 Task: Look for space in Concordia, Argentina from 6th September, 2023 to 10th September, 2023 for 1 adult in price range Rs.9000 to Rs.17000. Place can be private room with 1  bedroom having 1 bed and 1 bathroom. Property type can be hotel. Amenities needed are: heating, . Booking option can be shelf check-in. Required host language is English.
Action: Mouse moved to (472, 95)
Screenshot: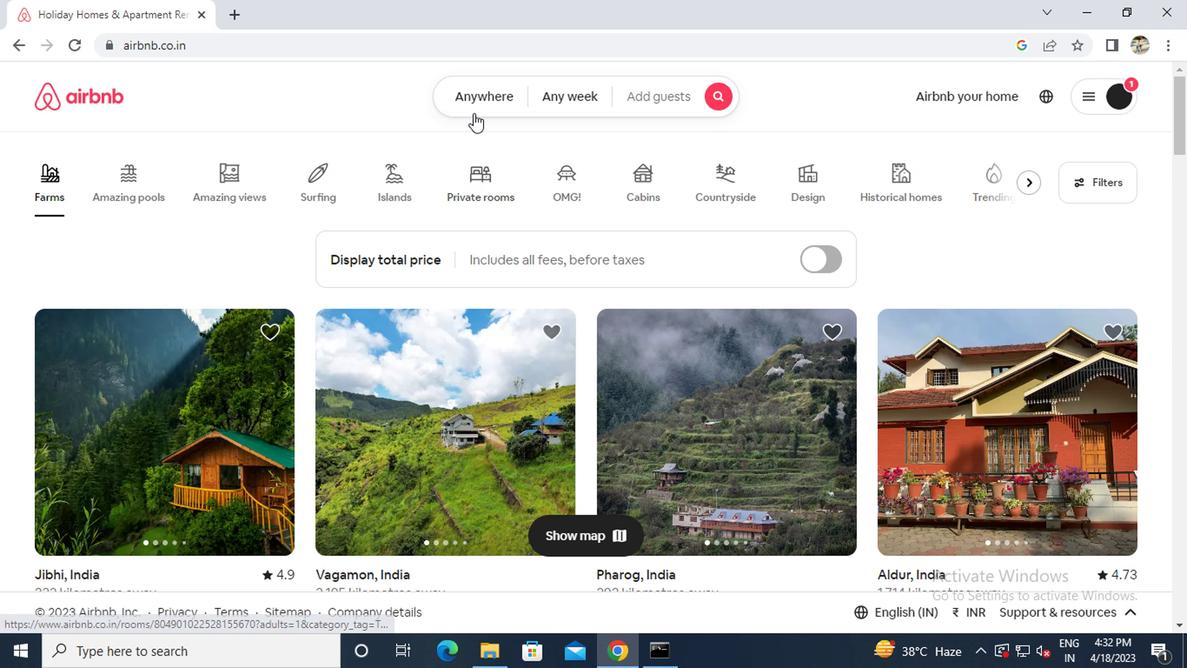 
Action: Mouse pressed left at (472, 95)
Screenshot: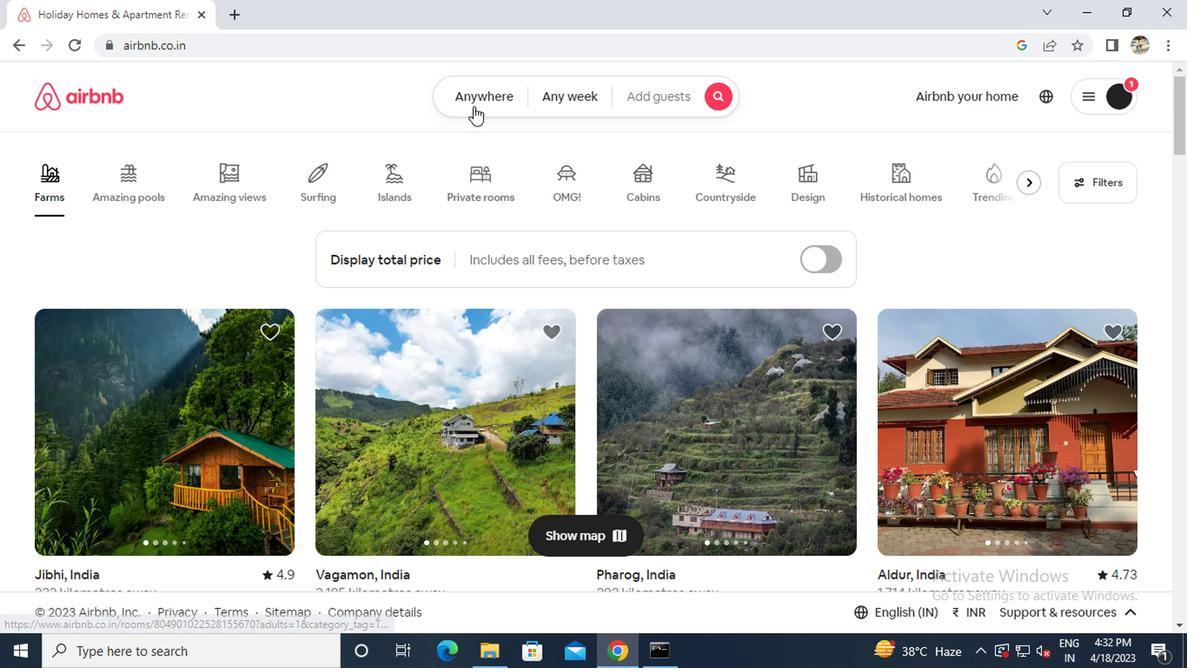 
Action: Mouse moved to (392, 170)
Screenshot: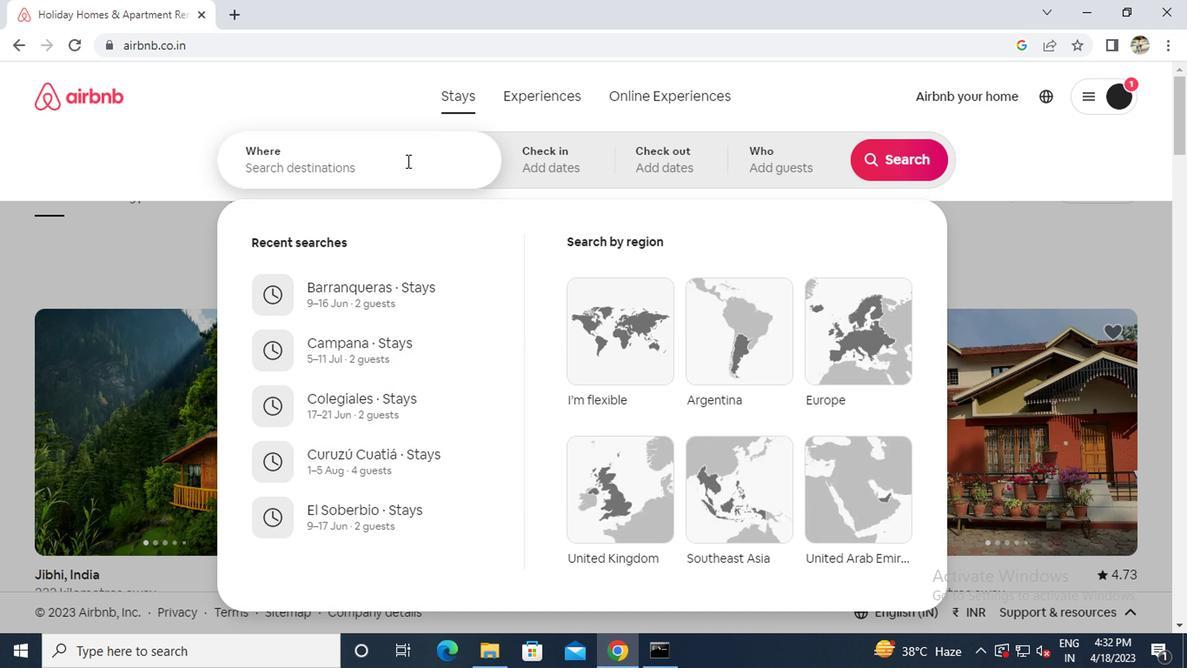 
Action: Mouse pressed left at (392, 170)
Screenshot: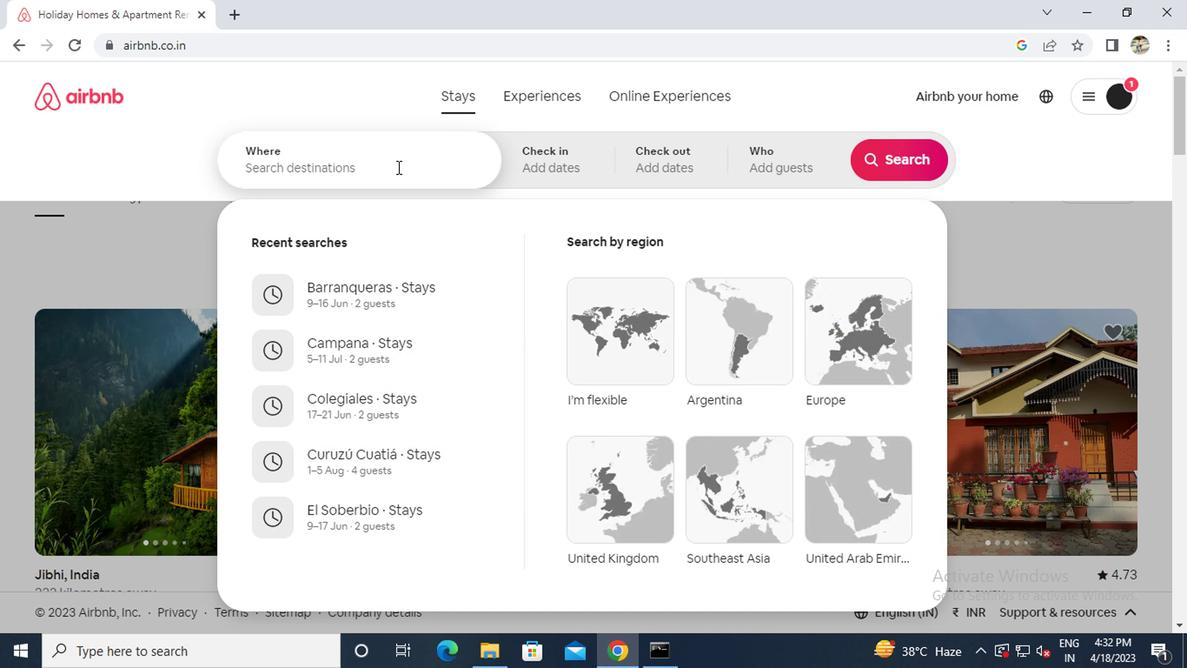 
Action: Key pressed c<Key.caps_lock>onocodia<Key.space>cuatia
Screenshot: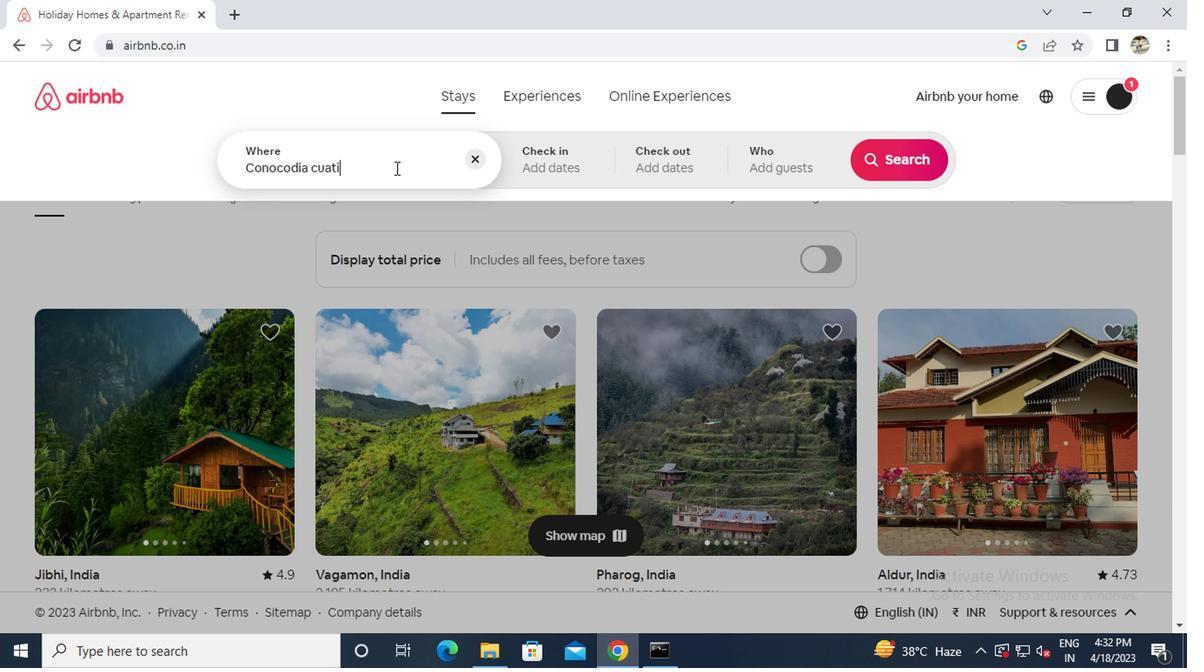 
Action: Mouse moved to (401, 170)
Screenshot: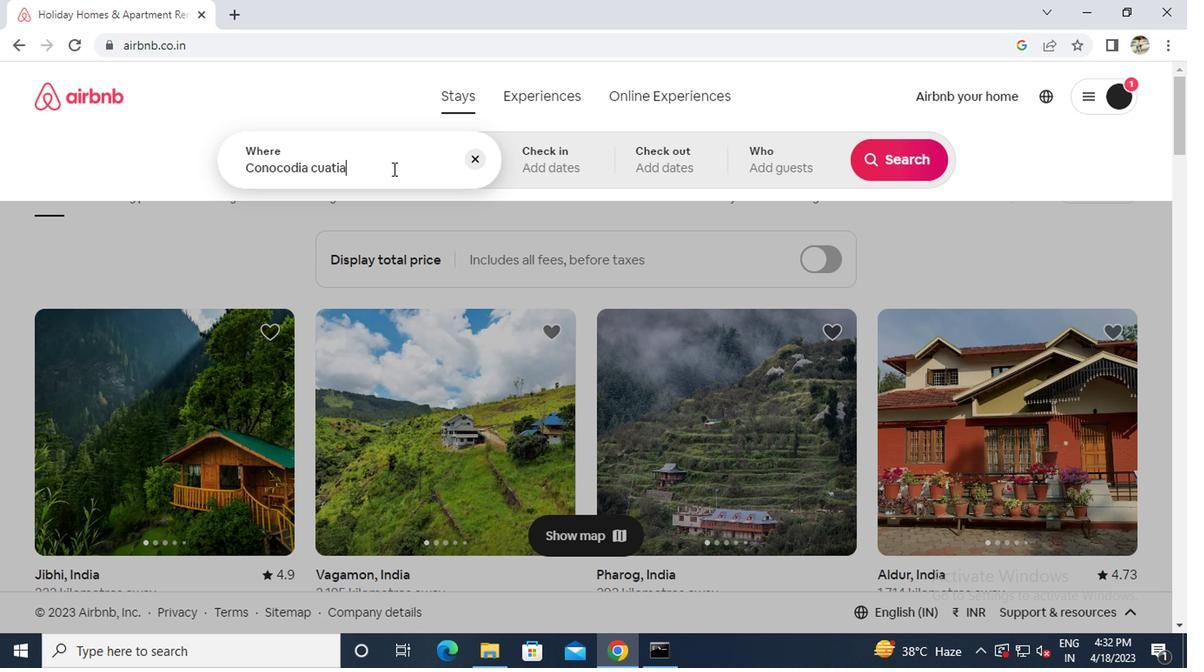 
Action: Key pressed <Key.backspace>
Screenshot: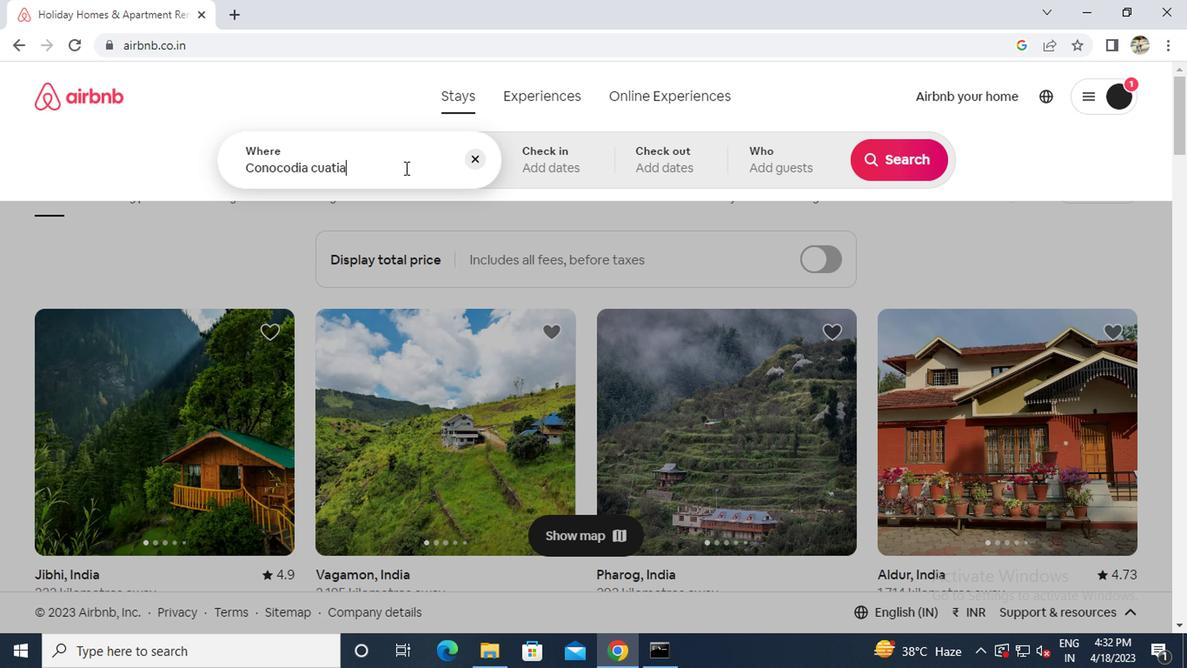 
Action: Mouse moved to (385, 242)
Screenshot: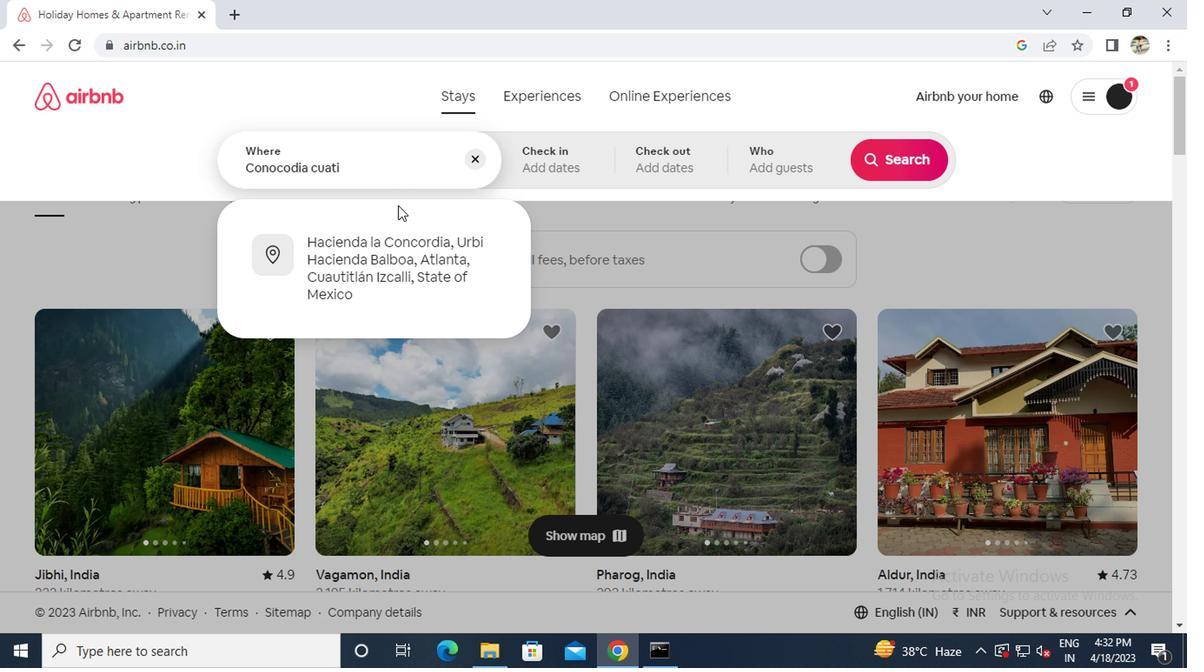 
Action: Mouse pressed left at (385, 242)
Screenshot: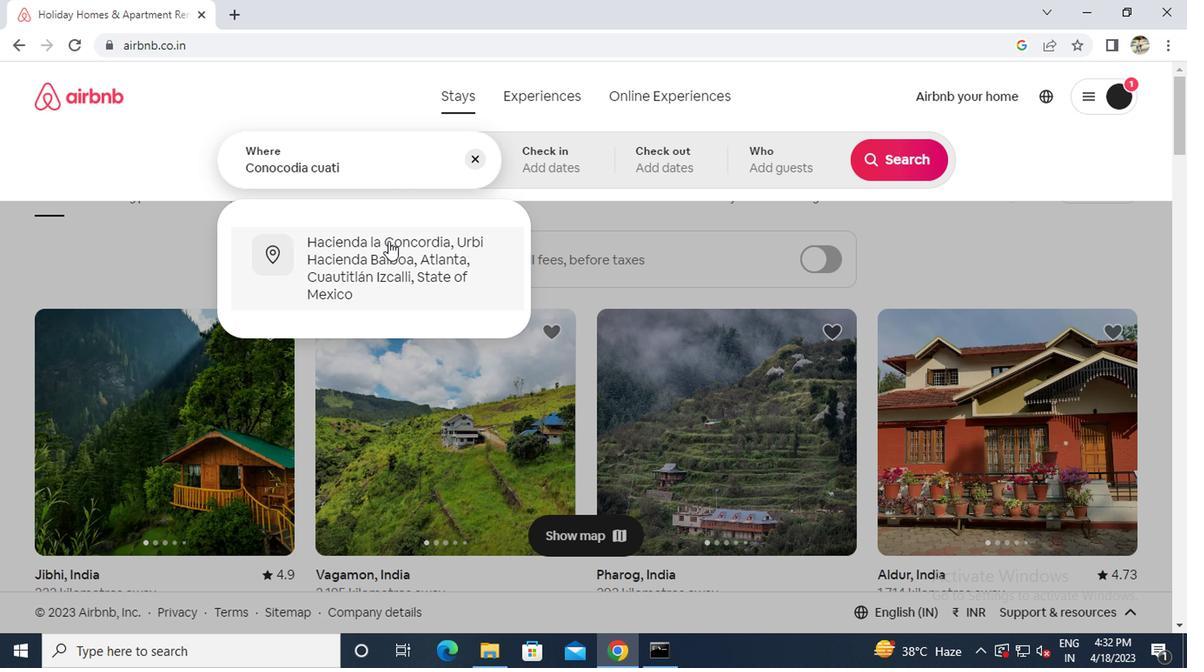 
Action: Mouse moved to (884, 303)
Screenshot: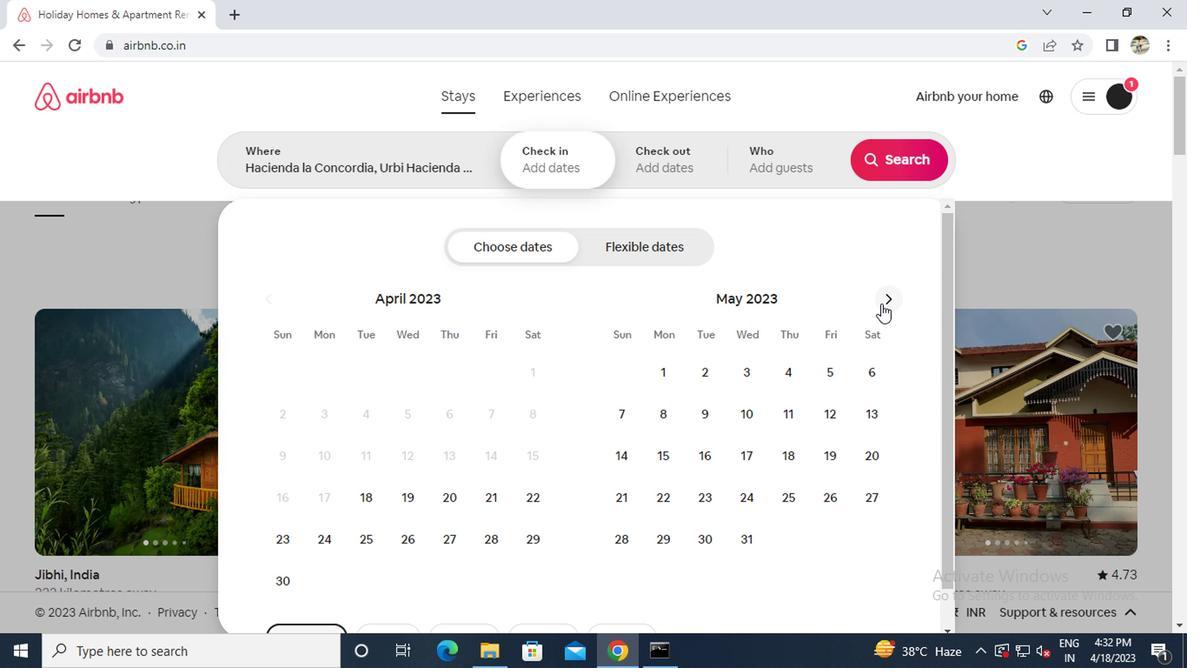 
Action: Mouse pressed left at (884, 303)
Screenshot: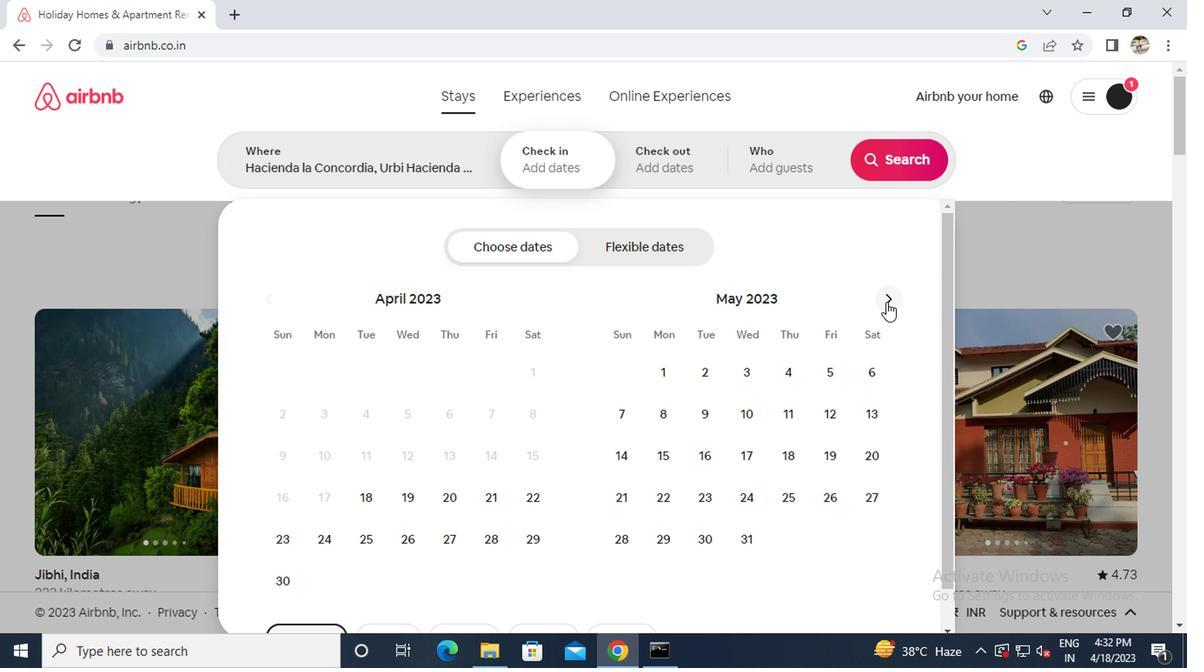 
Action: Mouse pressed left at (884, 303)
Screenshot: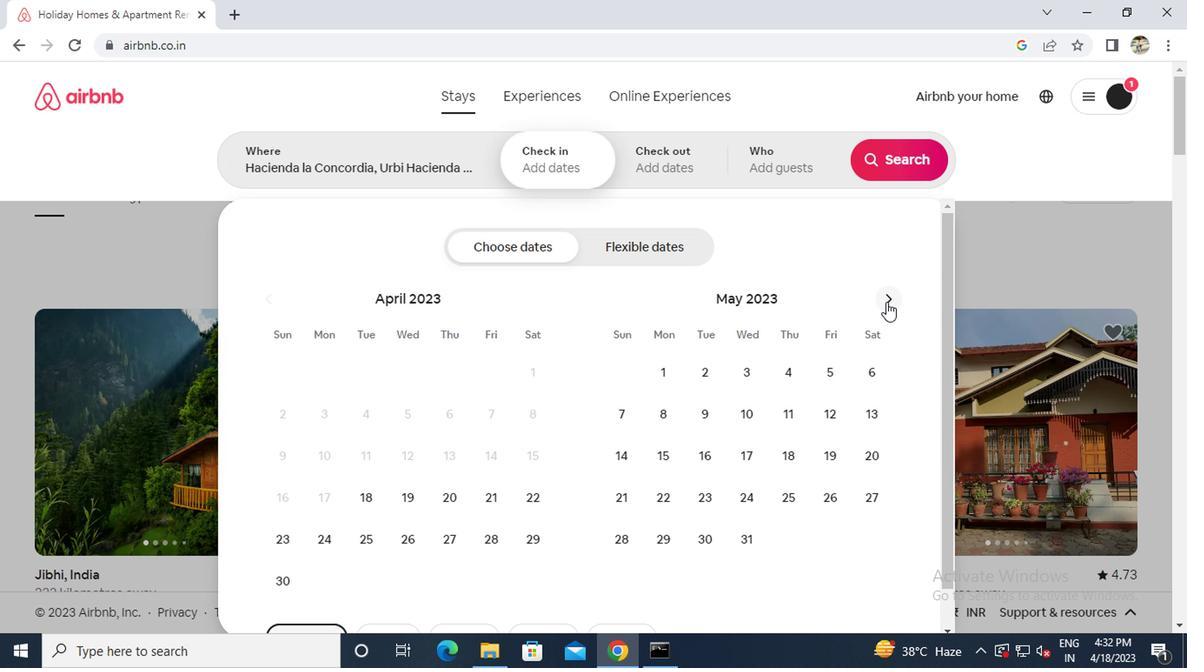 
Action: Mouse pressed left at (884, 303)
Screenshot: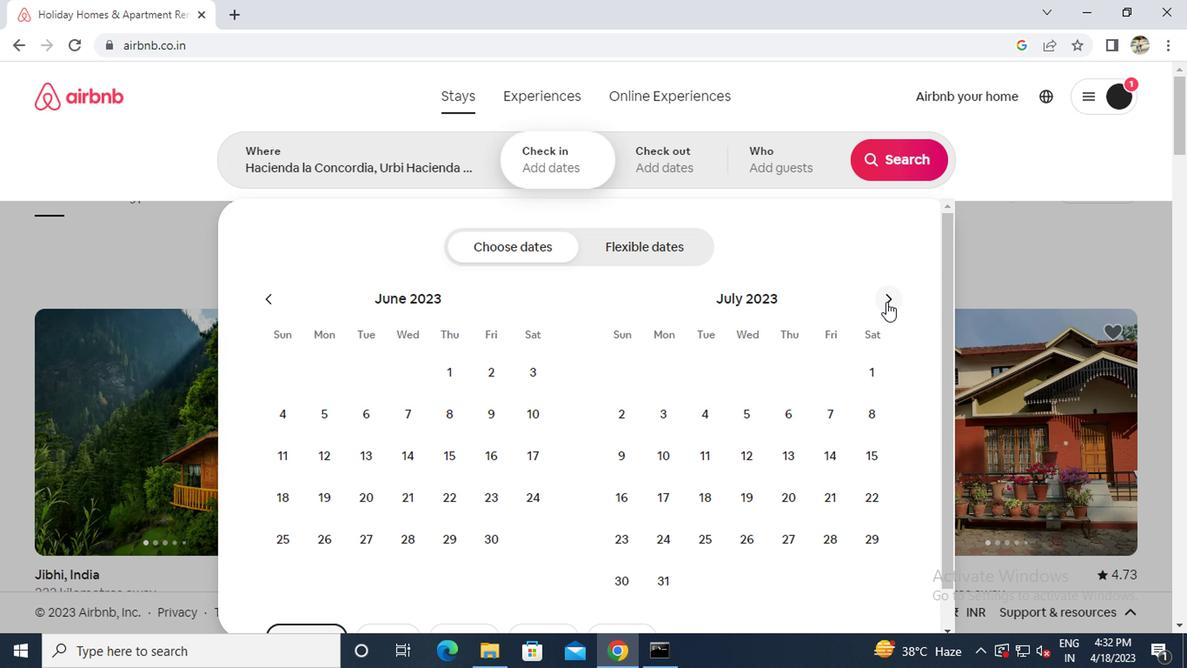 
Action: Mouse moved to (706, 376)
Screenshot: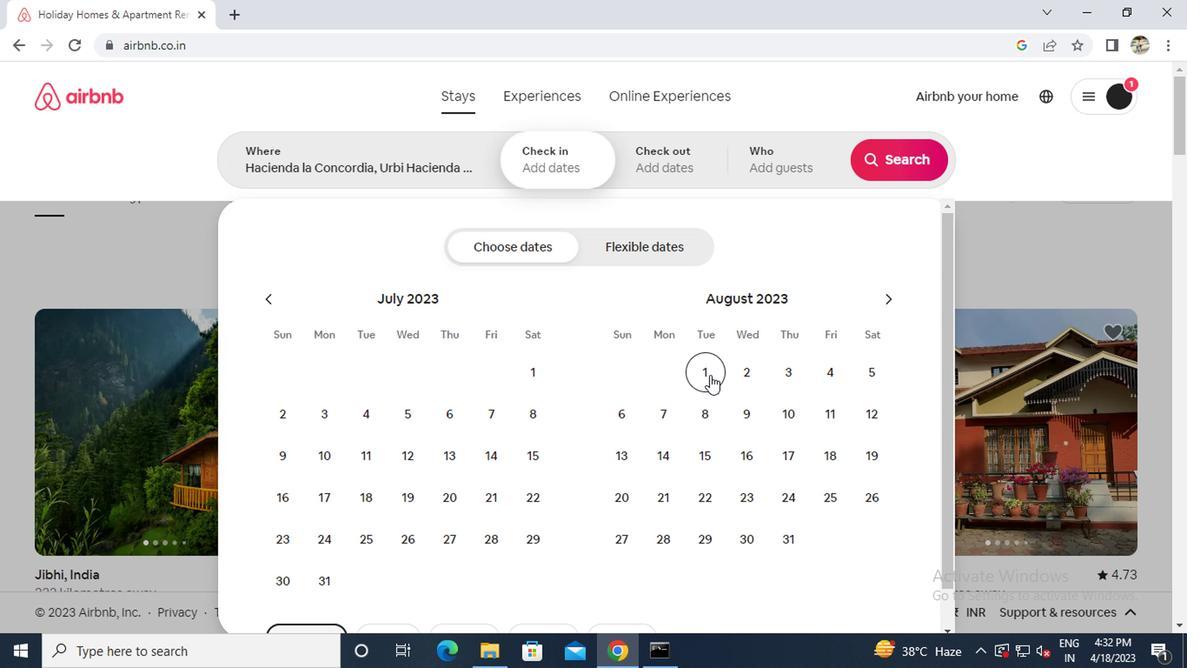 
Action: Mouse pressed left at (706, 376)
Screenshot: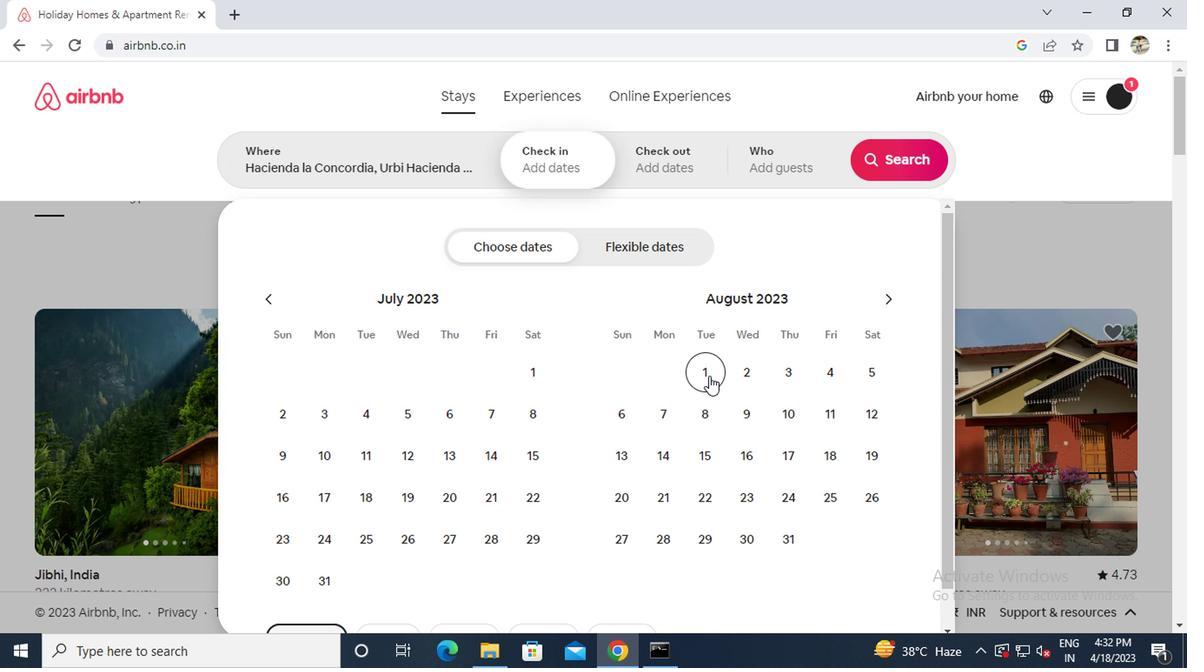 
Action: Mouse moved to (870, 379)
Screenshot: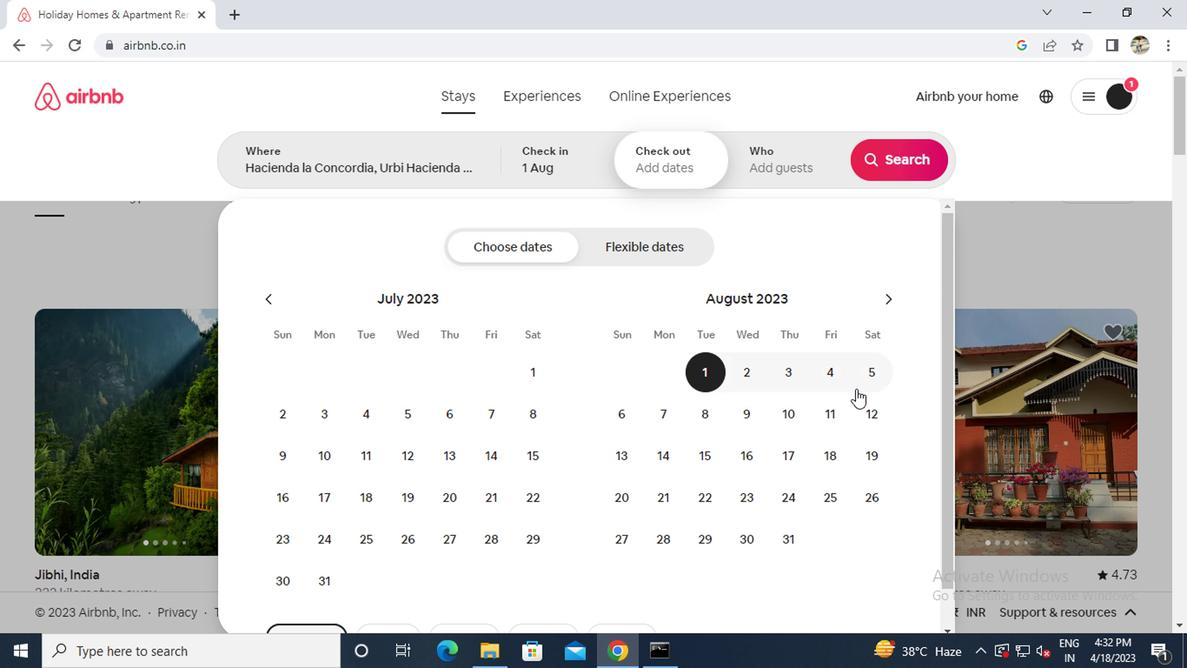 
Action: Mouse pressed left at (870, 379)
Screenshot: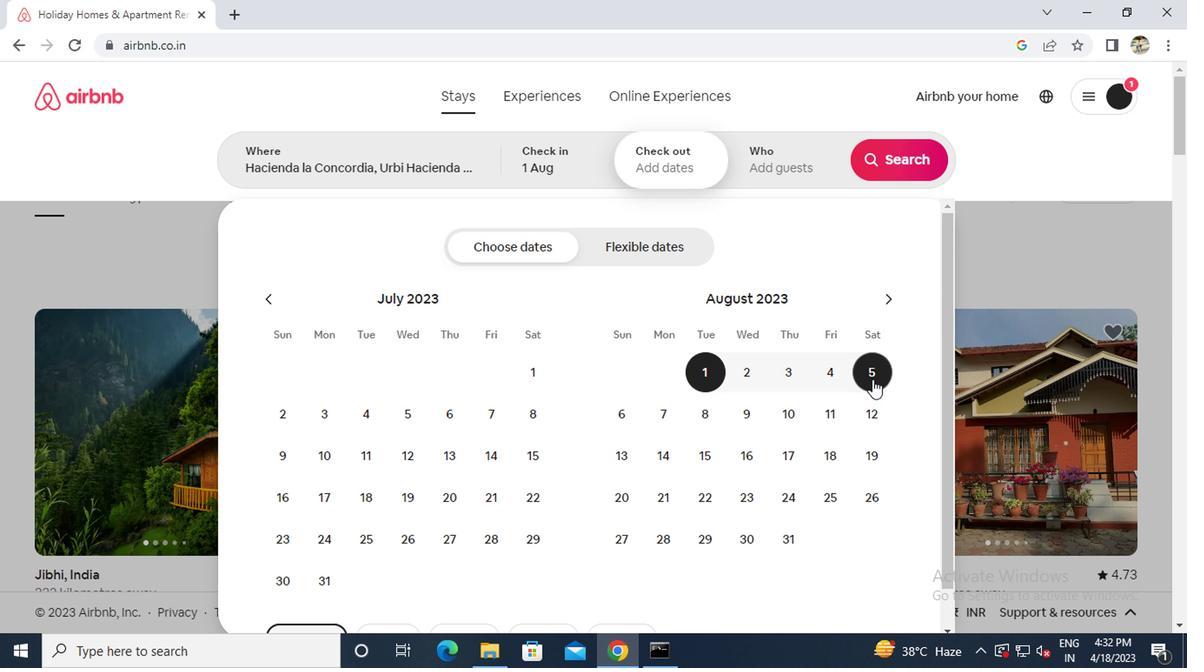
Action: Mouse moved to (793, 170)
Screenshot: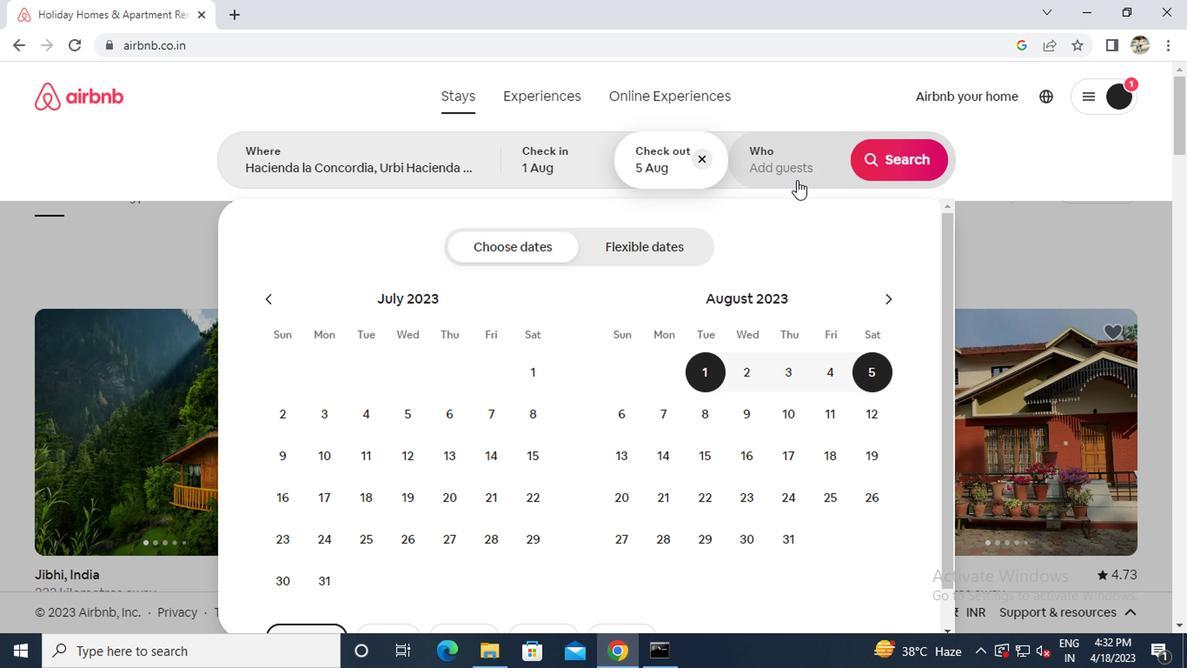 
Action: Mouse pressed left at (793, 170)
Screenshot: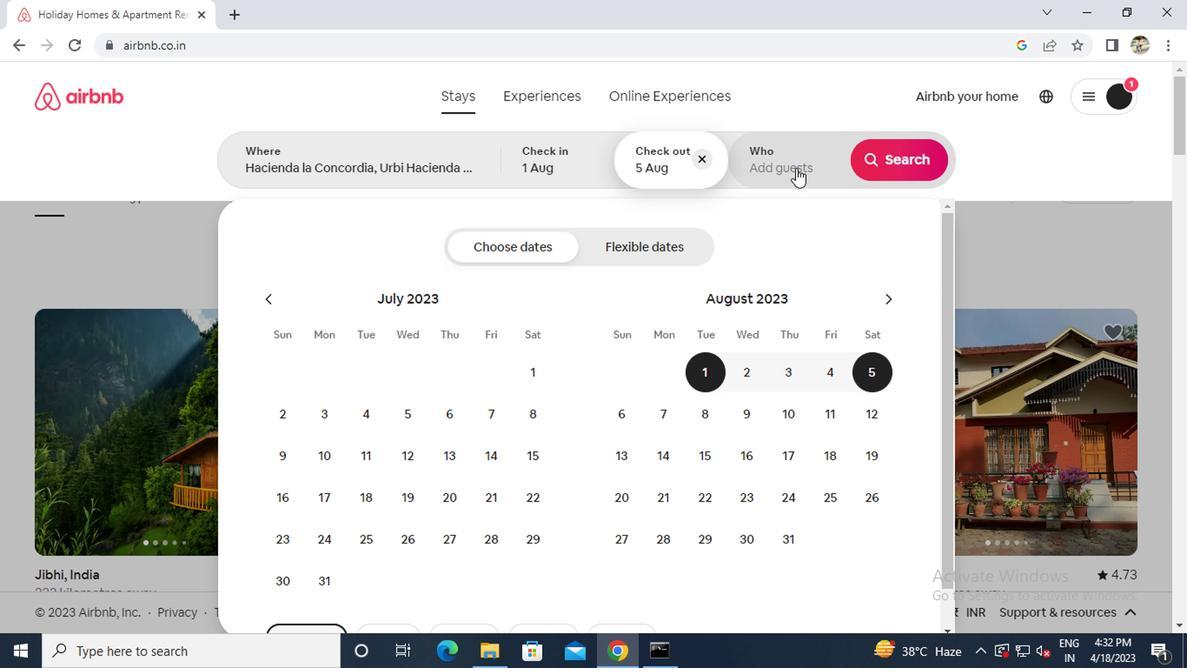 
Action: Mouse moved to (905, 254)
Screenshot: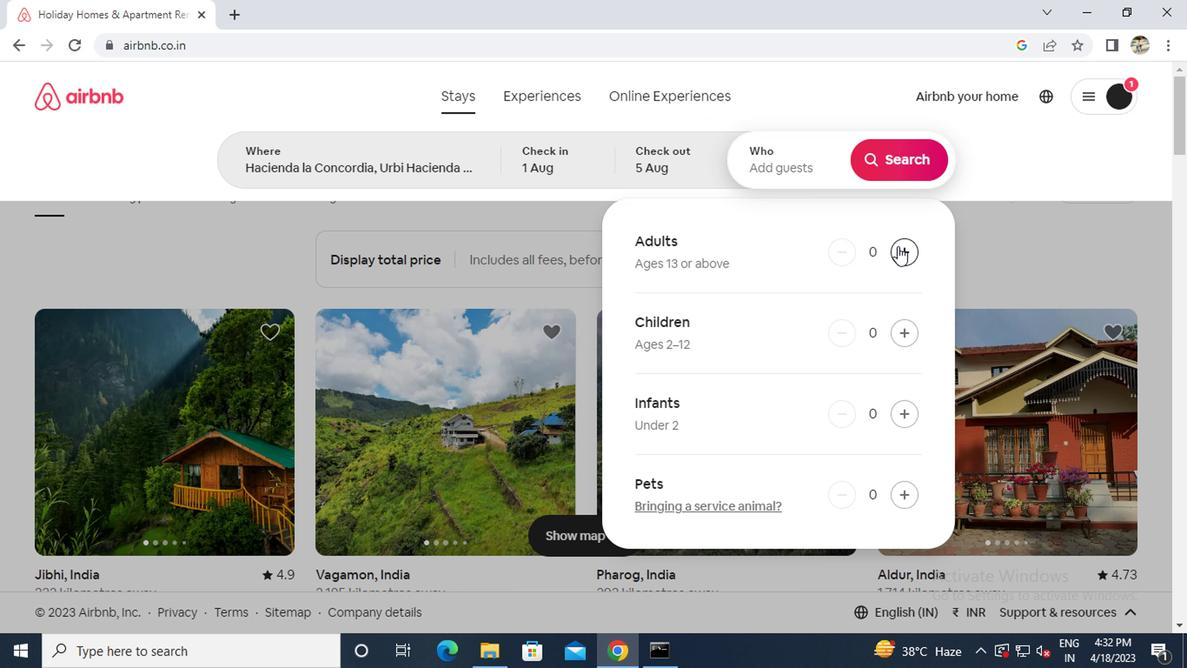 
Action: Mouse pressed left at (905, 254)
Screenshot: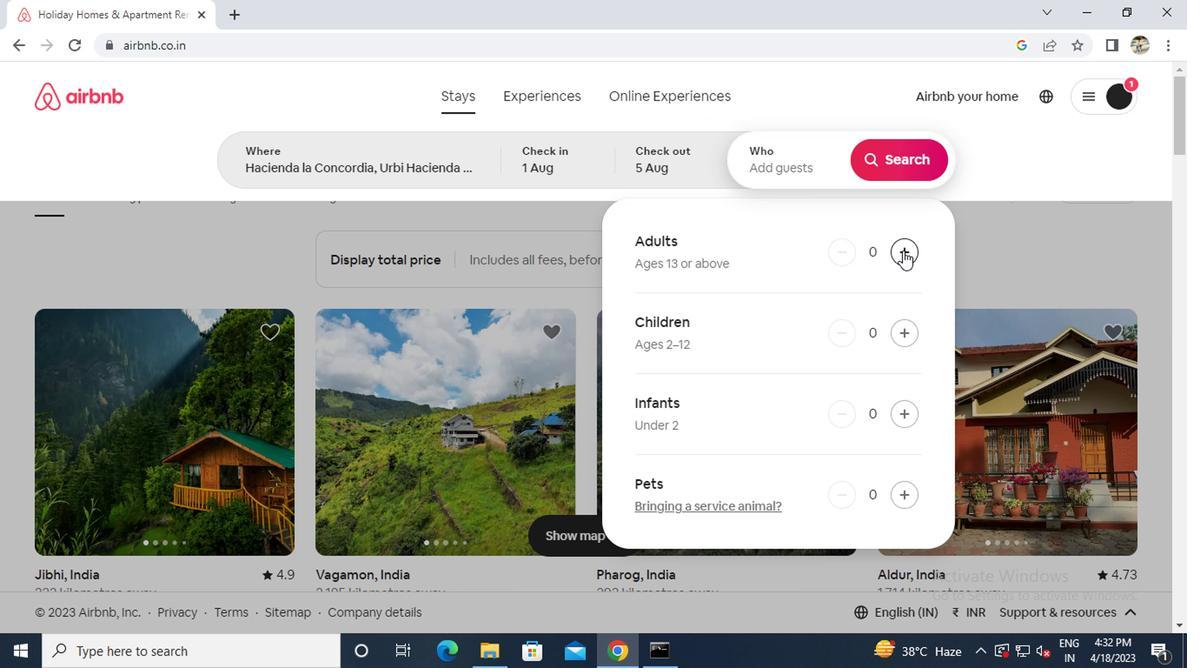 
Action: Mouse pressed left at (905, 254)
Screenshot: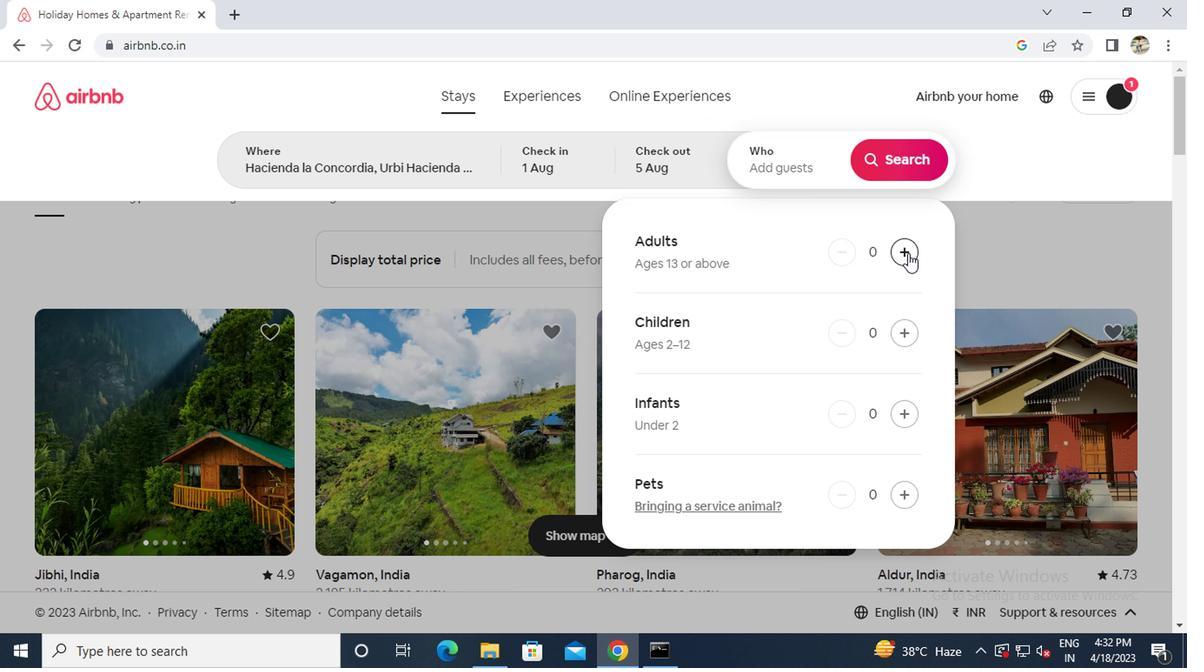 
Action: Mouse pressed left at (905, 254)
Screenshot: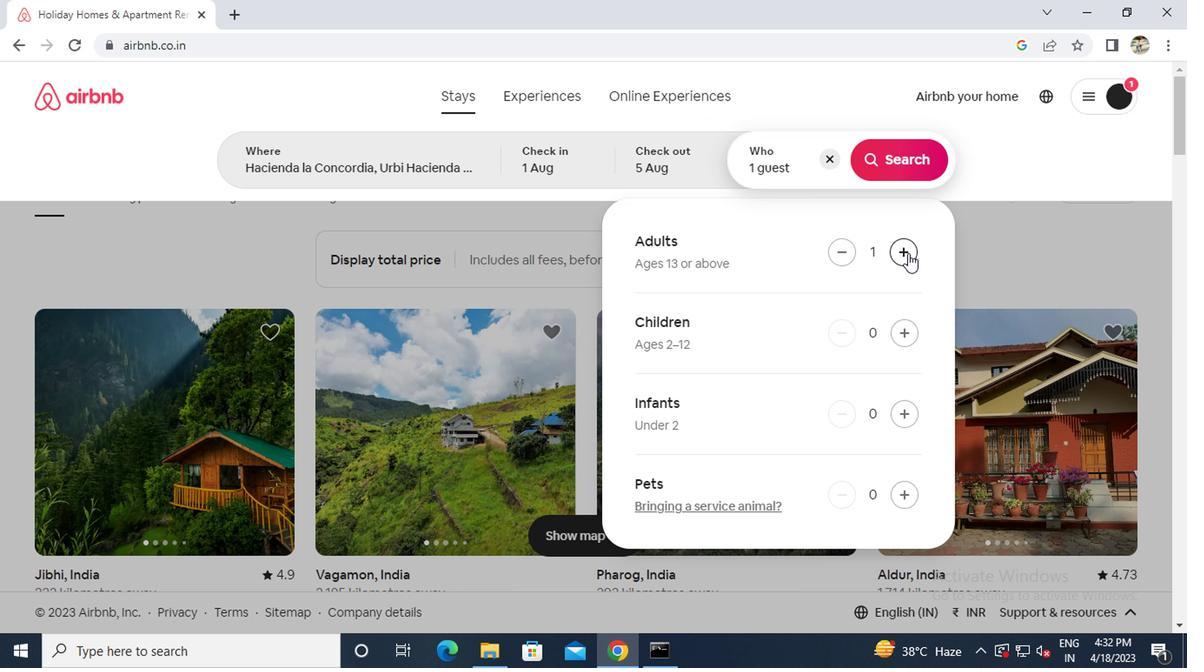 
Action: Mouse moved to (905, 171)
Screenshot: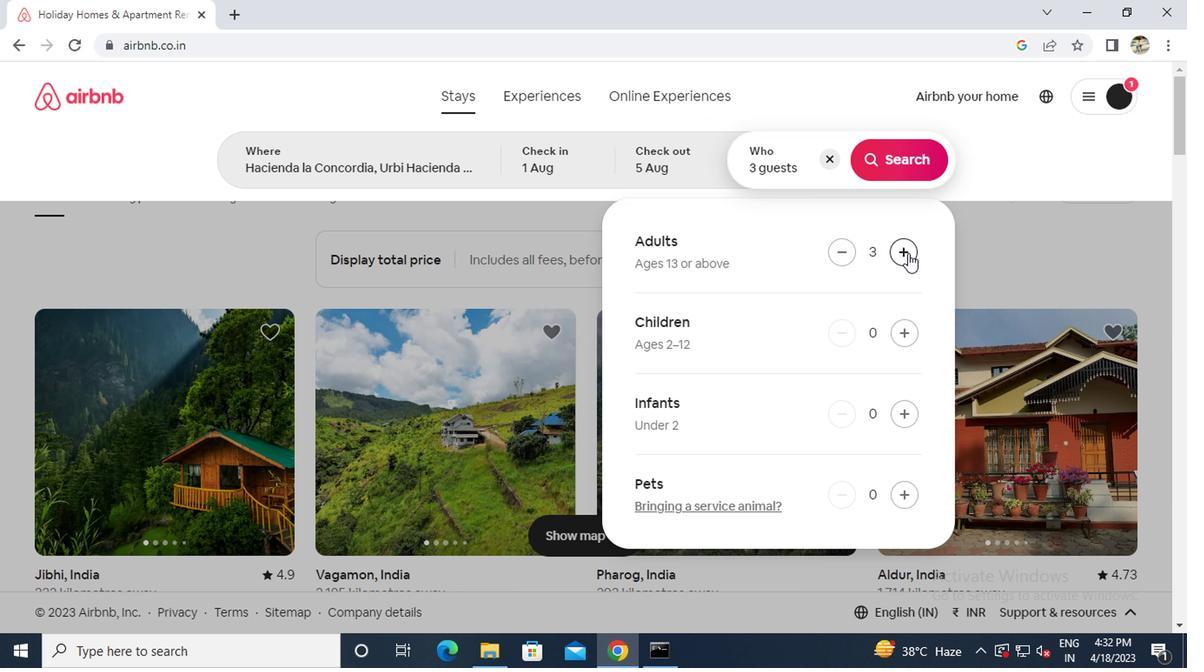 
Action: Mouse pressed left at (905, 171)
Screenshot: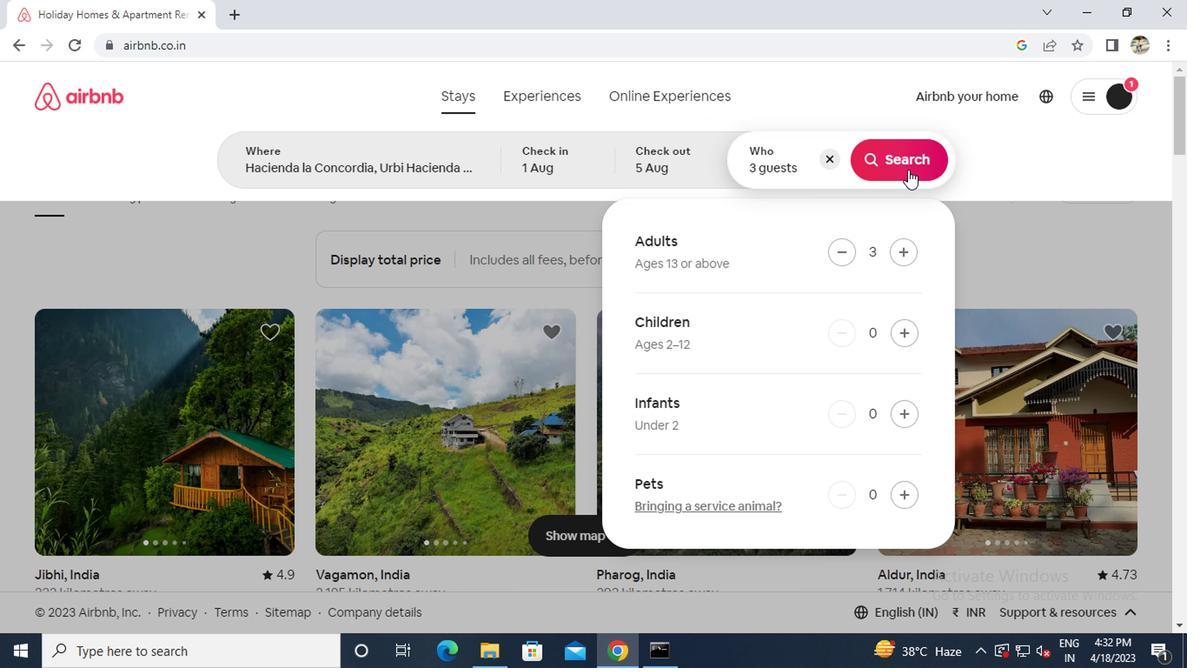 
Action: Mouse moved to (1086, 171)
Screenshot: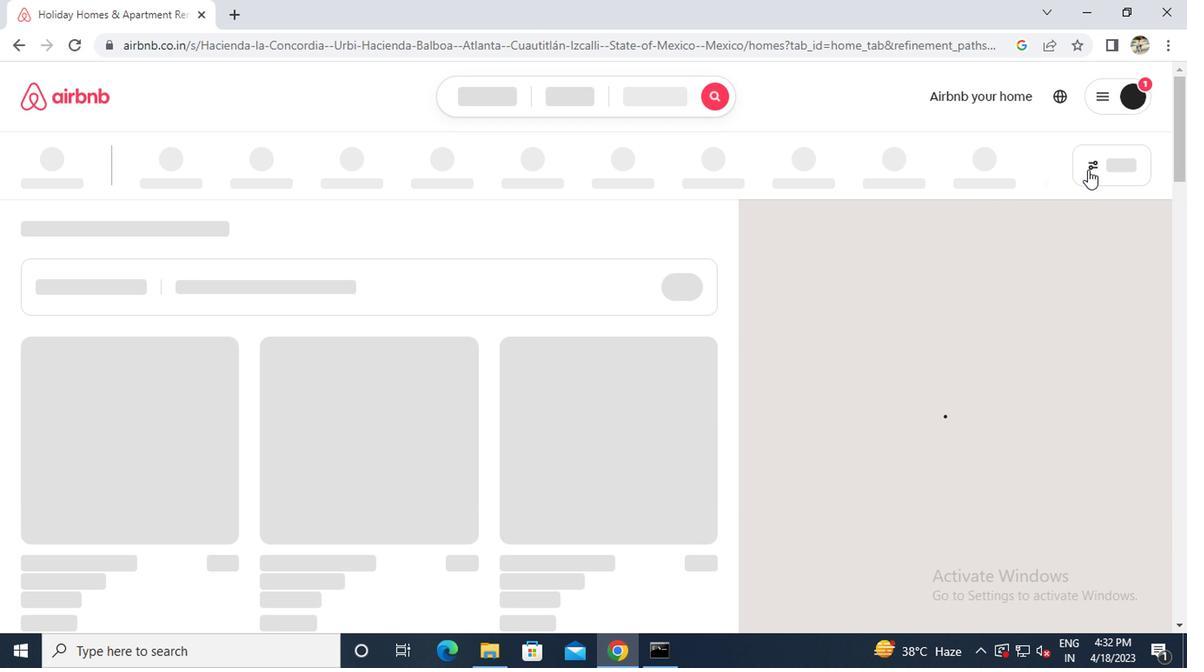 
Action: Mouse pressed left at (1086, 171)
Screenshot: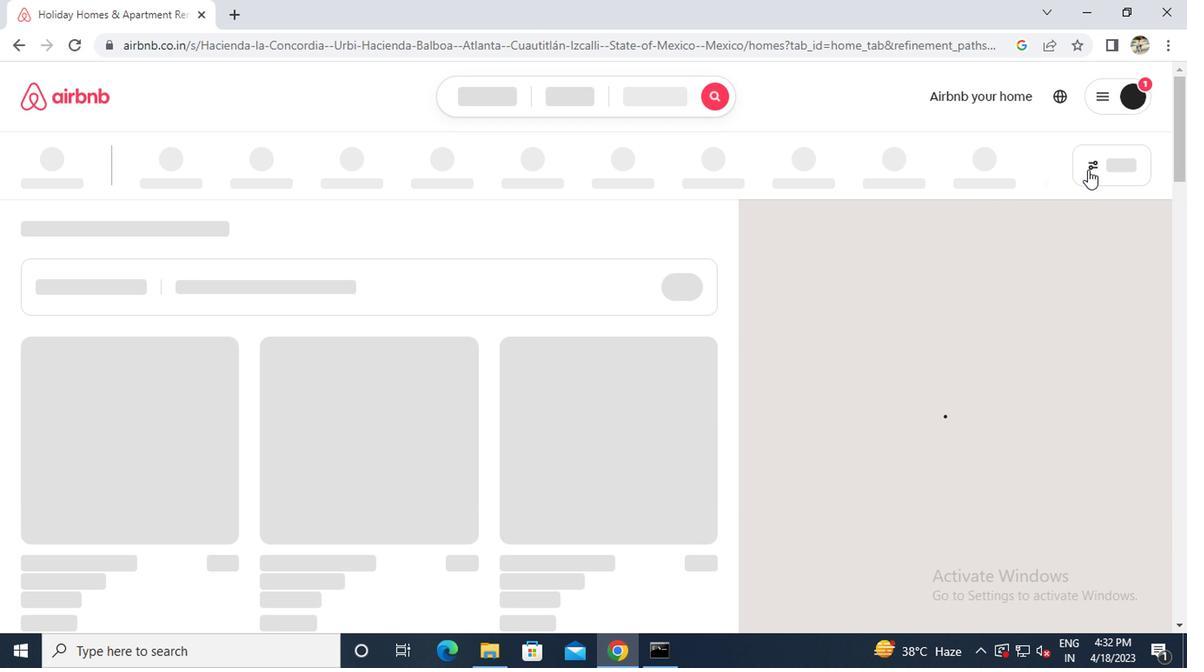 
Action: Mouse moved to (463, 382)
Screenshot: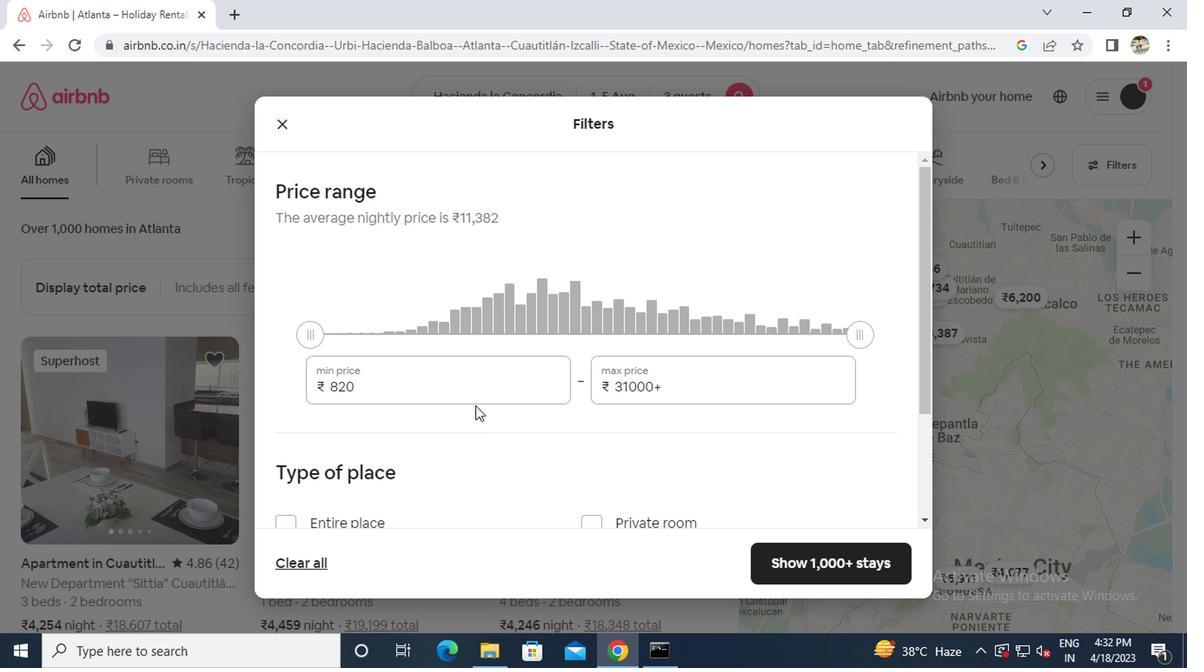 
Action: Mouse pressed left at (463, 382)
Screenshot: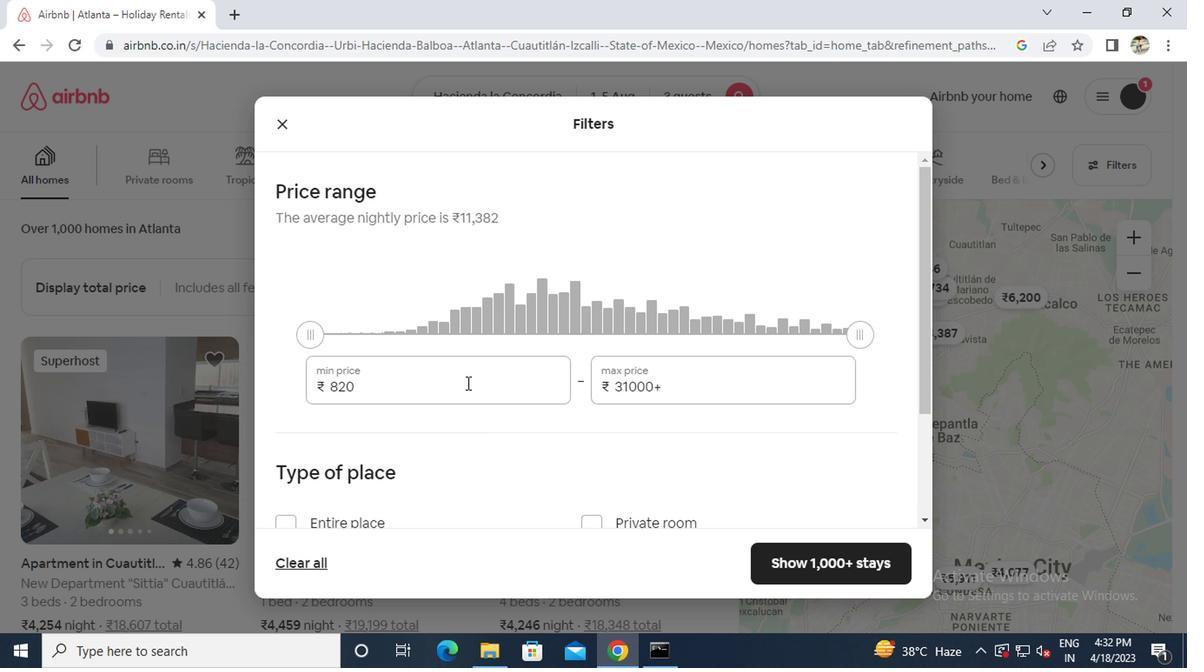 
Action: Key pressed ctrl+Actrl+13000
Screenshot: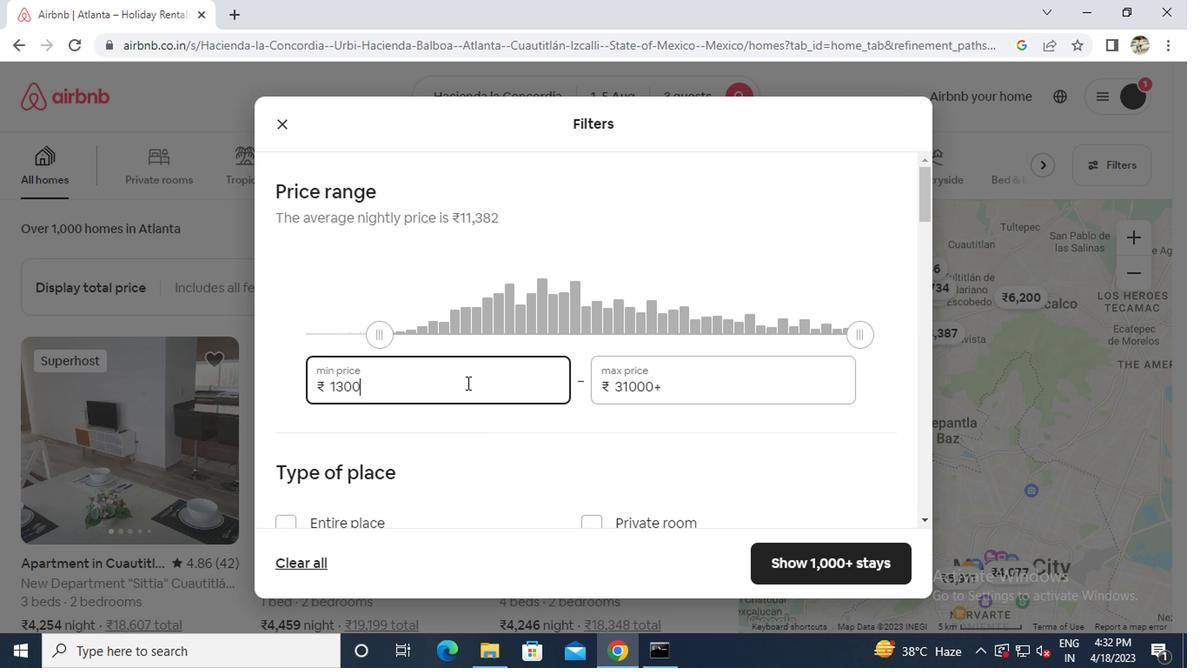 
Action: Mouse moved to (650, 393)
Screenshot: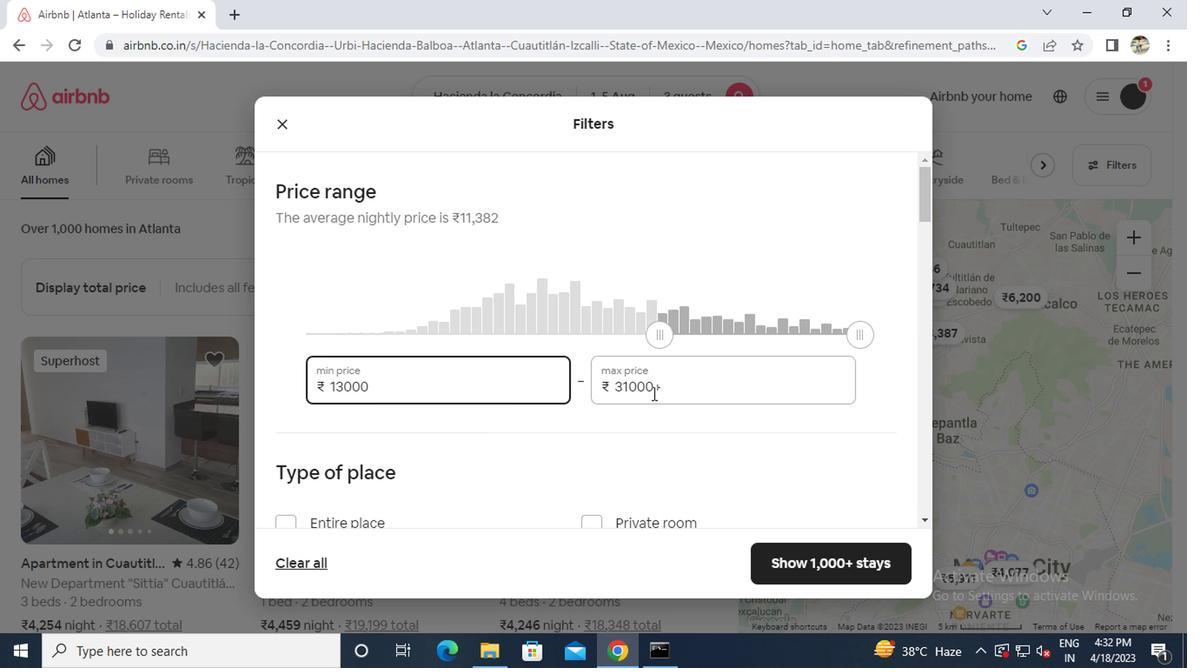 
Action: Mouse pressed left at (650, 393)
Screenshot: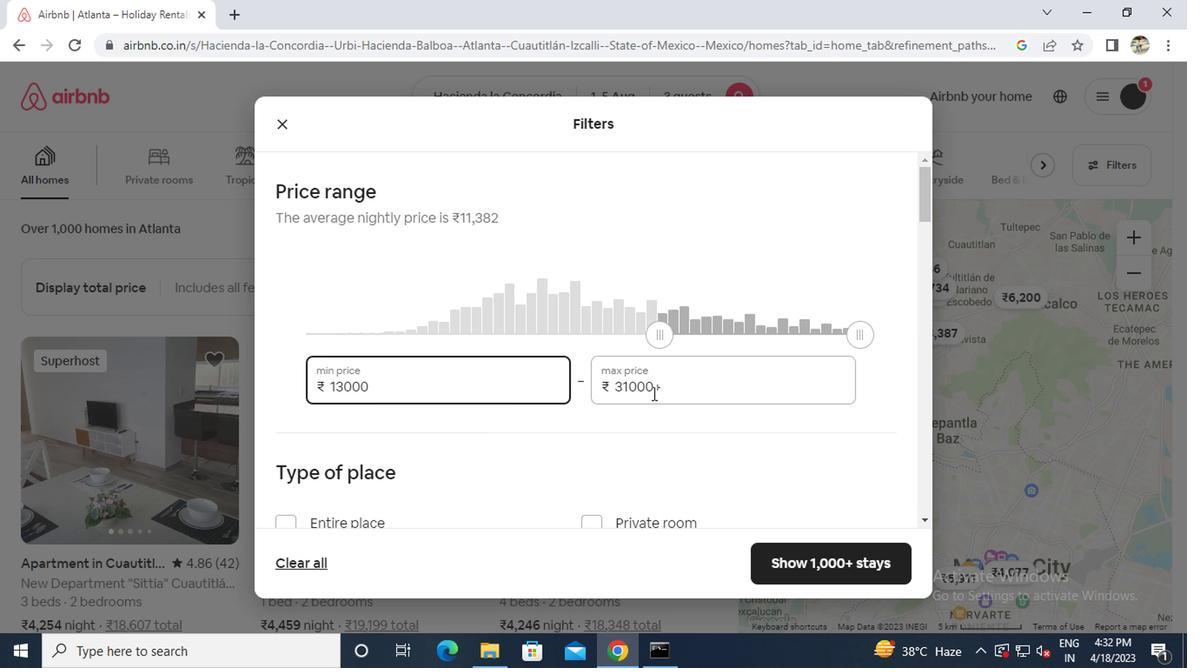 
Action: Key pressed ctrl+A20000
Screenshot: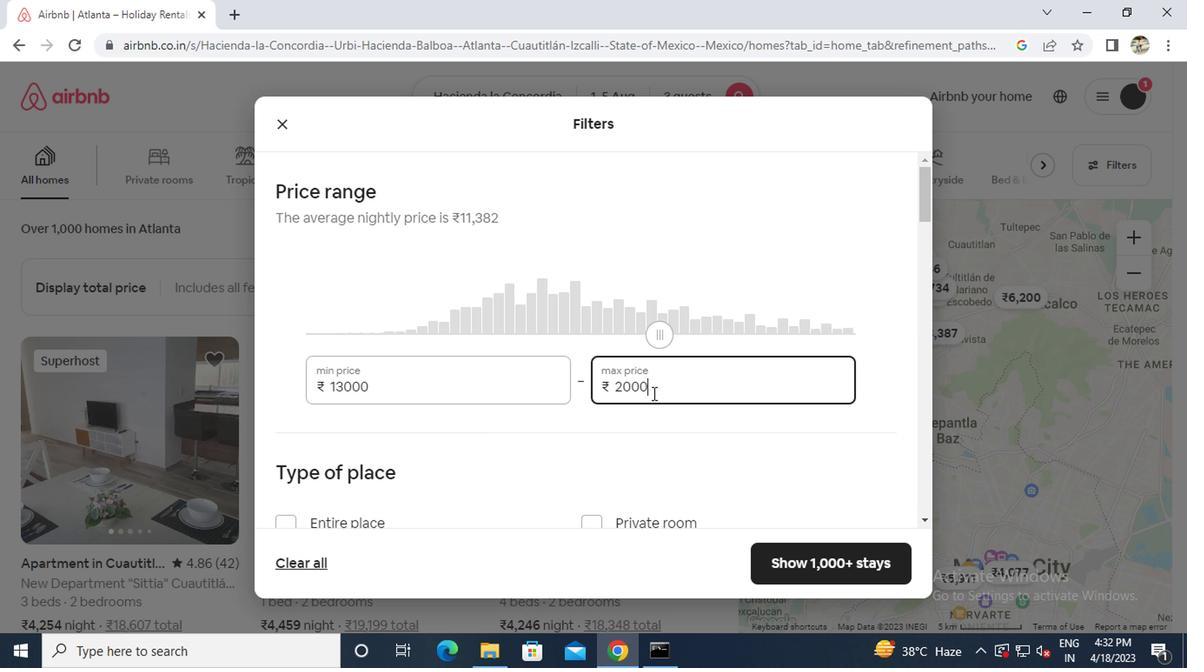 
Action: Mouse moved to (629, 404)
Screenshot: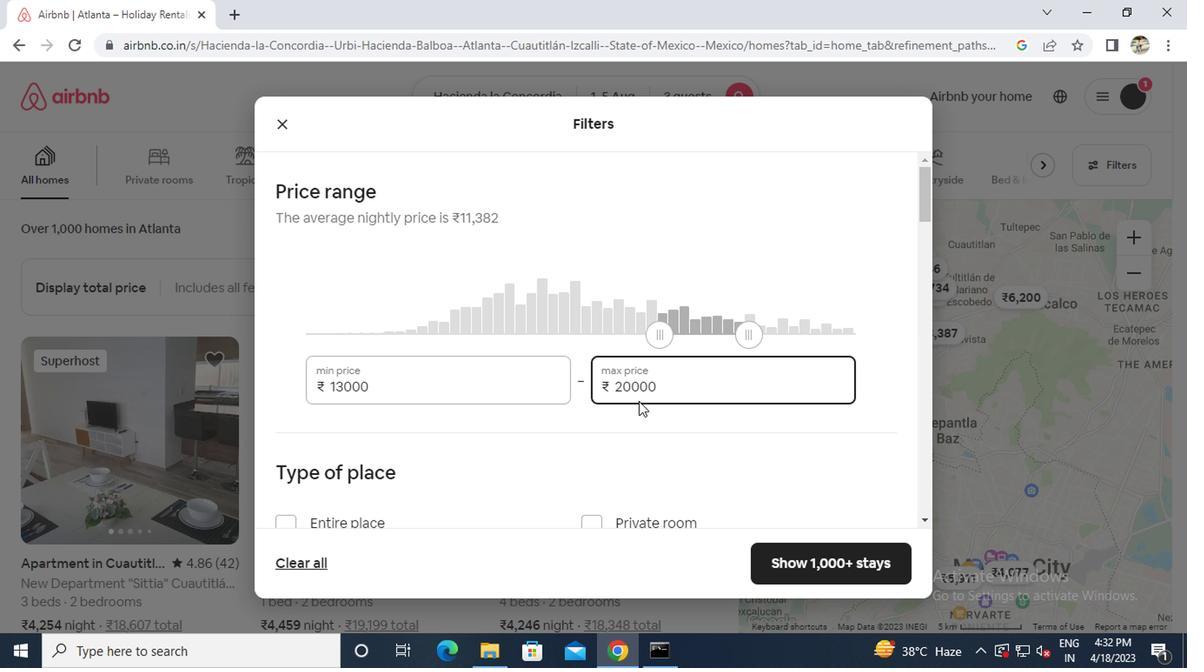 
Action: Mouse scrolled (629, 403) with delta (0, 0)
Screenshot: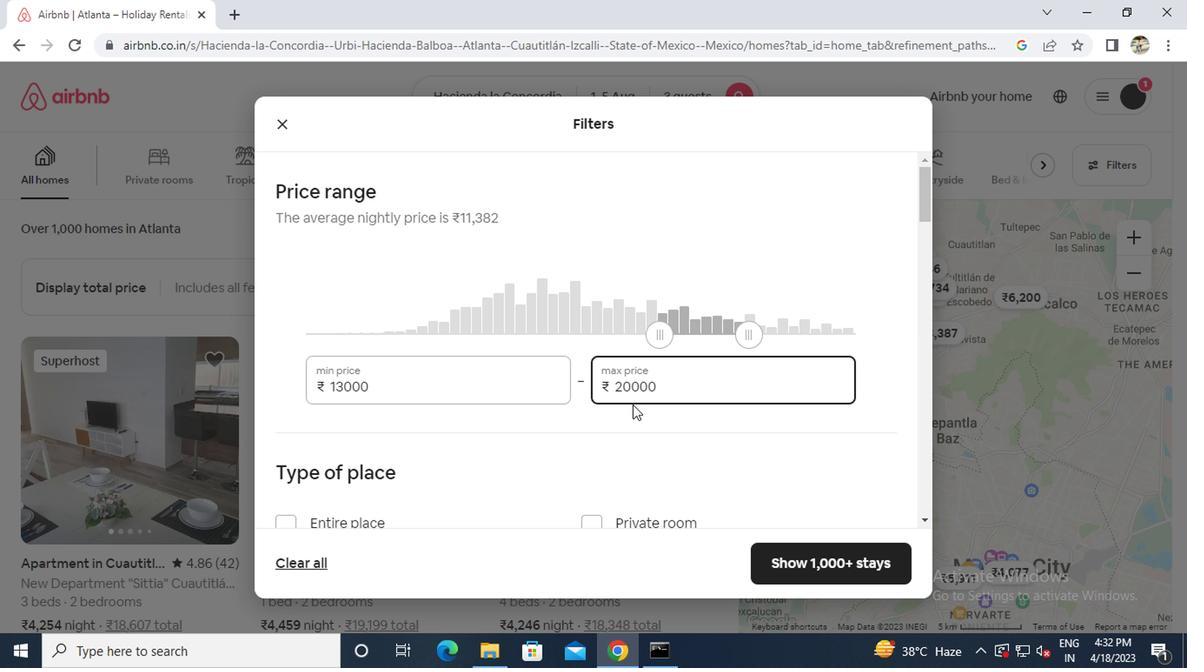 
Action: Mouse scrolled (629, 403) with delta (0, 0)
Screenshot: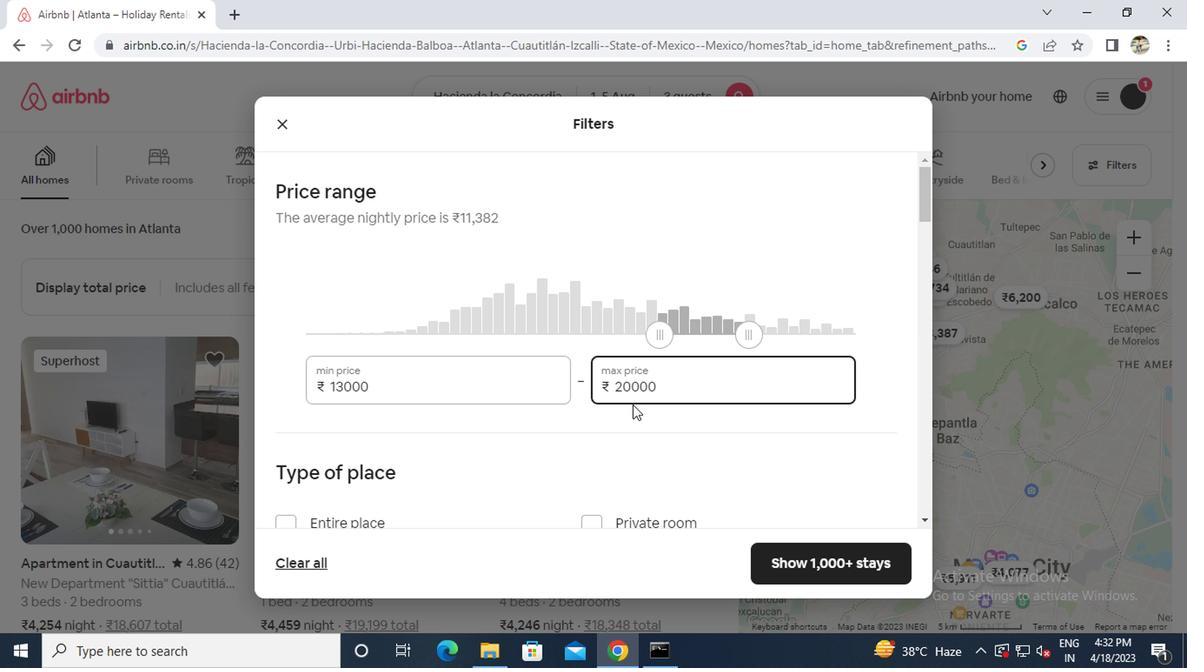 
Action: Mouse moved to (384, 345)
Screenshot: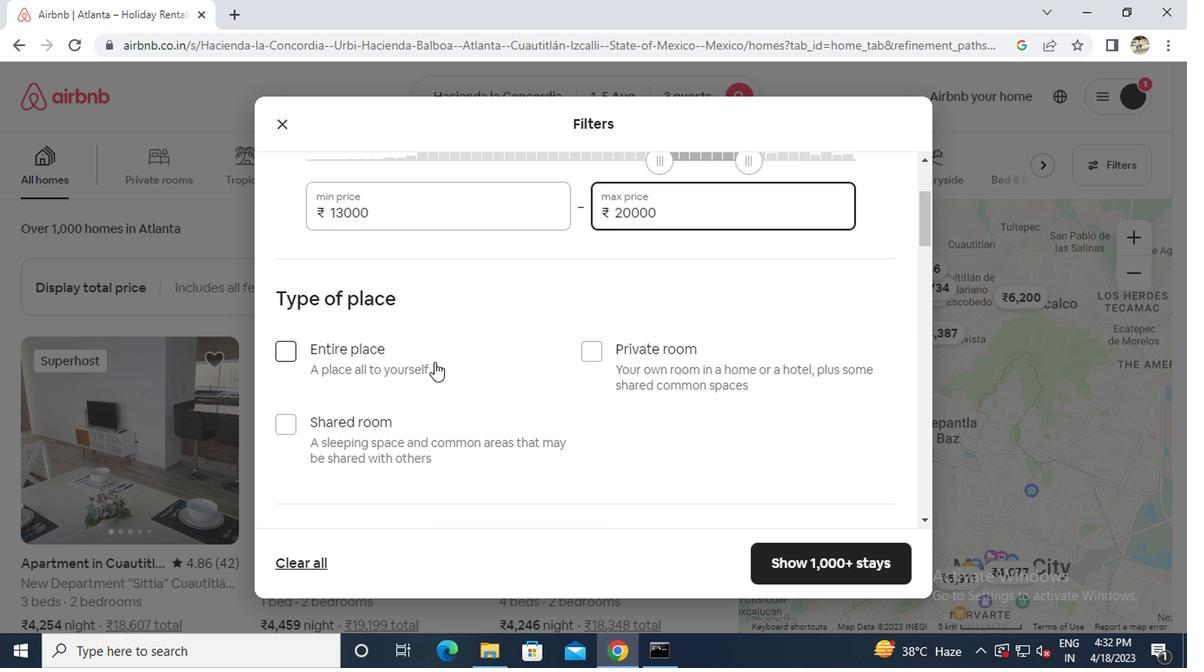 
Action: Mouse pressed left at (384, 345)
Screenshot: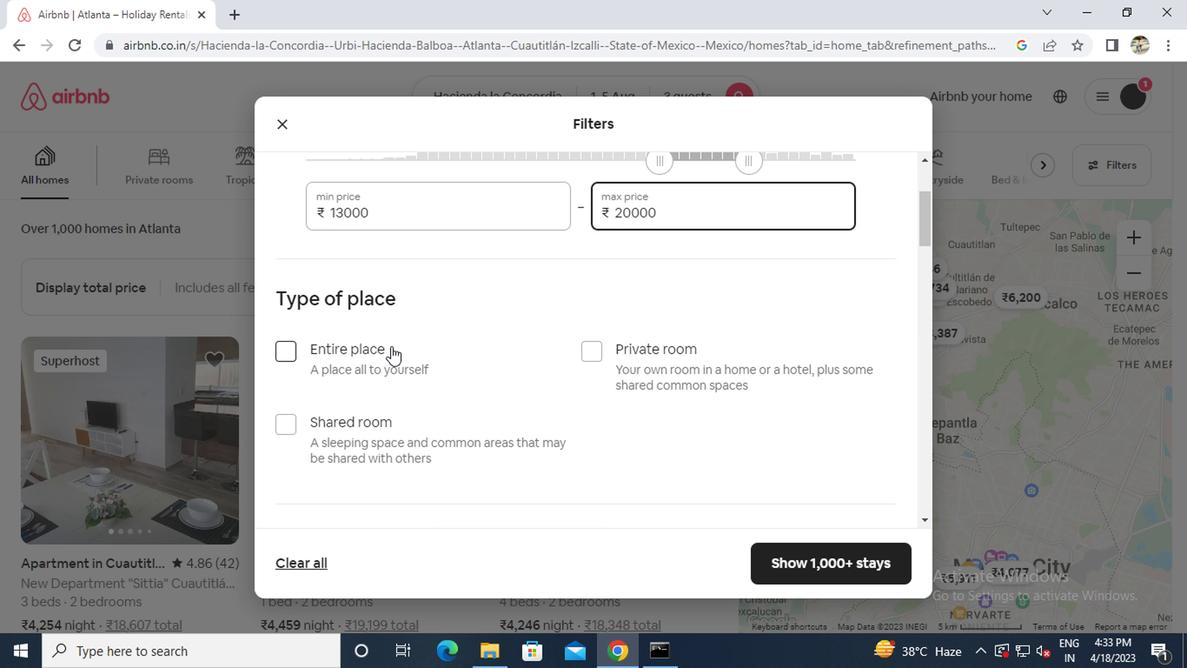 
Action: Mouse scrolled (384, 344) with delta (0, 0)
Screenshot: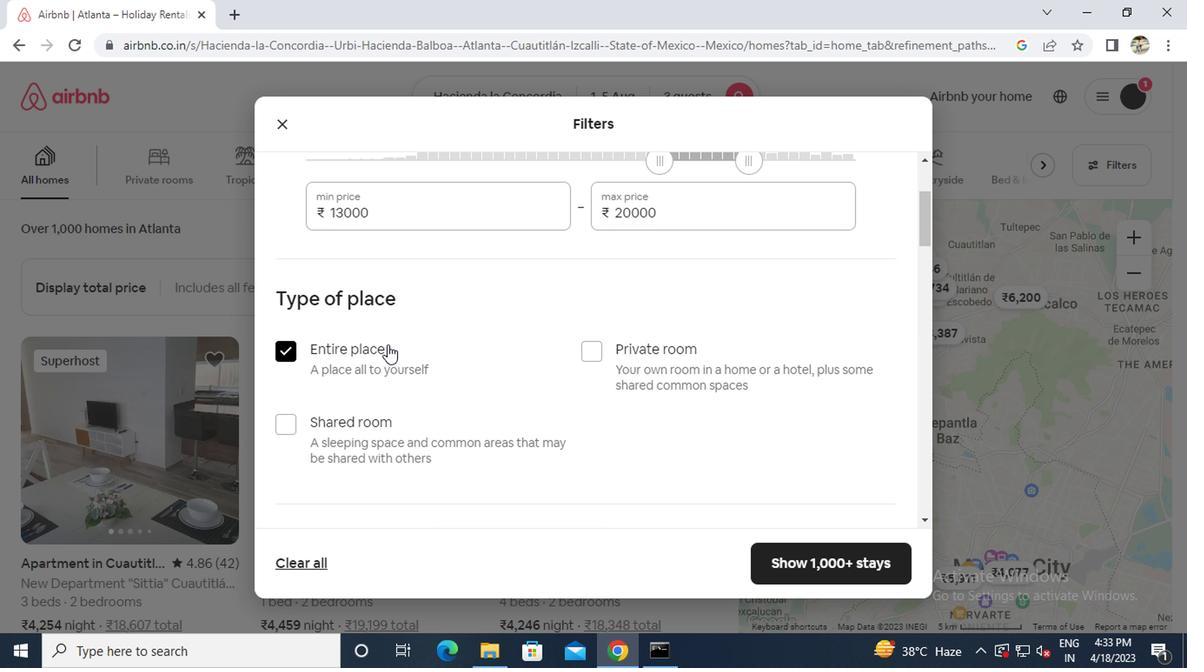 
Action: Mouse scrolled (384, 344) with delta (0, 0)
Screenshot: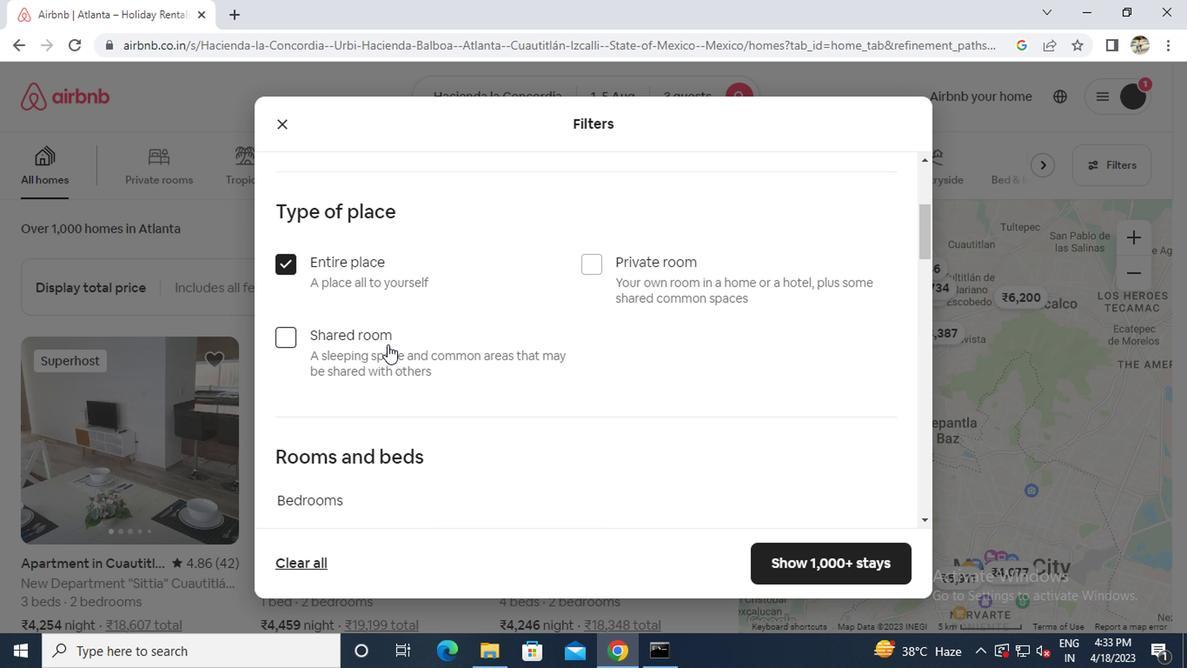 
Action: Mouse scrolled (384, 344) with delta (0, 0)
Screenshot: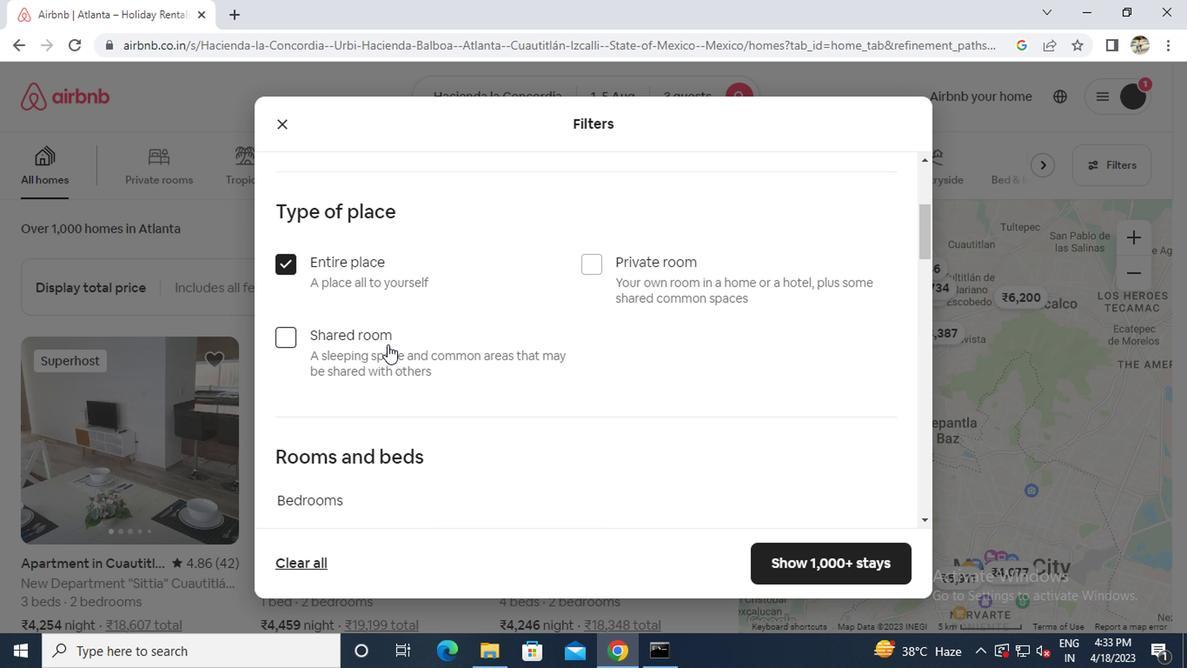 
Action: Mouse moved to (428, 378)
Screenshot: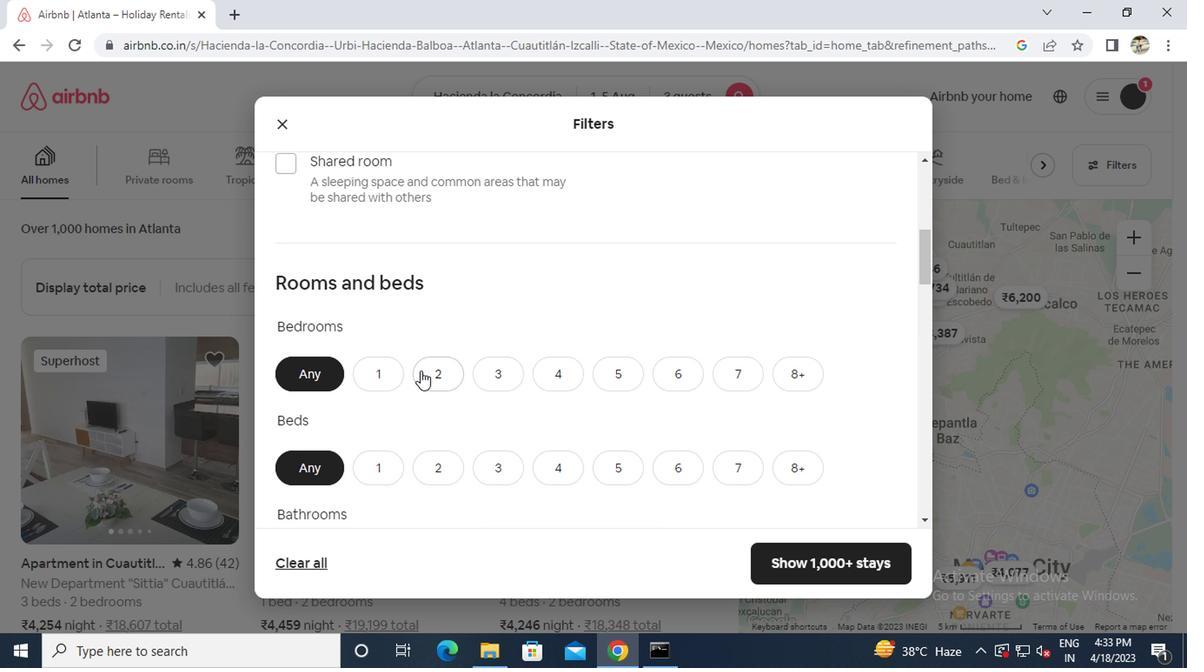 
Action: Mouse pressed left at (428, 378)
Screenshot: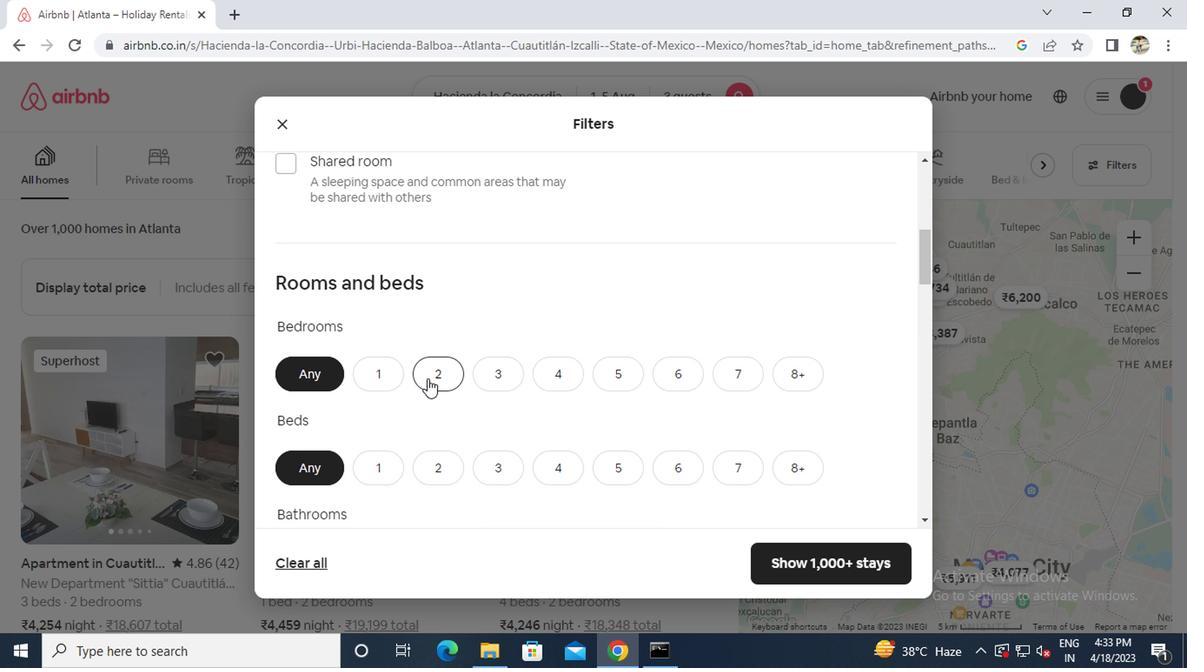 
Action: Mouse scrolled (428, 377) with delta (0, 0)
Screenshot: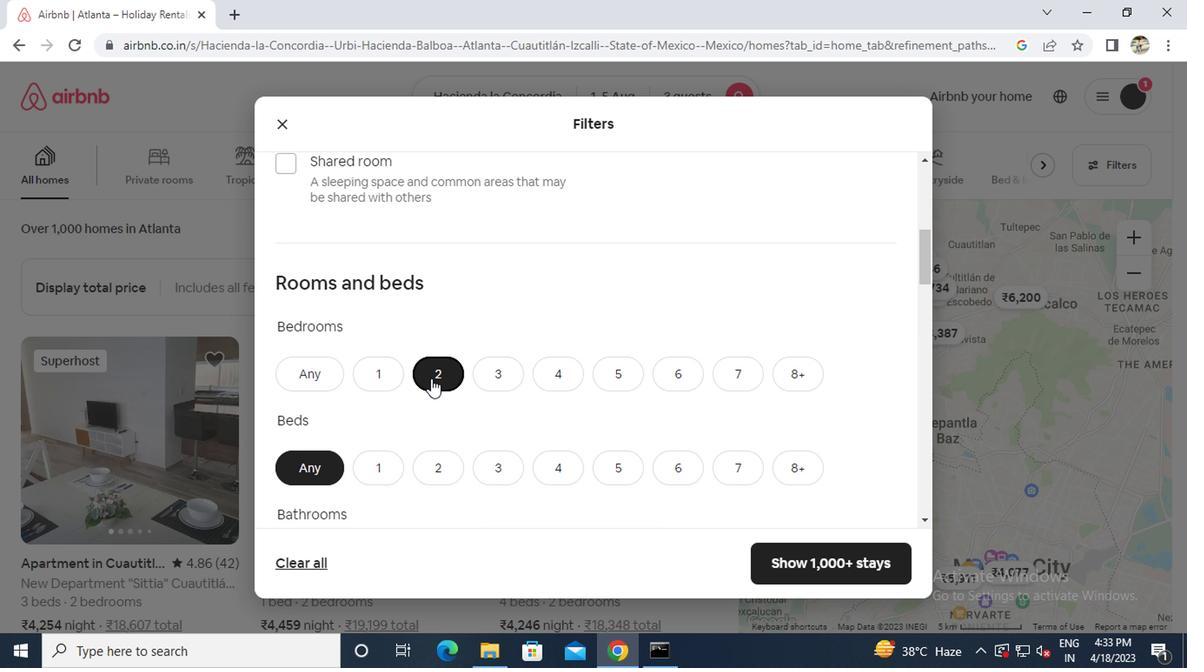 
Action: Mouse moved to (476, 382)
Screenshot: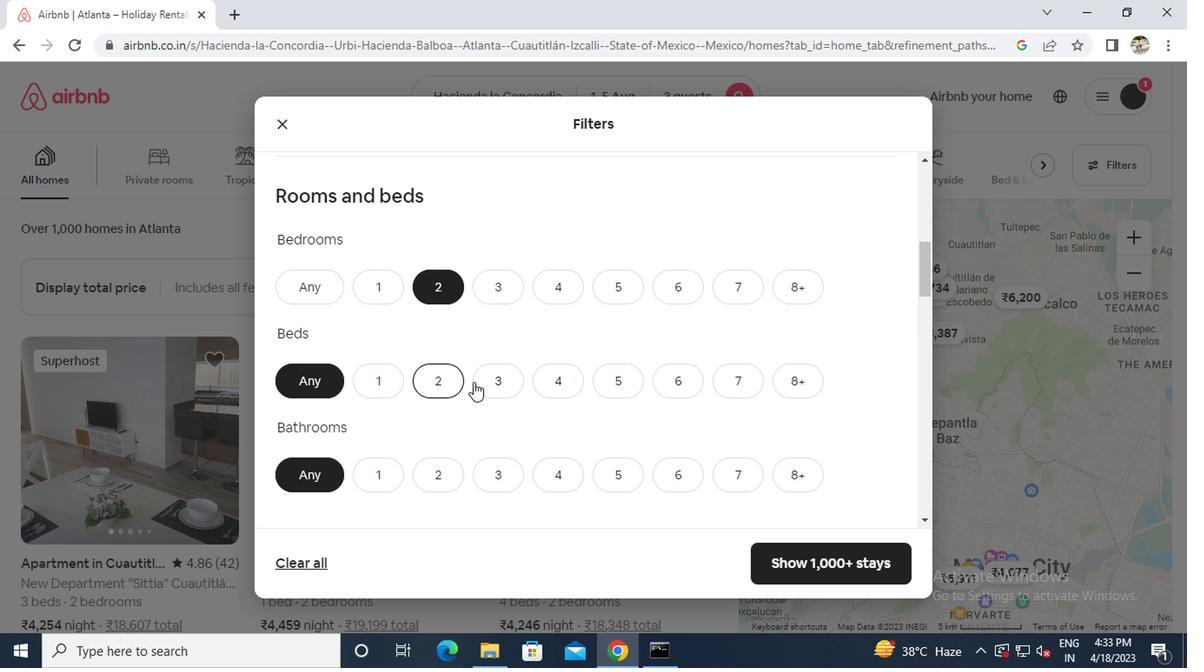 
Action: Mouse pressed left at (476, 382)
Screenshot: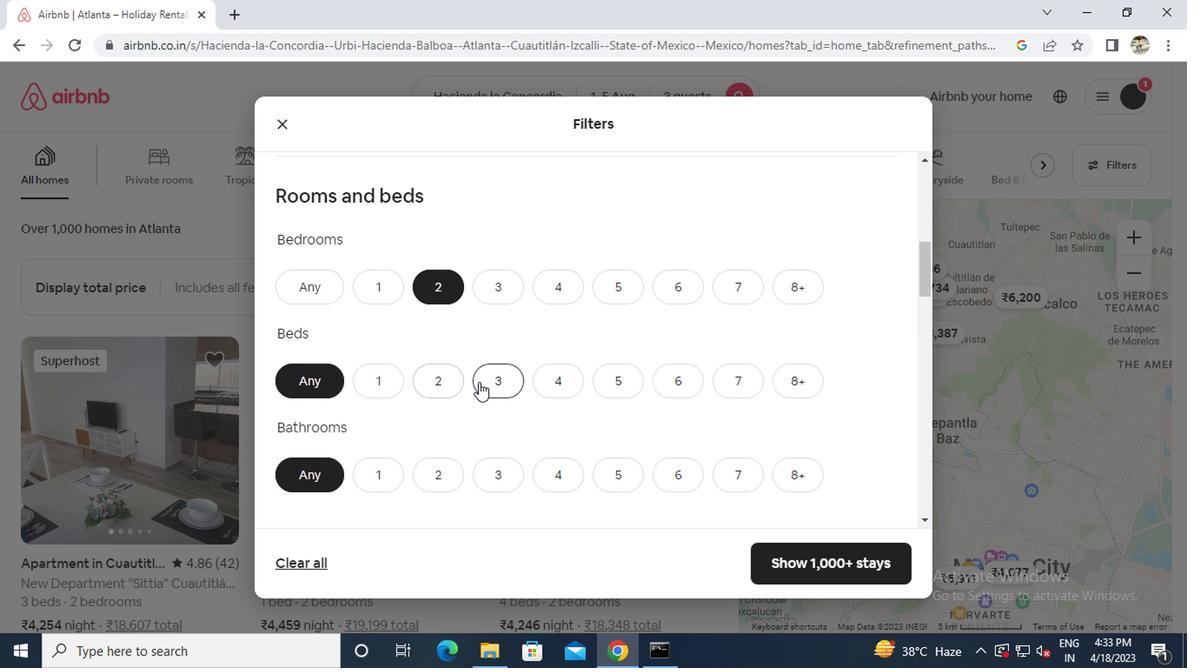 
Action: Mouse scrolled (476, 381) with delta (0, 0)
Screenshot: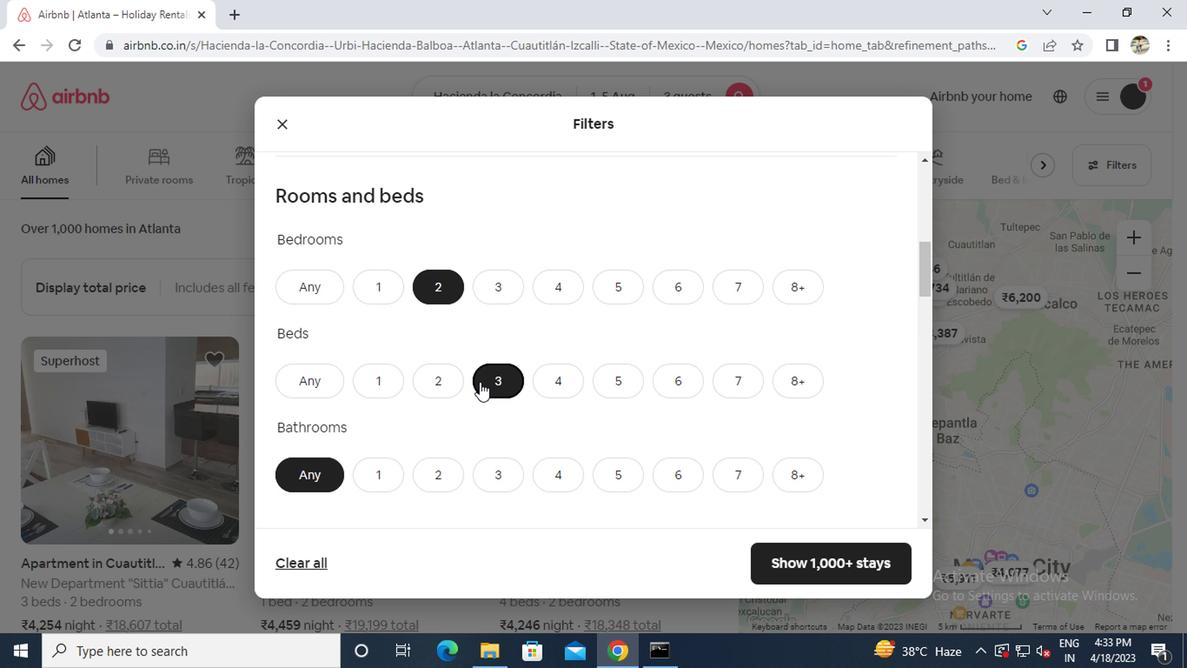 
Action: Mouse moved to (486, 382)
Screenshot: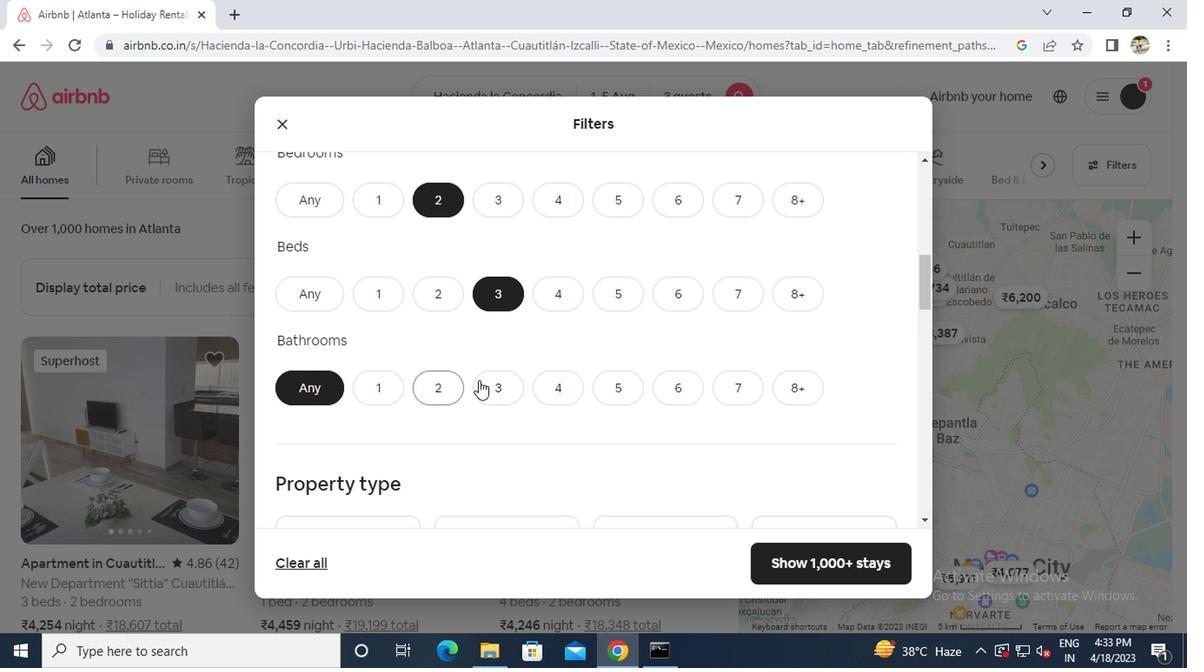 
Action: Mouse pressed left at (486, 382)
Screenshot: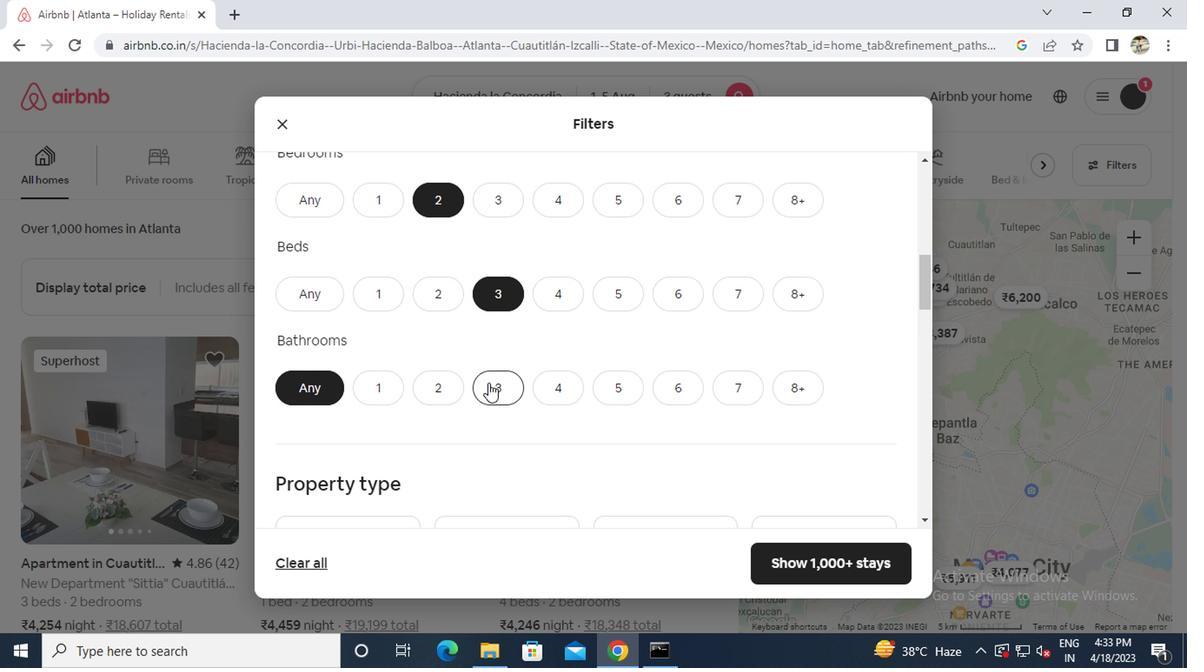 
Action: Mouse moved to (371, 386)
Screenshot: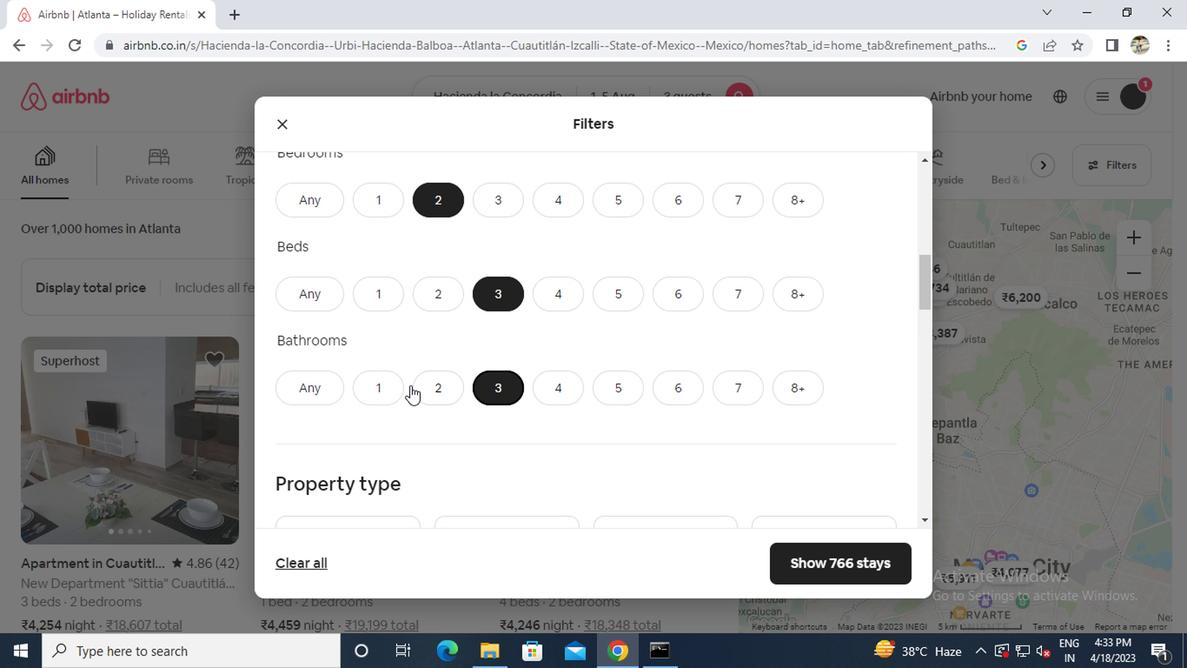 
Action: Mouse pressed left at (371, 386)
Screenshot: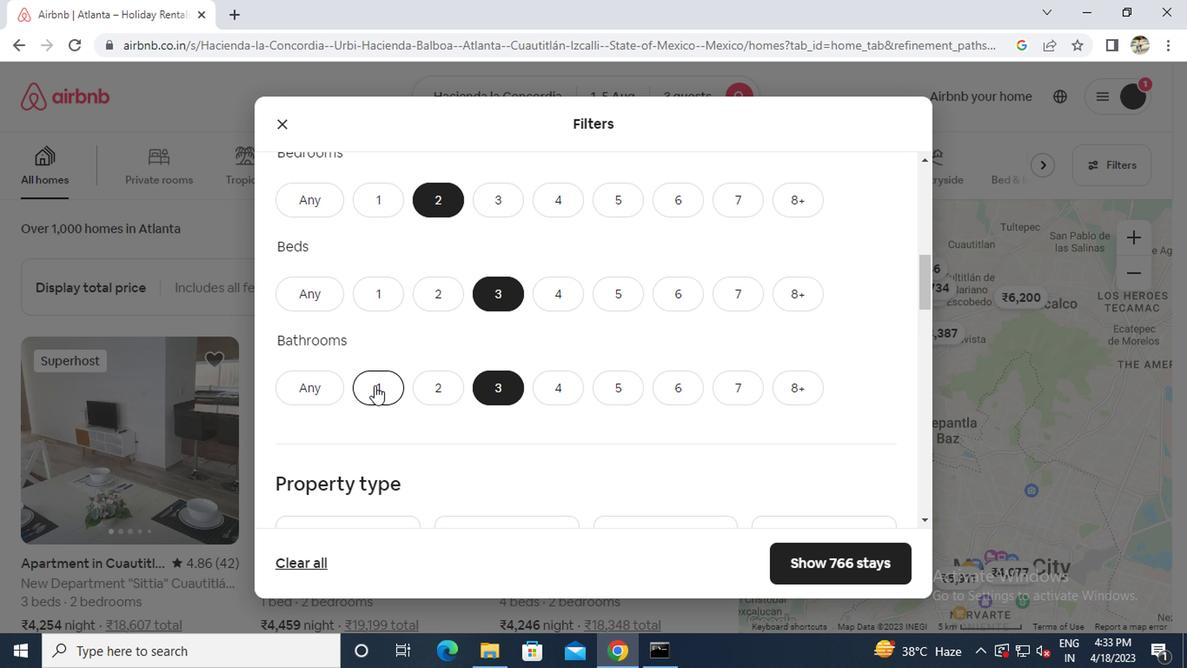 
Action: Mouse scrolled (371, 384) with delta (0, -1)
Screenshot: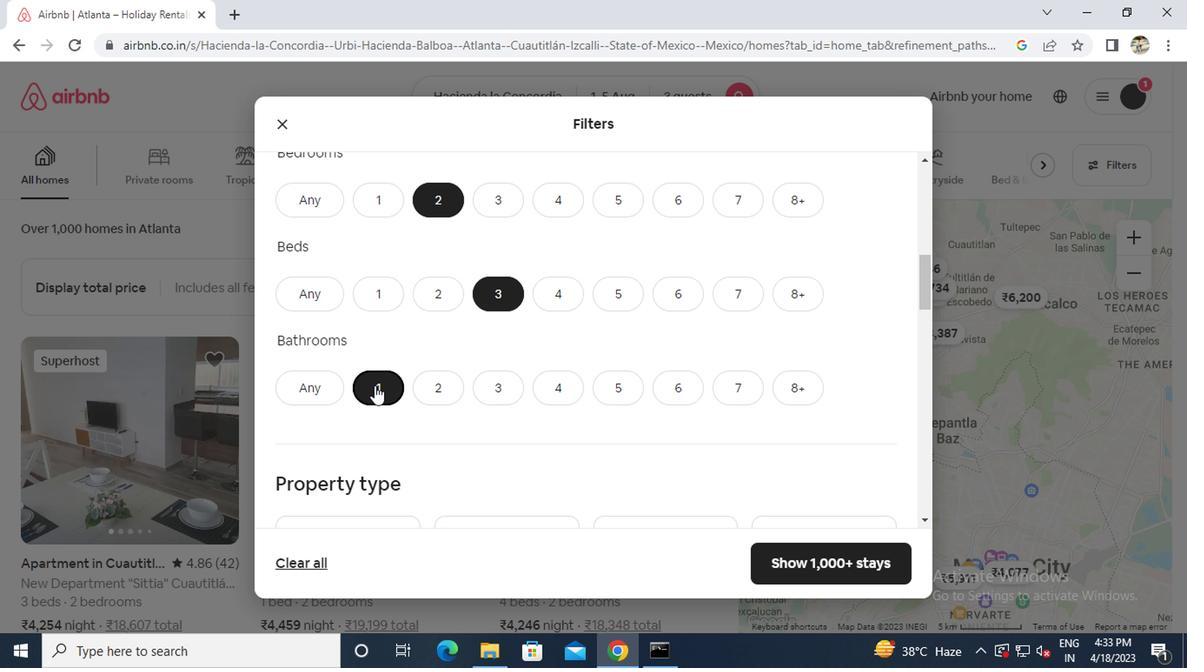 
Action: Mouse scrolled (371, 384) with delta (0, -1)
Screenshot: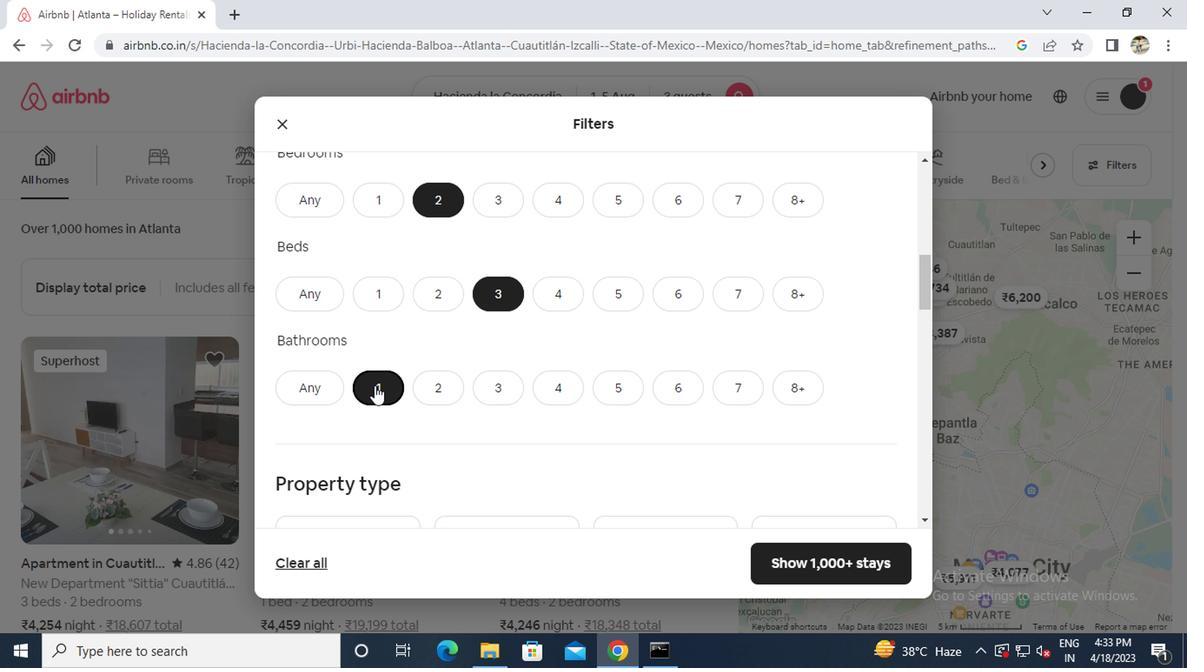 
Action: Mouse moved to (482, 382)
Screenshot: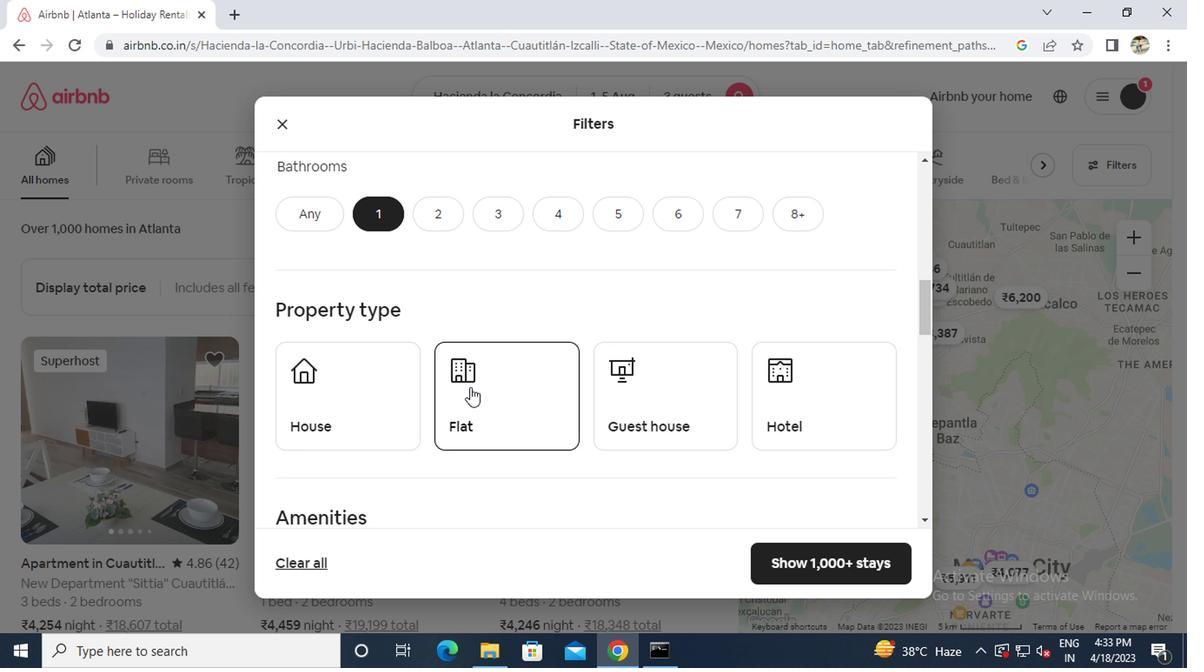 
Action: Mouse pressed left at (482, 382)
Screenshot: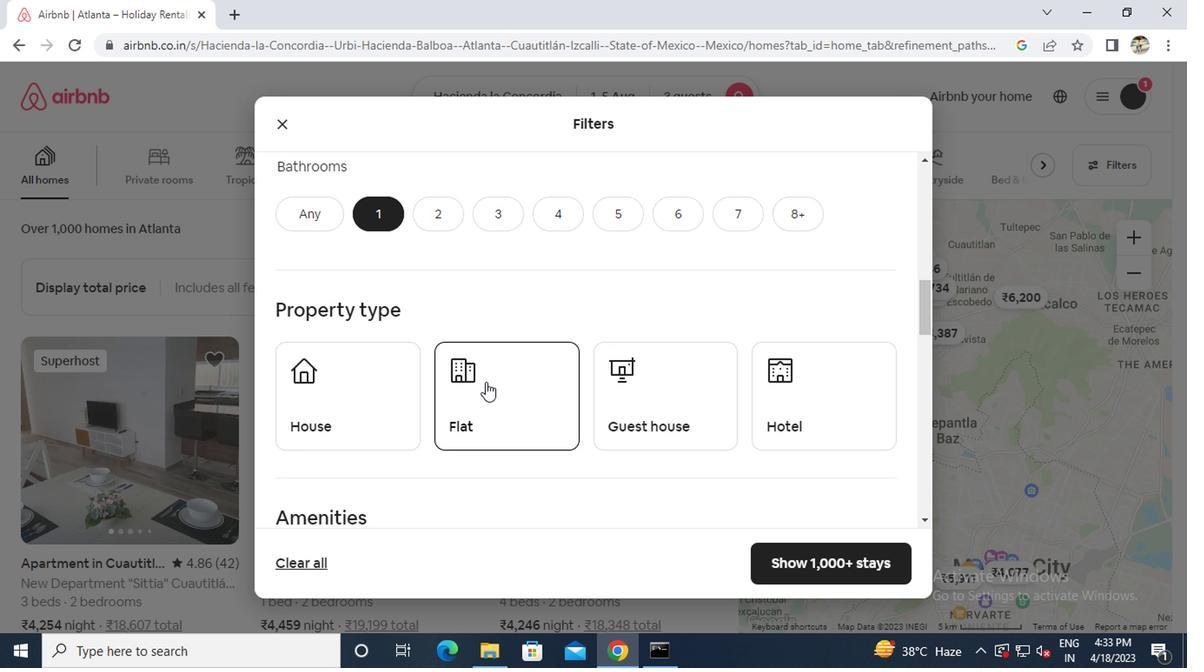 
Action: Mouse scrolled (482, 381) with delta (0, 0)
Screenshot: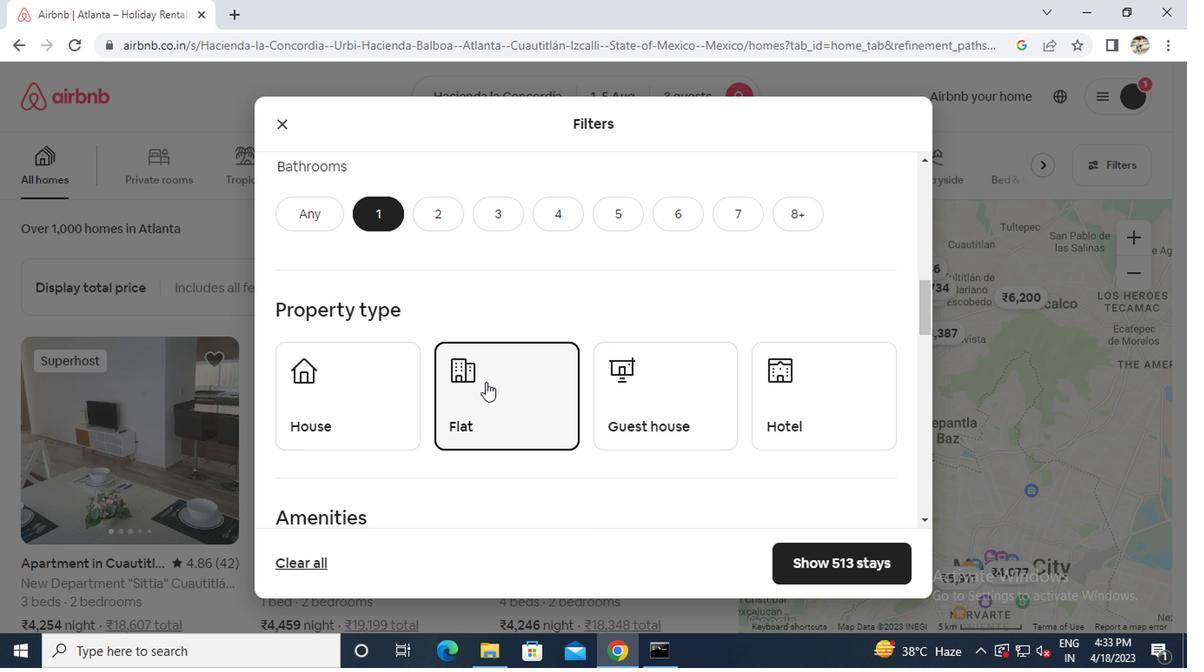 
Action: Mouse scrolled (482, 381) with delta (0, 0)
Screenshot: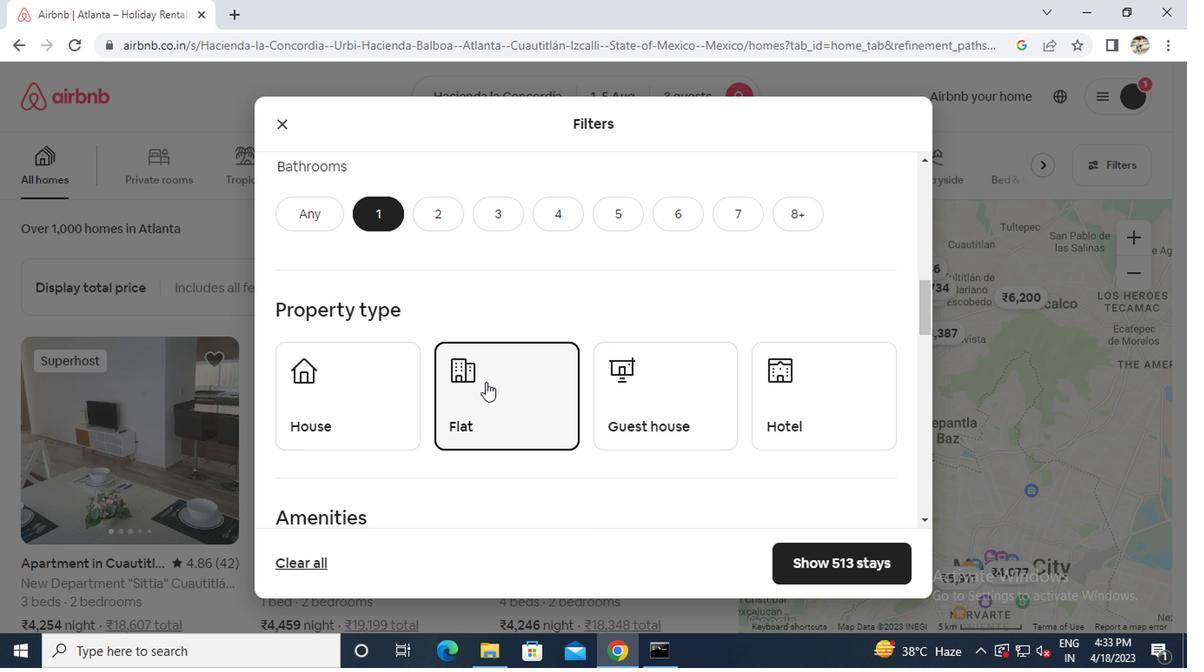 
Action: Mouse moved to (304, 428)
Screenshot: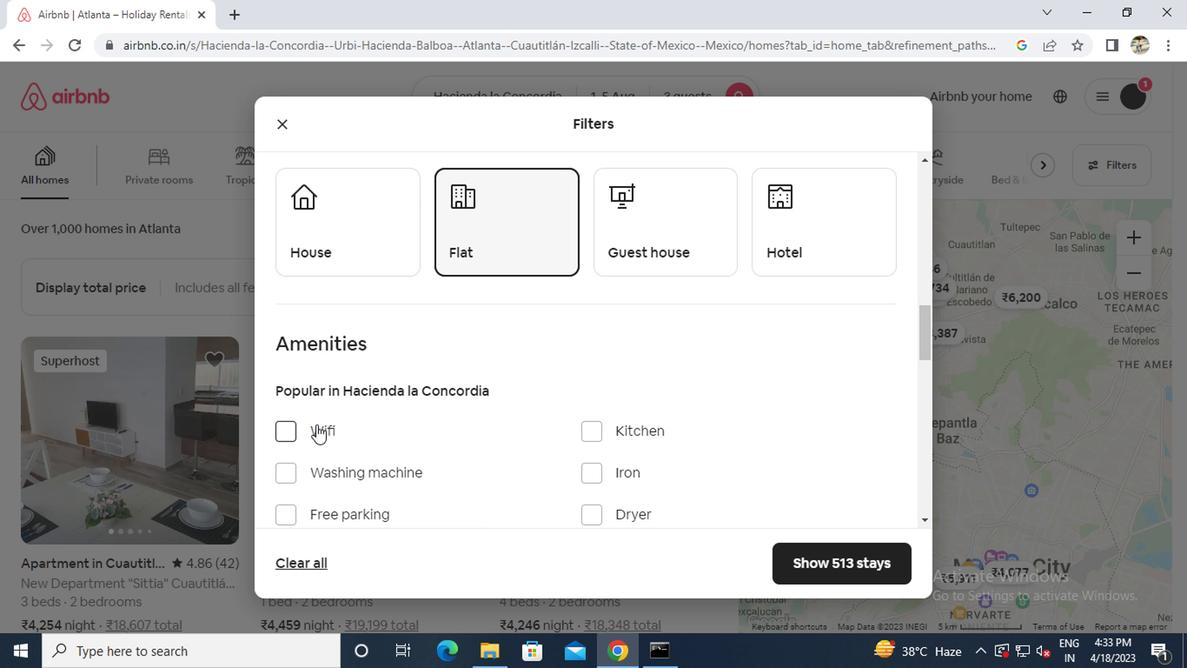 
Action: Mouse pressed left at (304, 428)
Screenshot: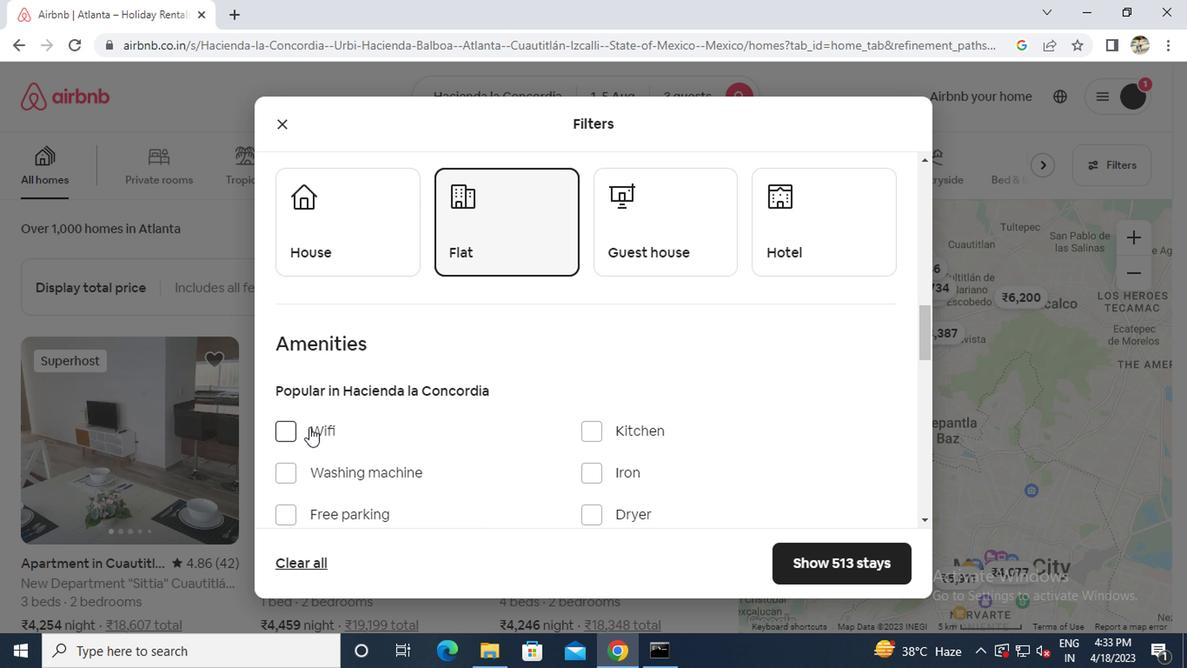 
Action: Mouse scrolled (304, 427) with delta (0, 0)
Screenshot: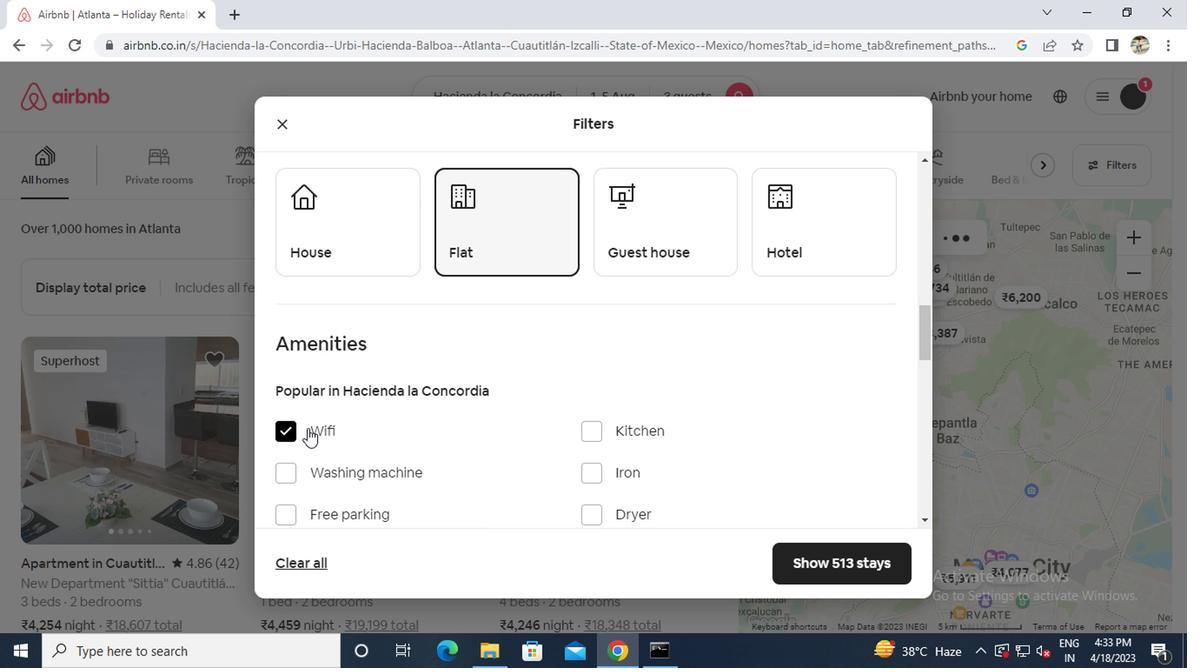 
Action: Mouse moved to (297, 455)
Screenshot: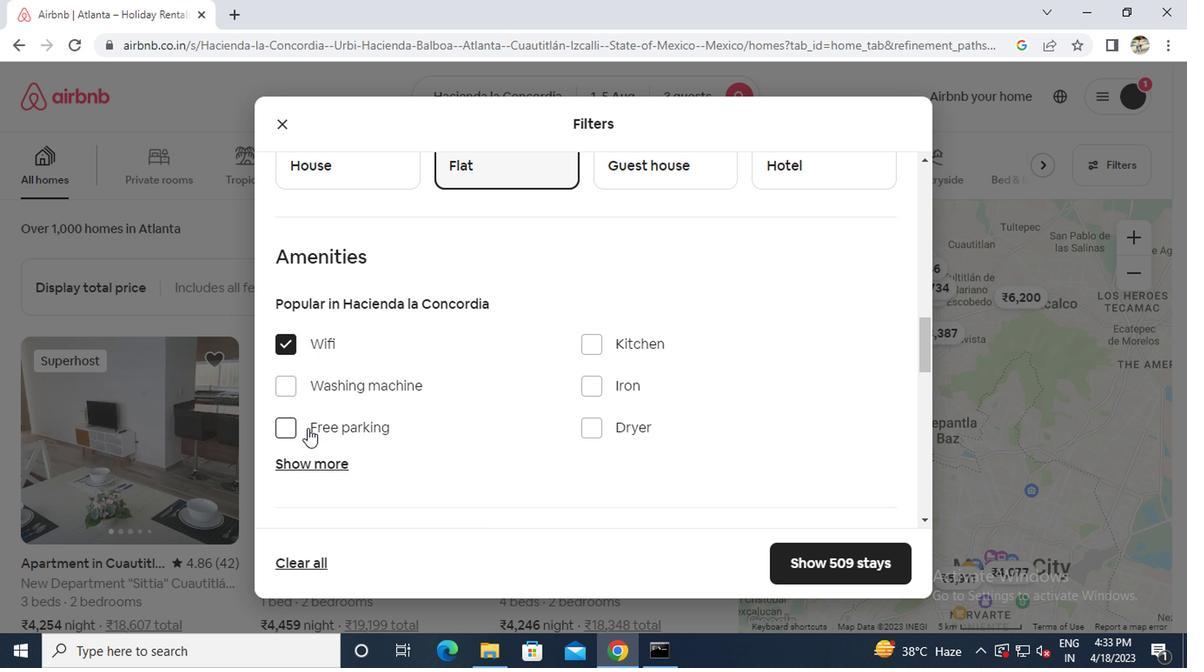 
Action: Mouse pressed left at (297, 455)
Screenshot: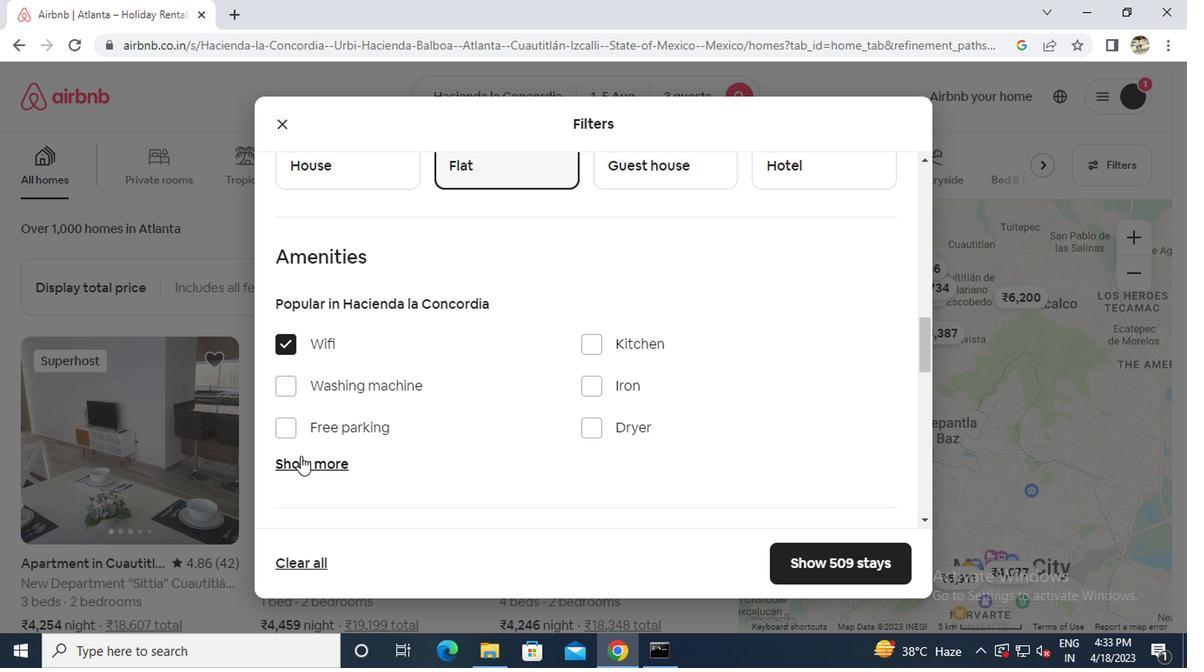 
Action: Mouse moved to (412, 464)
Screenshot: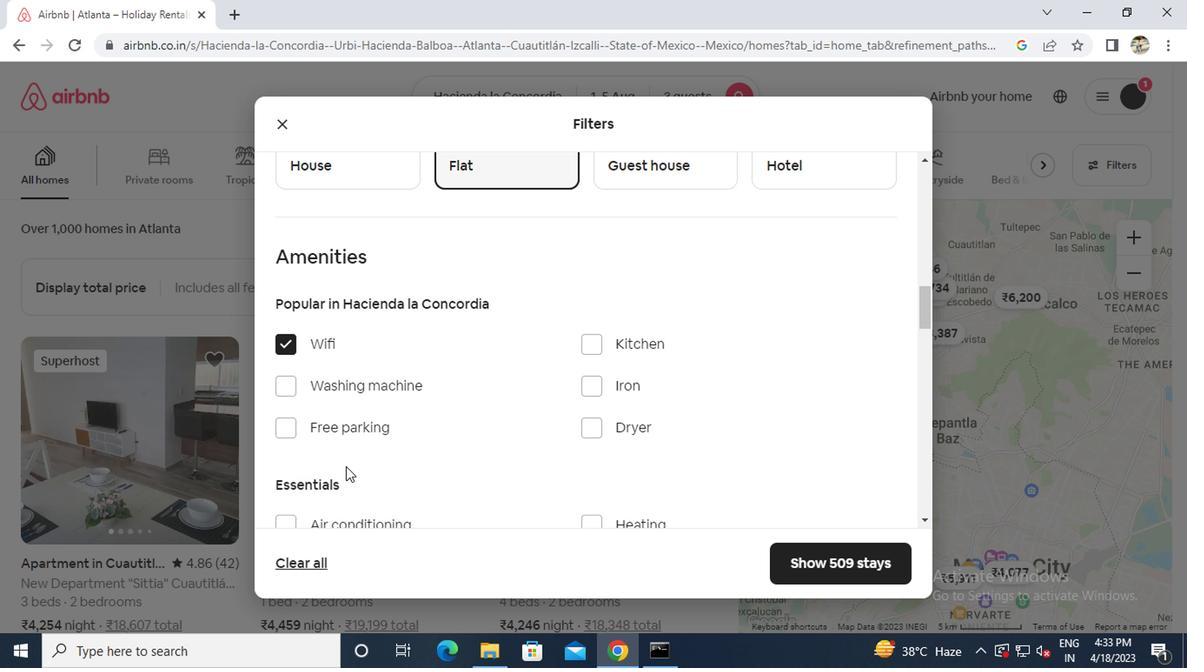 
Action: Mouse scrolled (412, 463) with delta (0, -1)
Screenshot: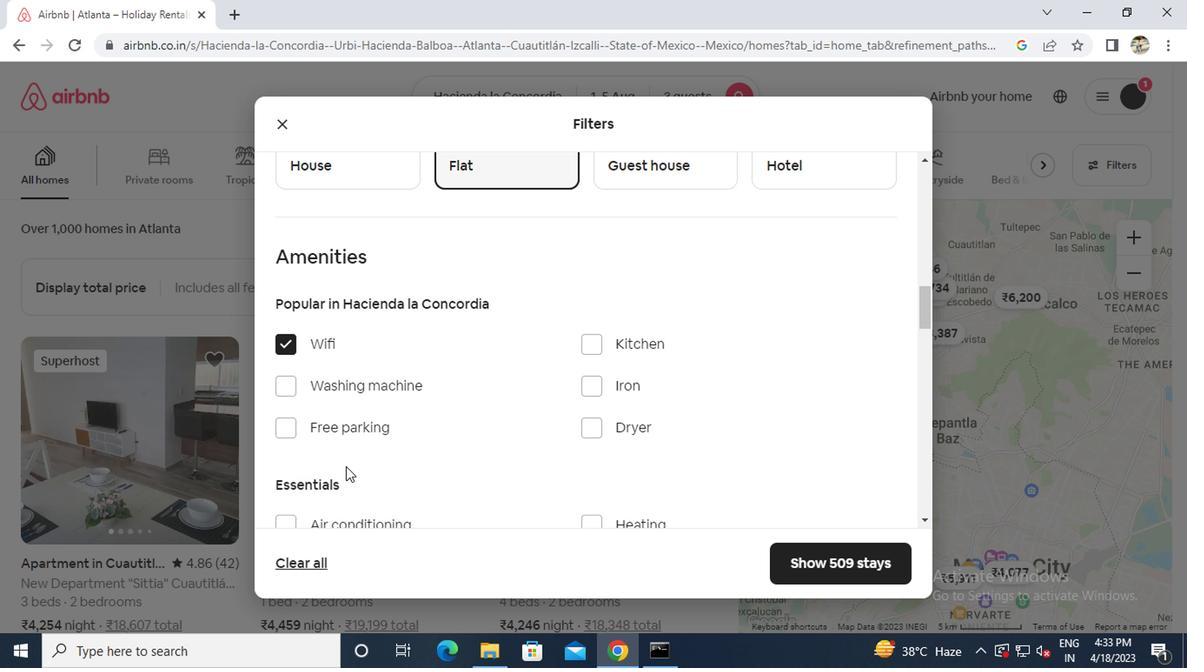 
Action: Mouse moved to (415, 464)
Screenshot: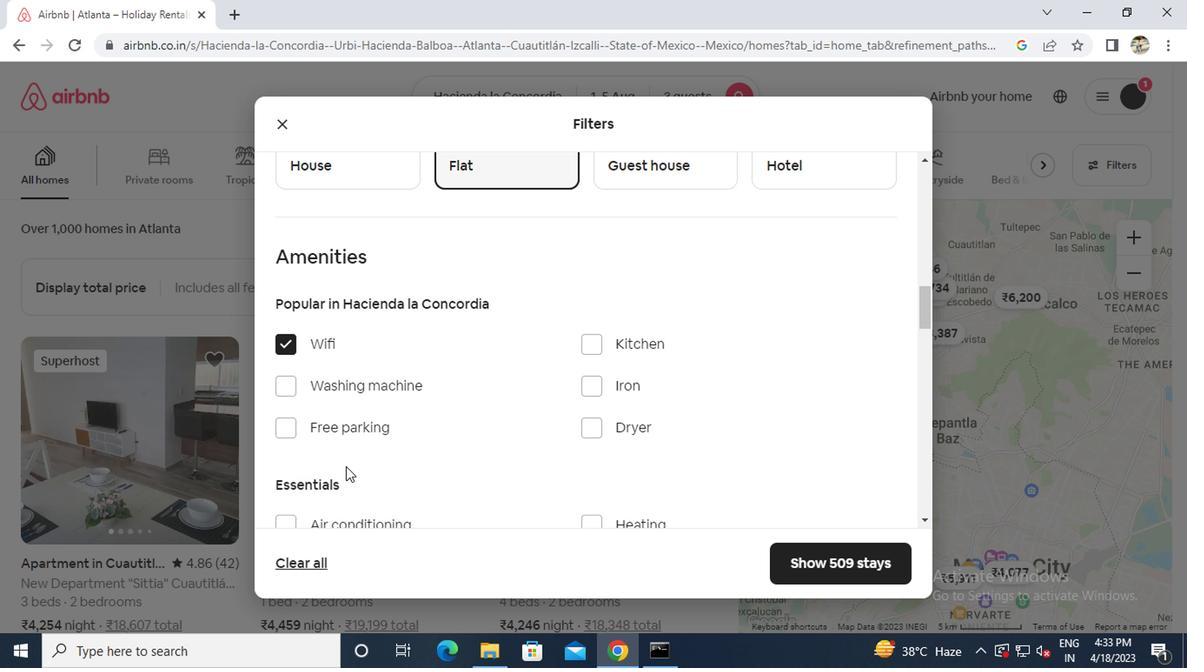 
Action: Mouse scrolled (415, 463) with delta (0, -1)
Screenshot: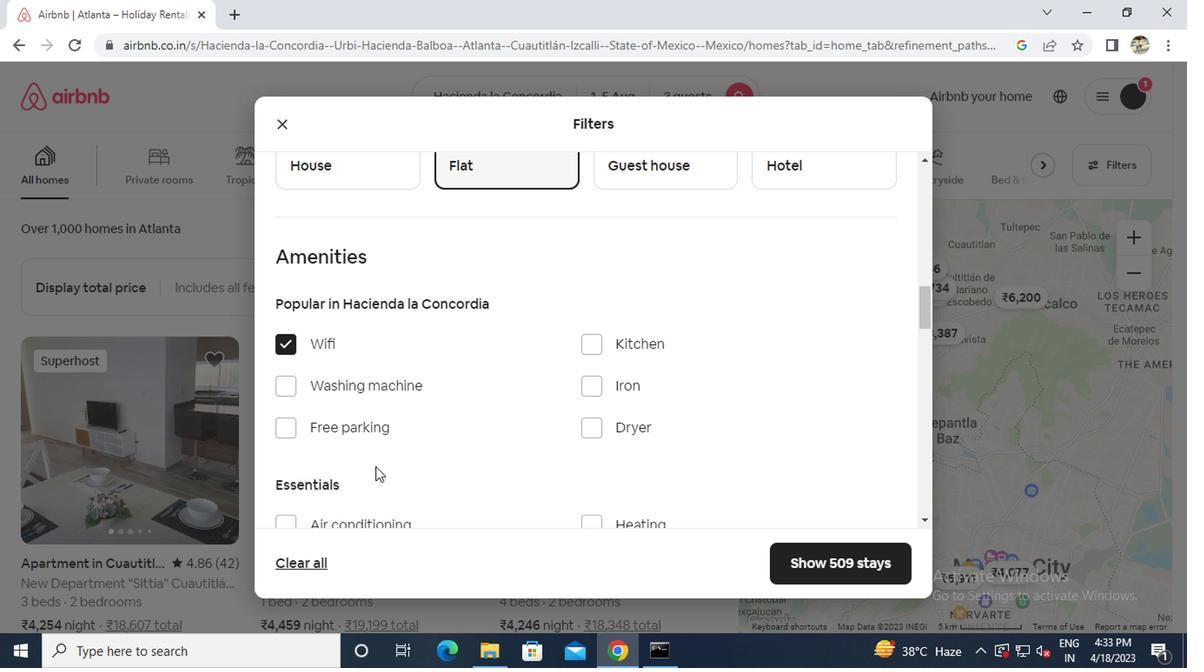 
Action: Mouse moved to (616, 353)
Screenshot: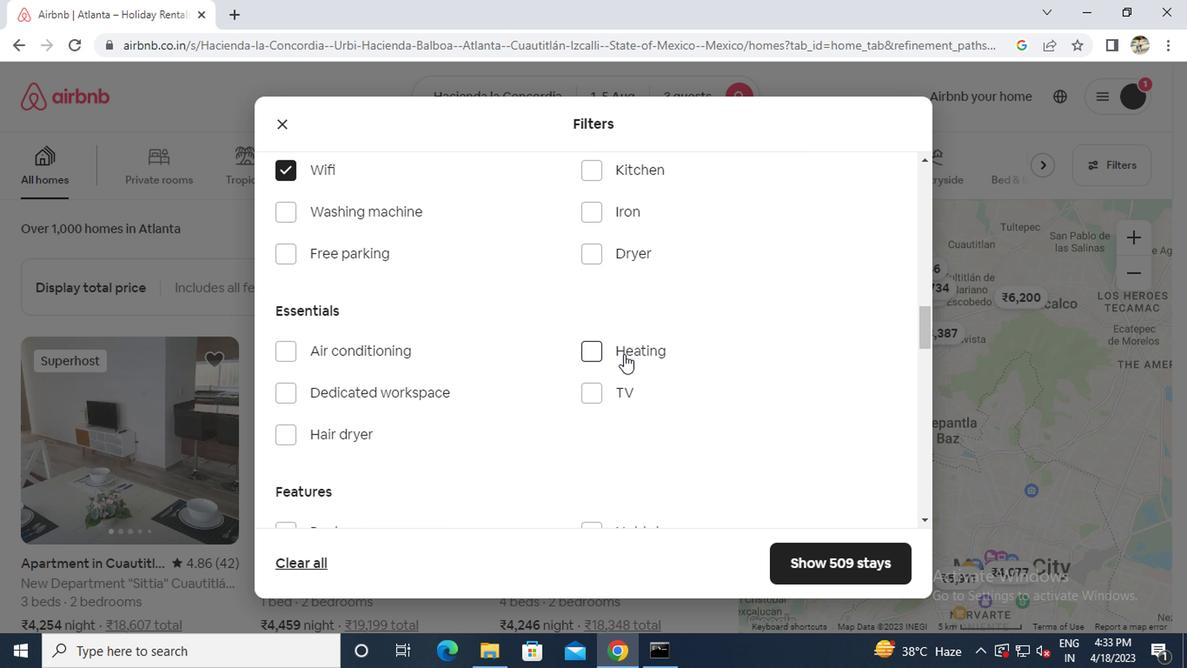 
Action: Mouse pressed left at (616, 353)
Screenshot: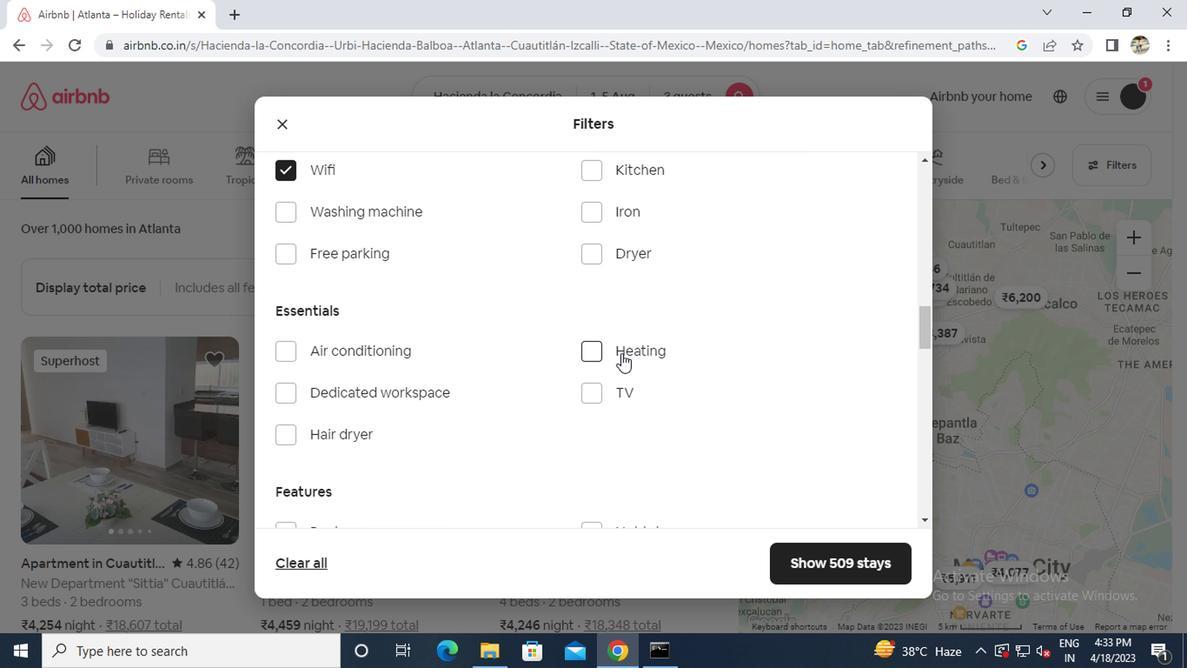
Action: Mouse scrolled (616, 351) with delta (0, -1)
Screenshot: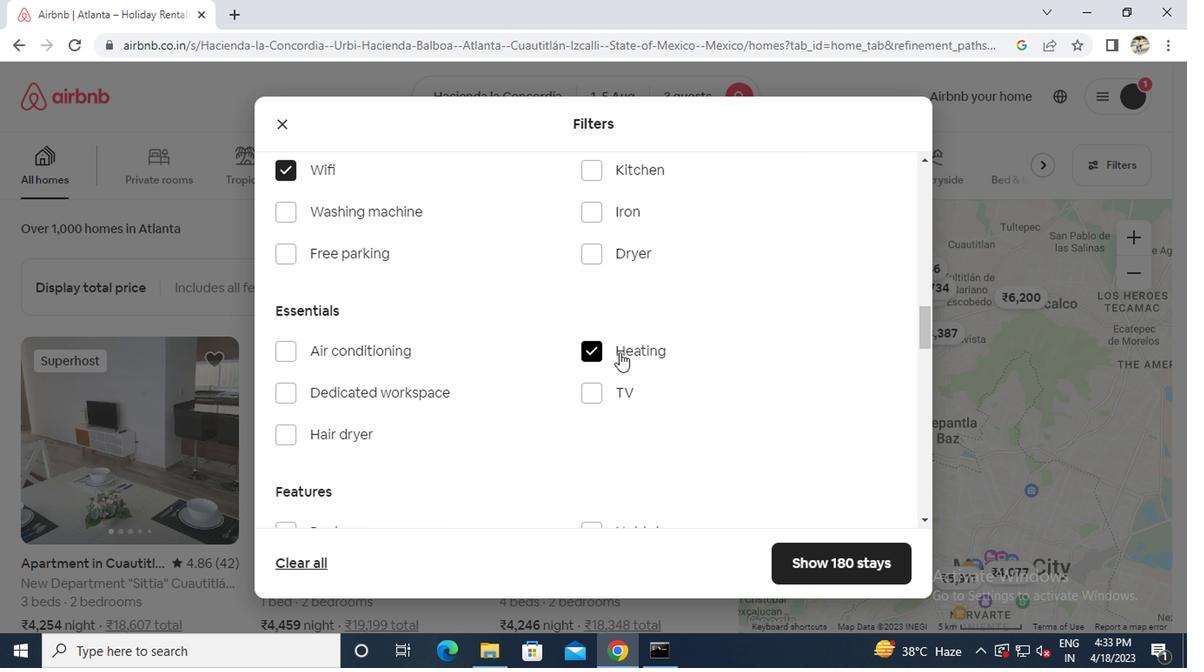 
Action: Mouse scrolled (616, 351) with delta (0, -1)
Screenshot: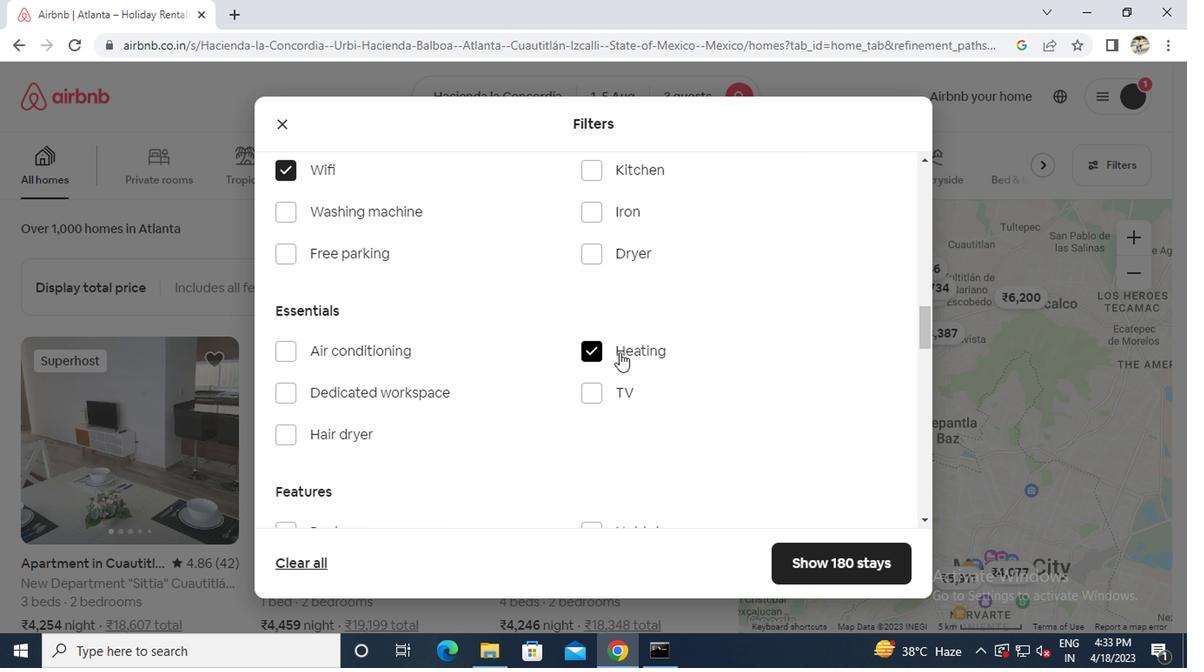 
Action: Mouse scrolled (616, 351) with delta (0, -1)
Screenshot: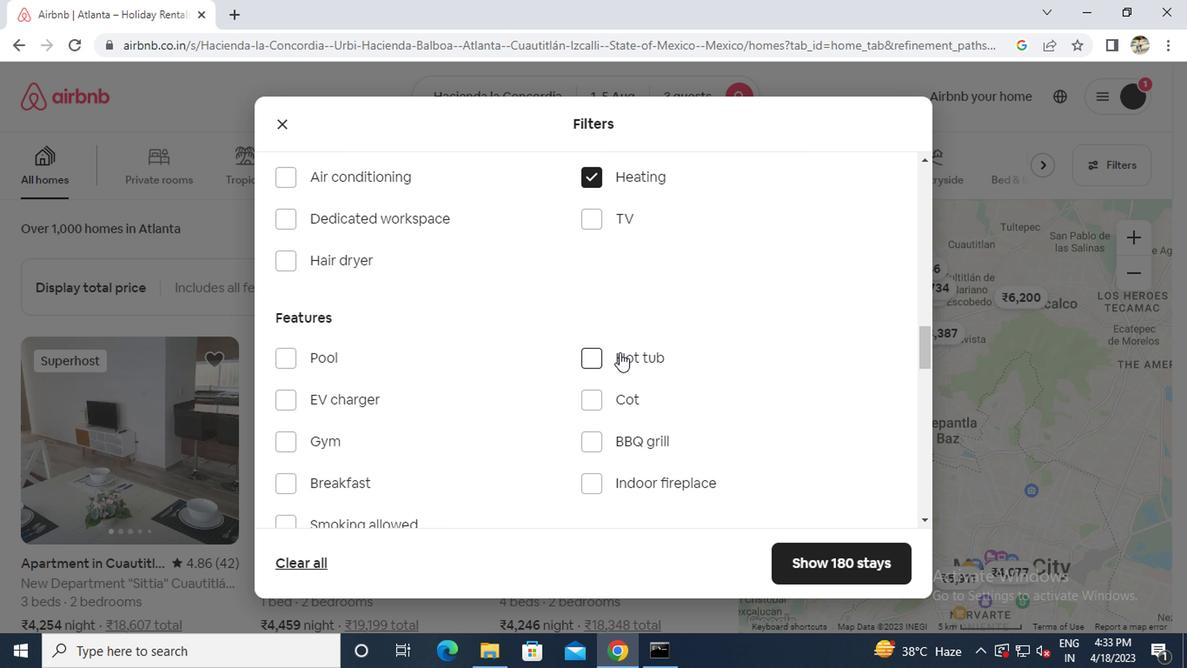 
Action: Mouse scrolled (616, 351) with delta (0, -1)
Screenshot: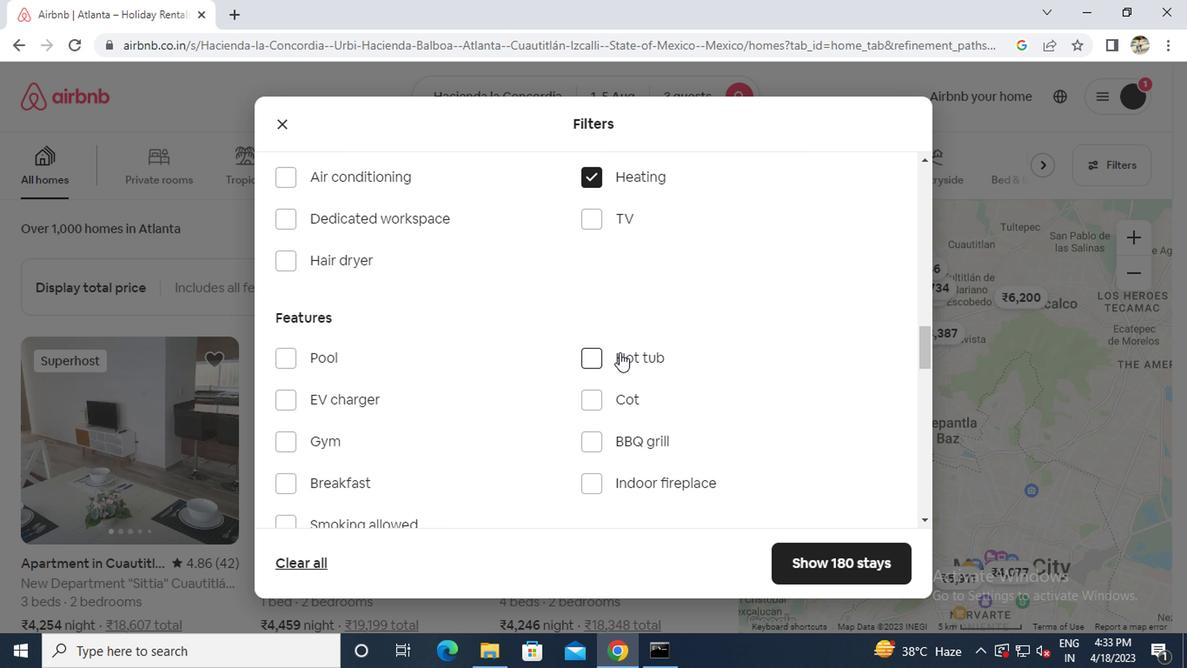 
Action: Mouse moved to (613, 353)
Screenshot: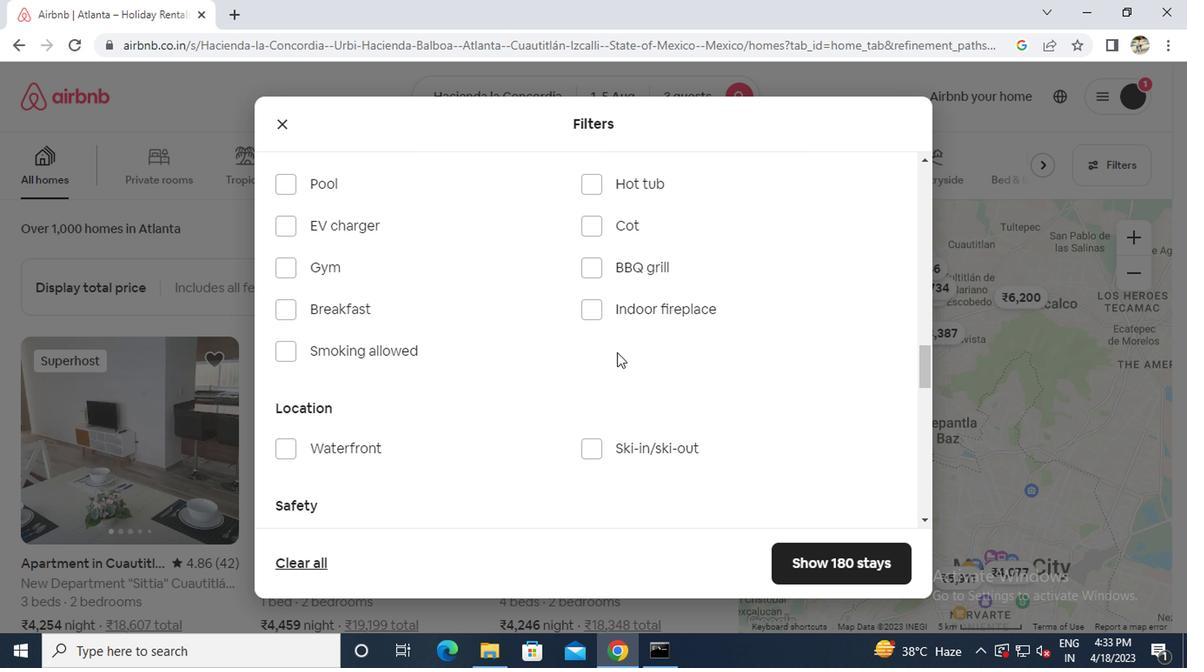 
Action: Mouse scrolled (613, 353) with delta (0, 0)
Screenshot: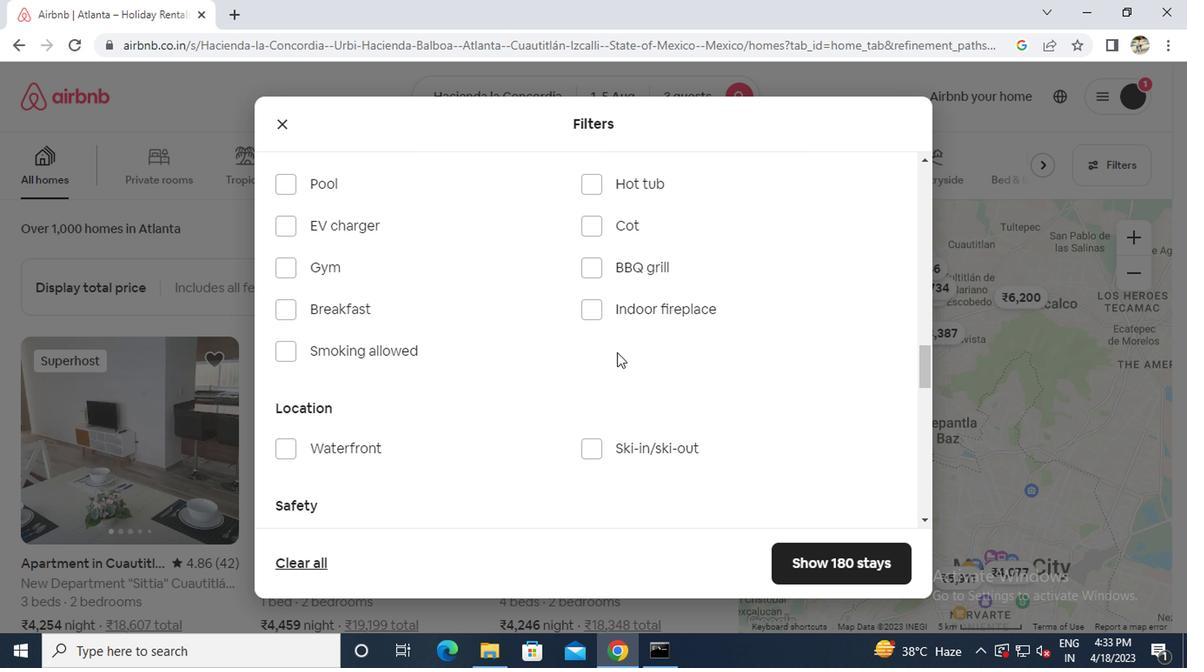 
Action: Mouse moved to (608, 357)
Screenshot: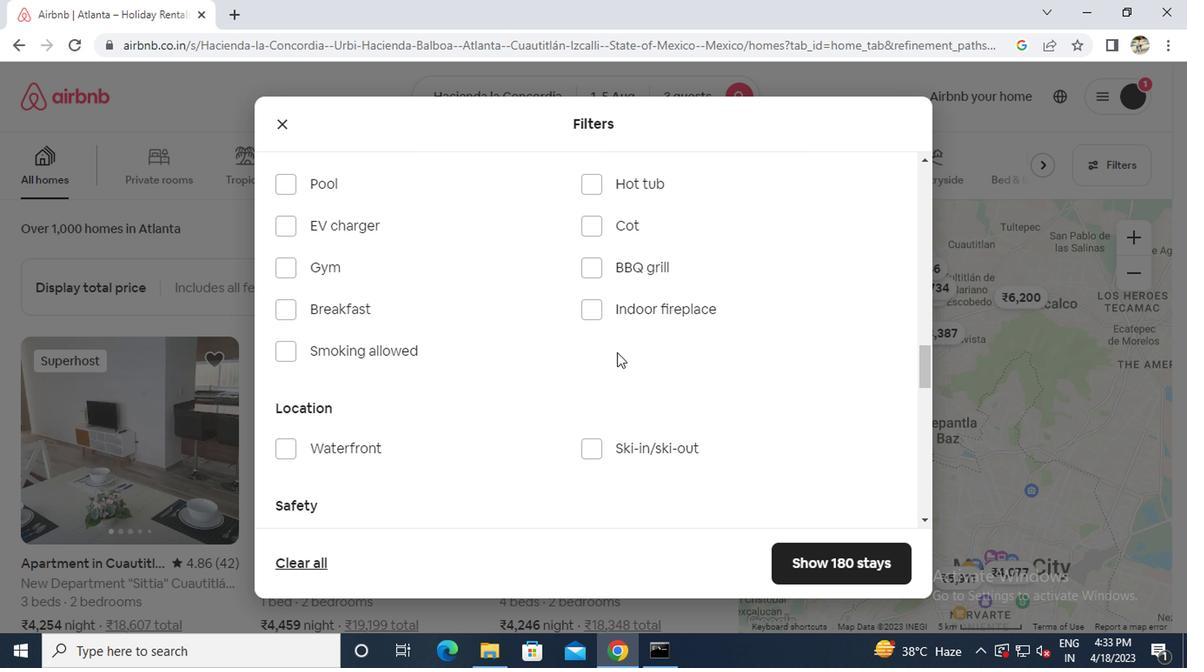 
Action: Mouse scrolled (608, 356) with delta (0, -1)
Screenshot: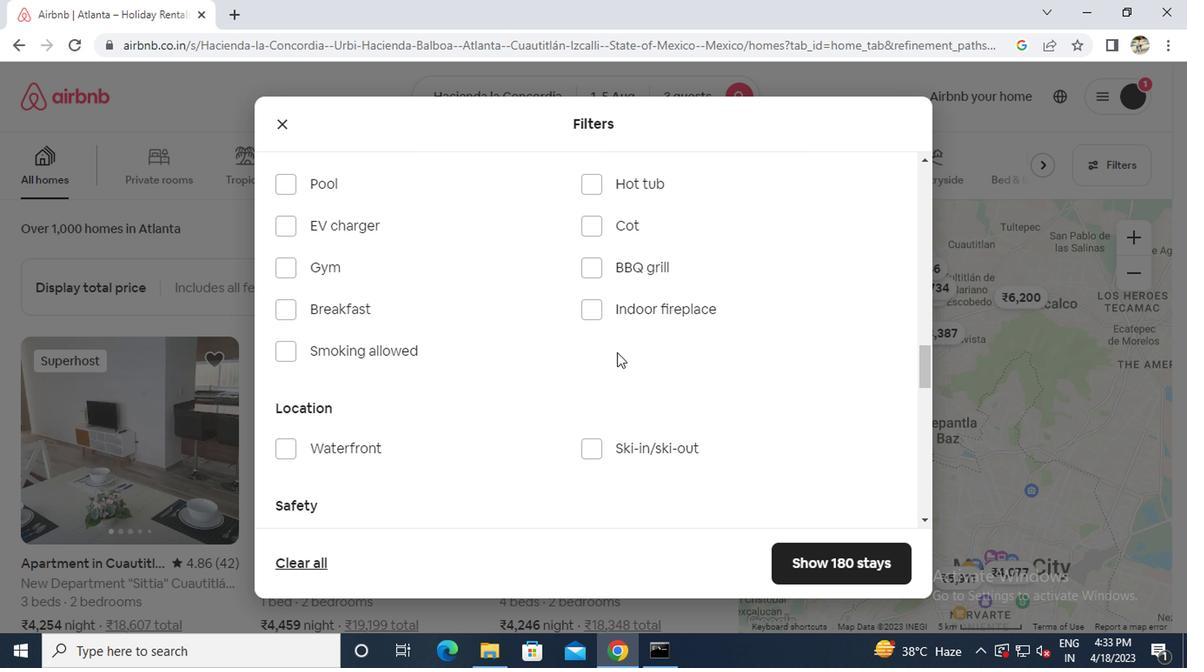 
Action: Mouse moved to (600, 358)
Screenshot: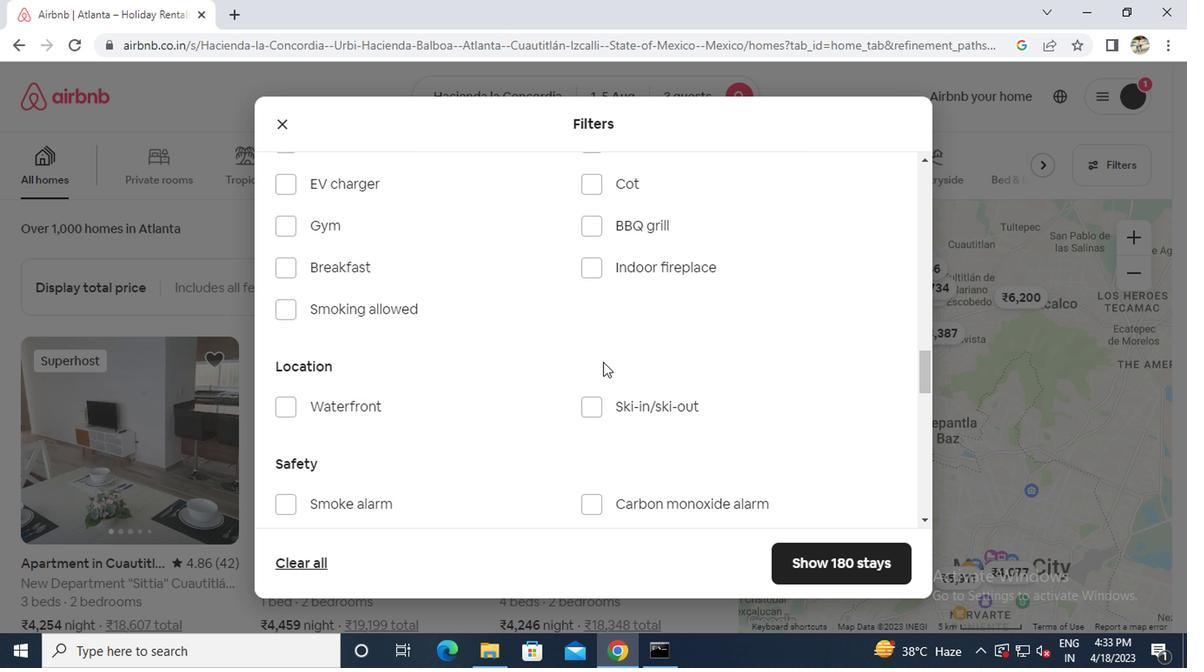 
Action: Mouse scrolled (600, 358) with delta (0, 0)
Screenshot: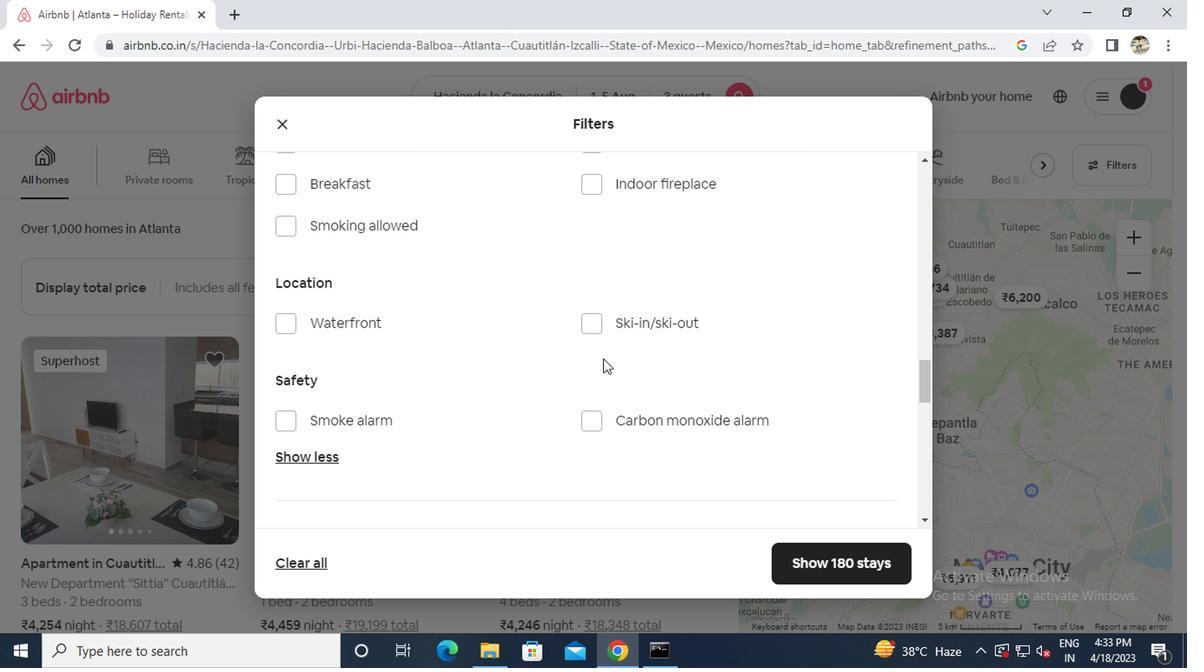 
Action: Mouse scrolled (600, 358) with delta (0, 0)
Screenshot: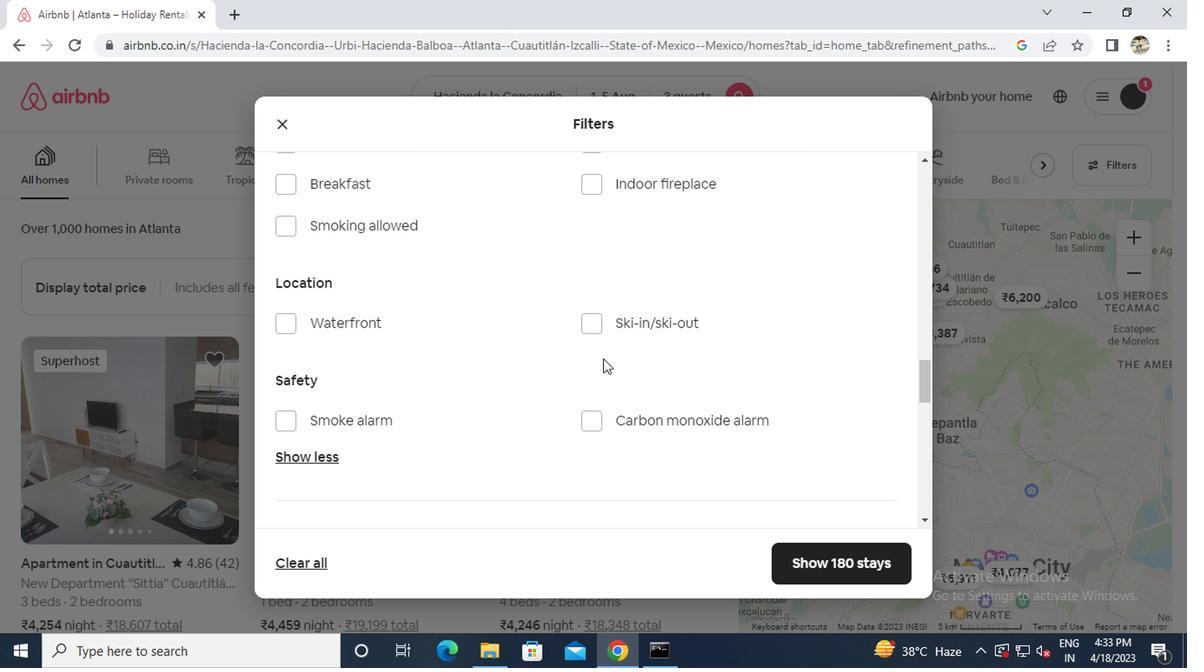 
Action: Mouse scrolled (600, 358) with delta (0, 0)
Screenshot: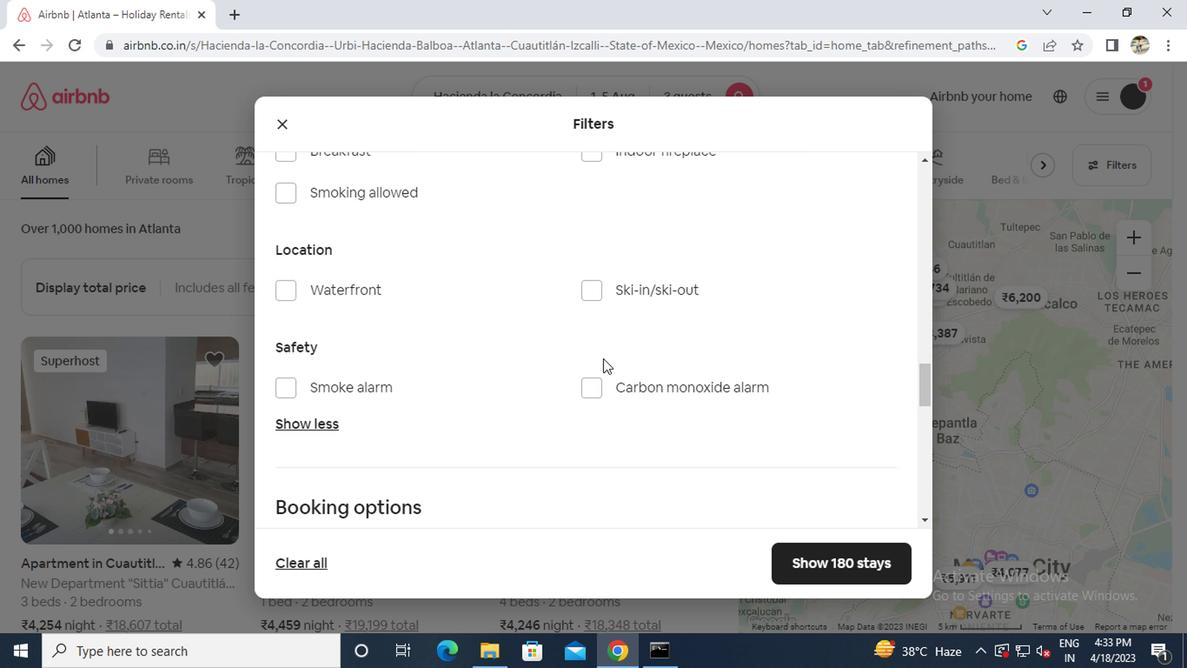 
Action: Mouse scrolled (600, 358) with delta (0, 0)
Screenshot: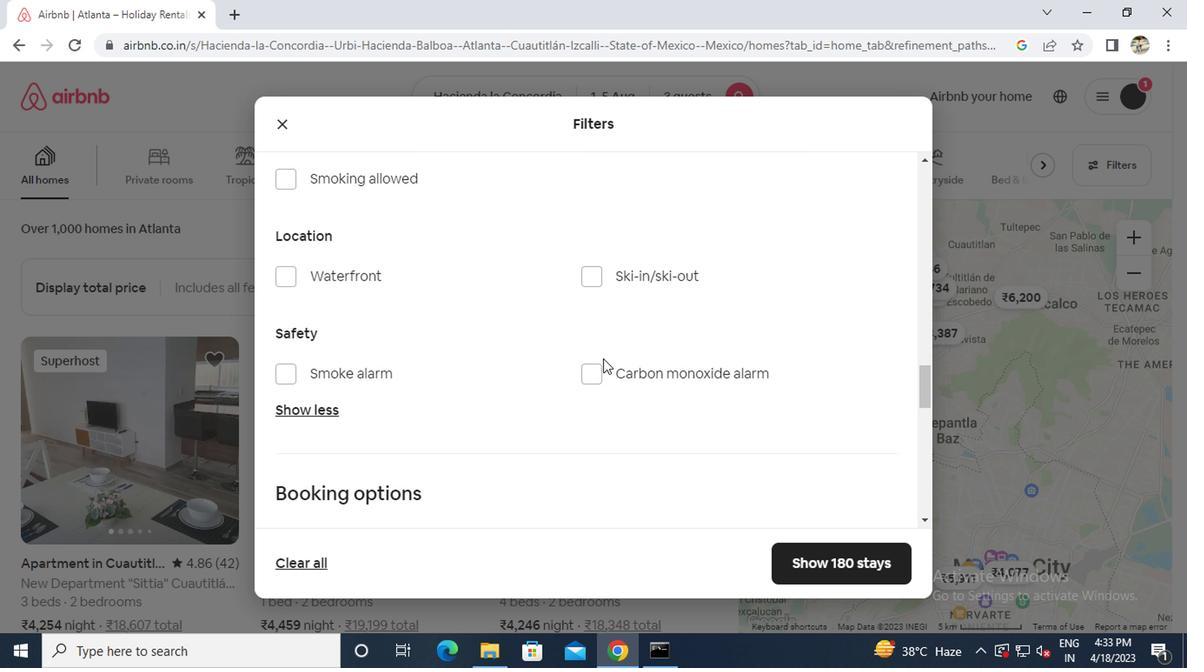 
Action: Mouse moved to (856, 264)
Screenshot: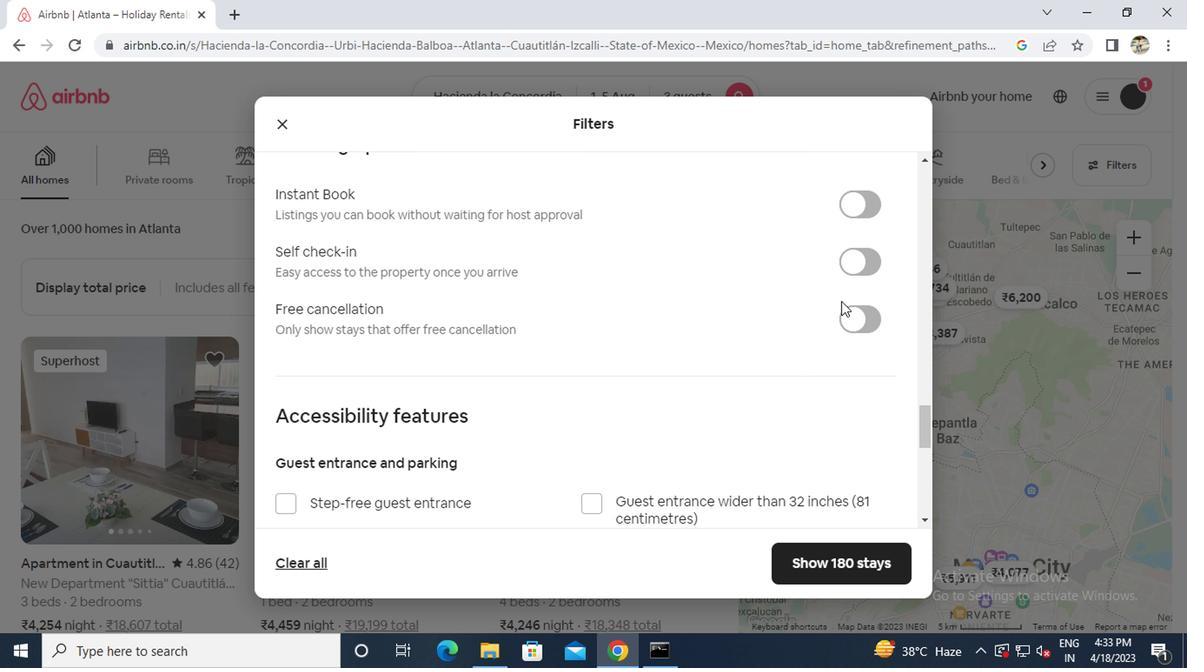 
Action: Mouse pressed left at (856, 264)
Screenshot: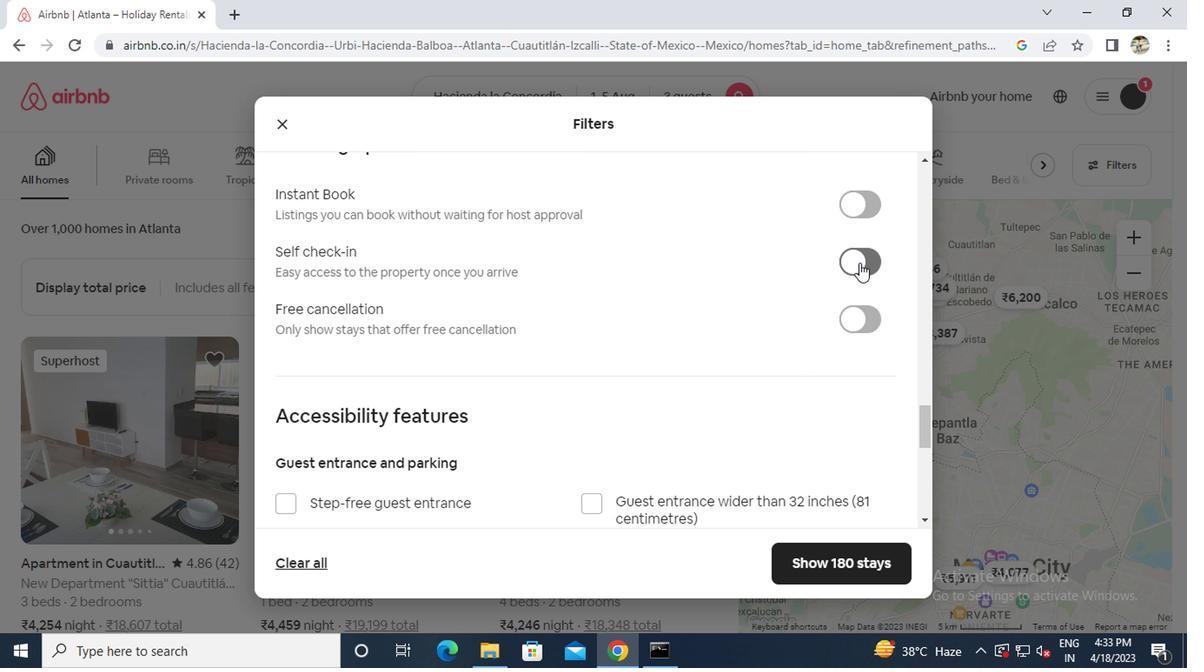 
Action: Mouse moved to (533, 371)
Screenshot: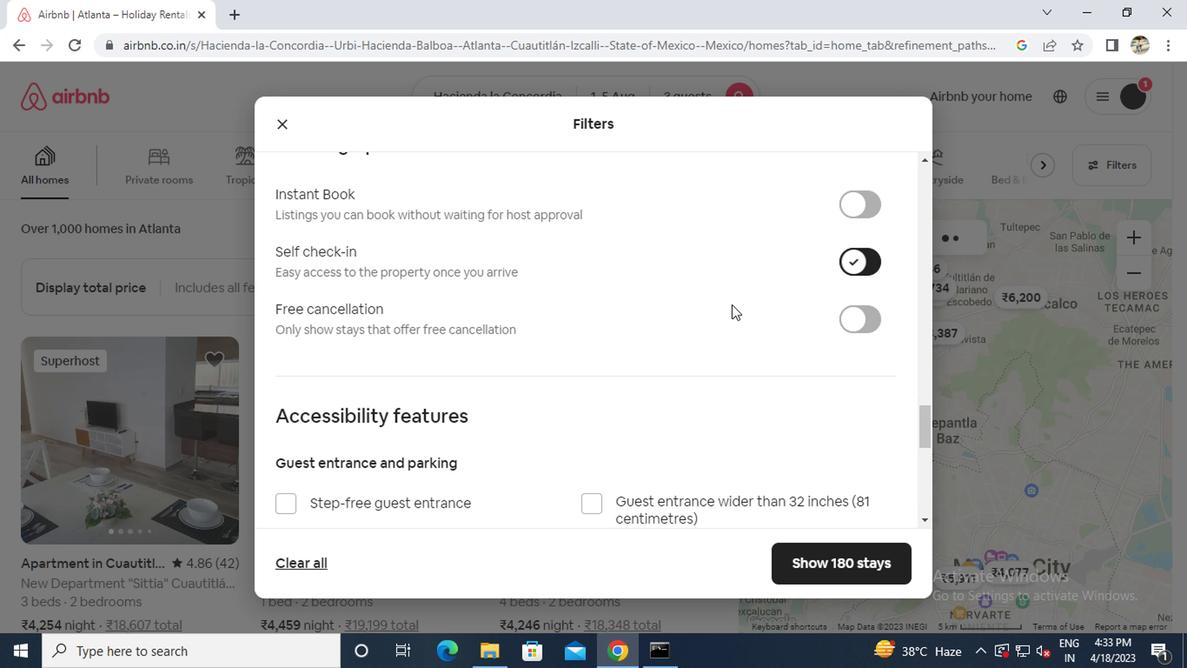 
Action: Mouse scrolled (533, 370) with delta (0, 0)
Screenshot: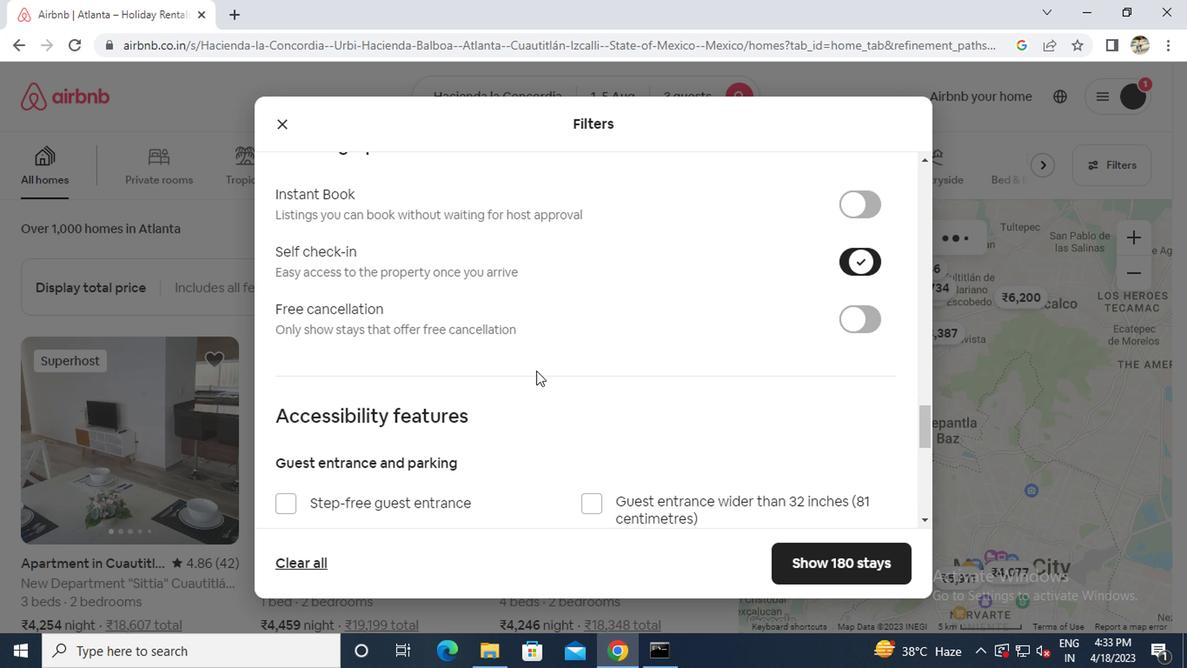 
Action: Mouse scrolled (533, 370) with delta (0, 0)
Screenshot: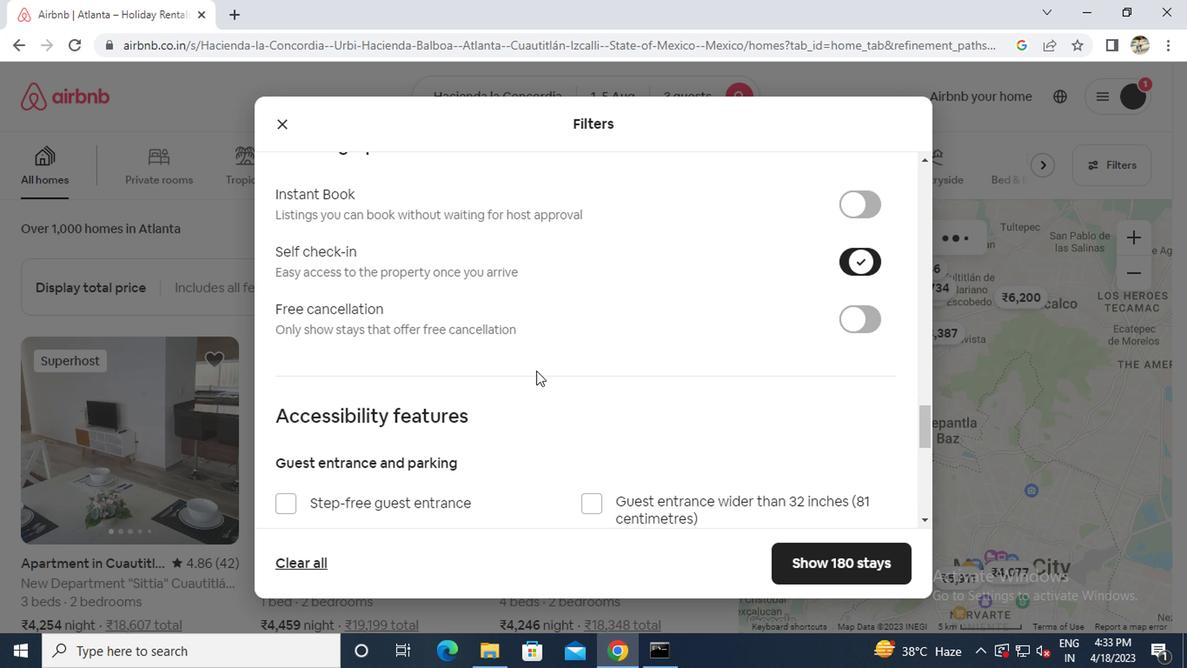 
Action: Mouse scrolled (533, 370) with delta (0, 0)
Screenshot: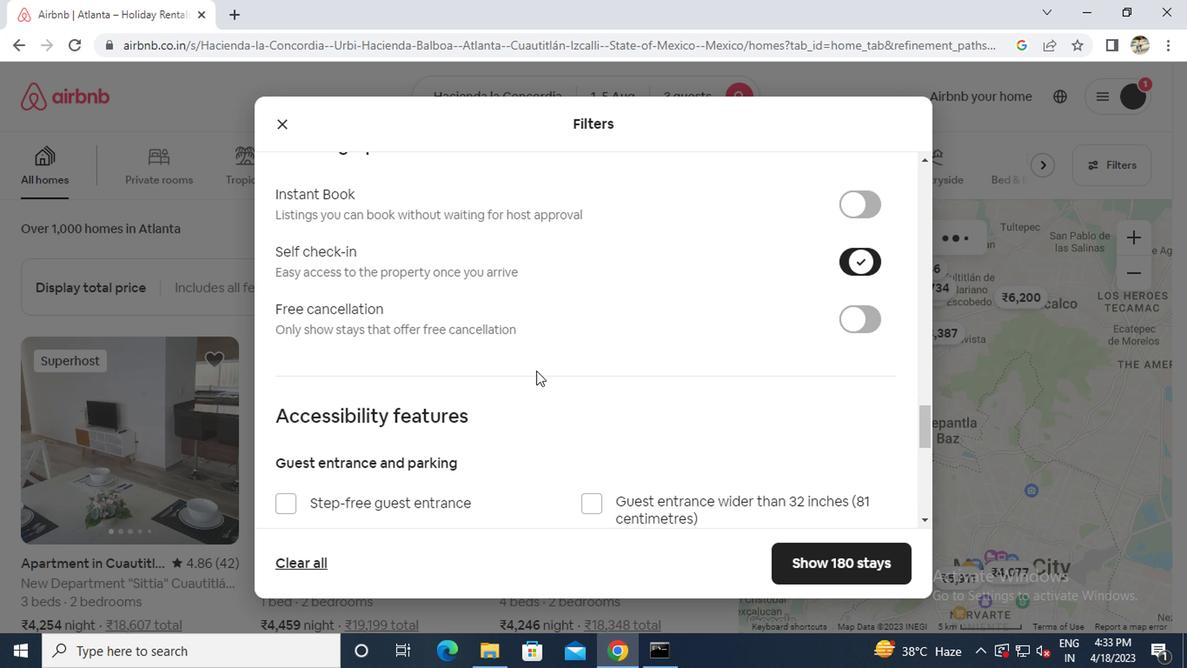 
Action: Mouse scrolled (533, 370) with delta (0, 0)
Screenshot: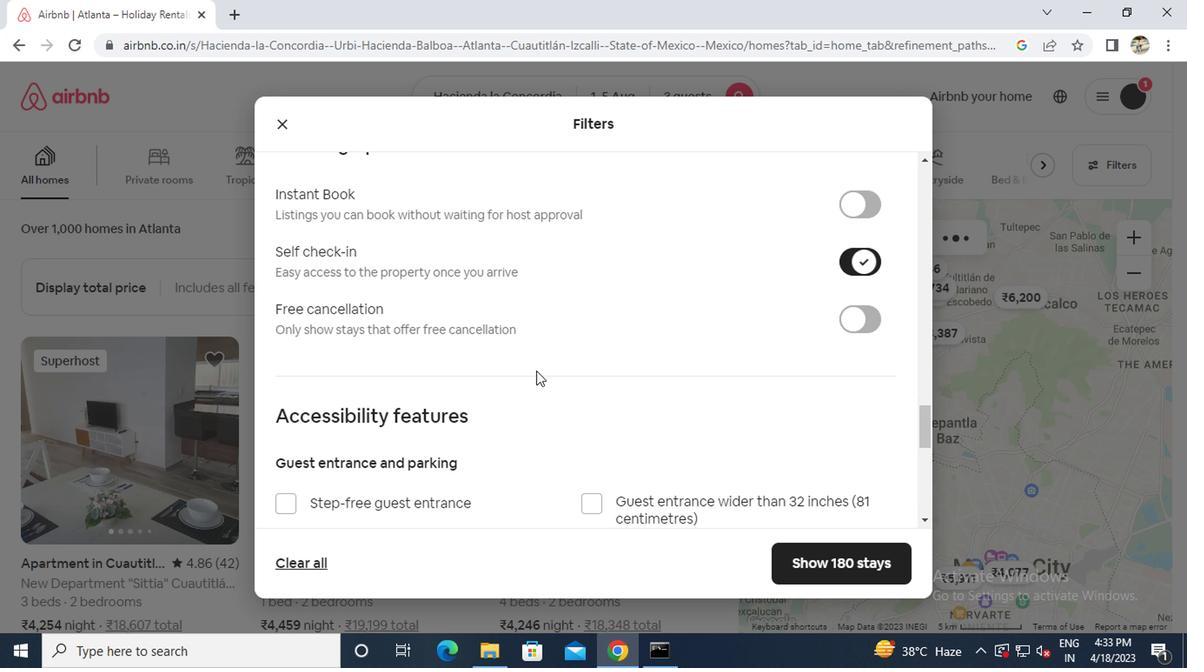 
Action: Mouse scrolled (533, 370) with delta (0, 0)
Screenshot: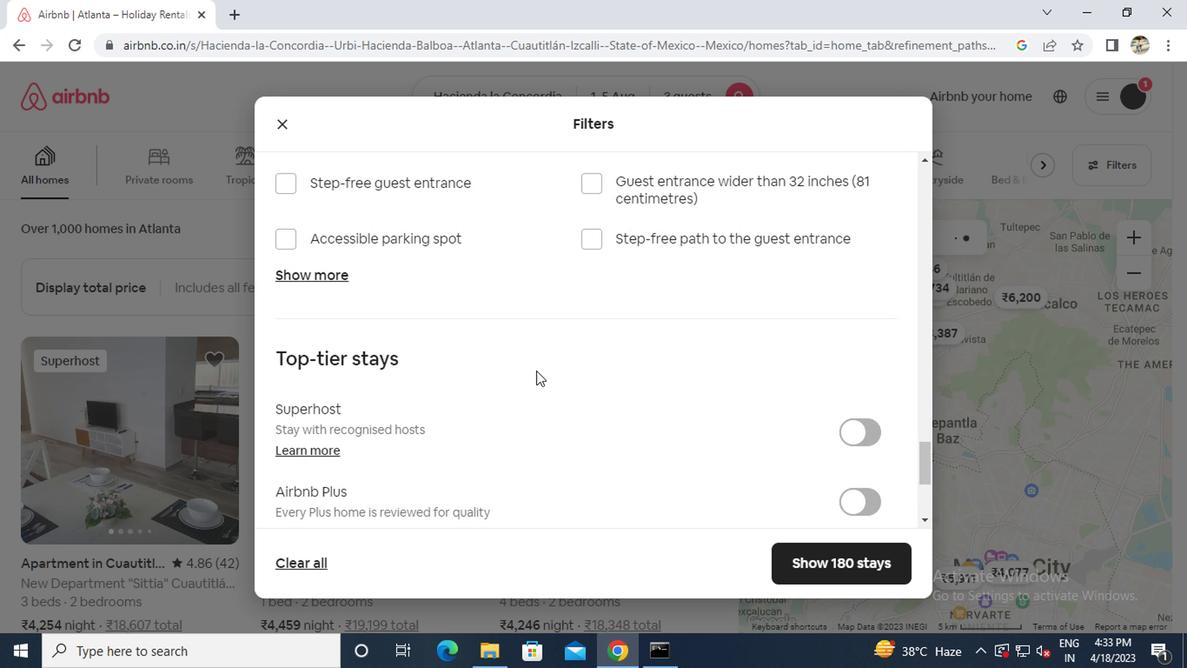 
Action: Mouse scrolled (533, 370) with delta (0, 0)
Screenshot: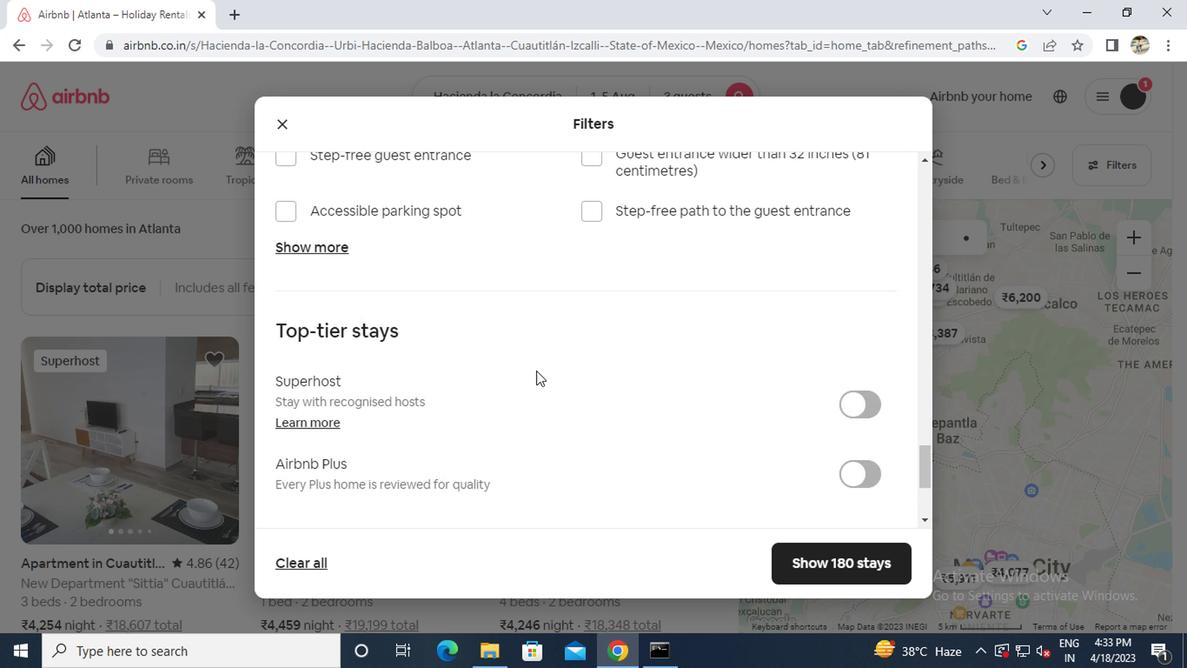 
Action: Mouse scrolled (533, 370) with delta (0, 0)
Screenshot: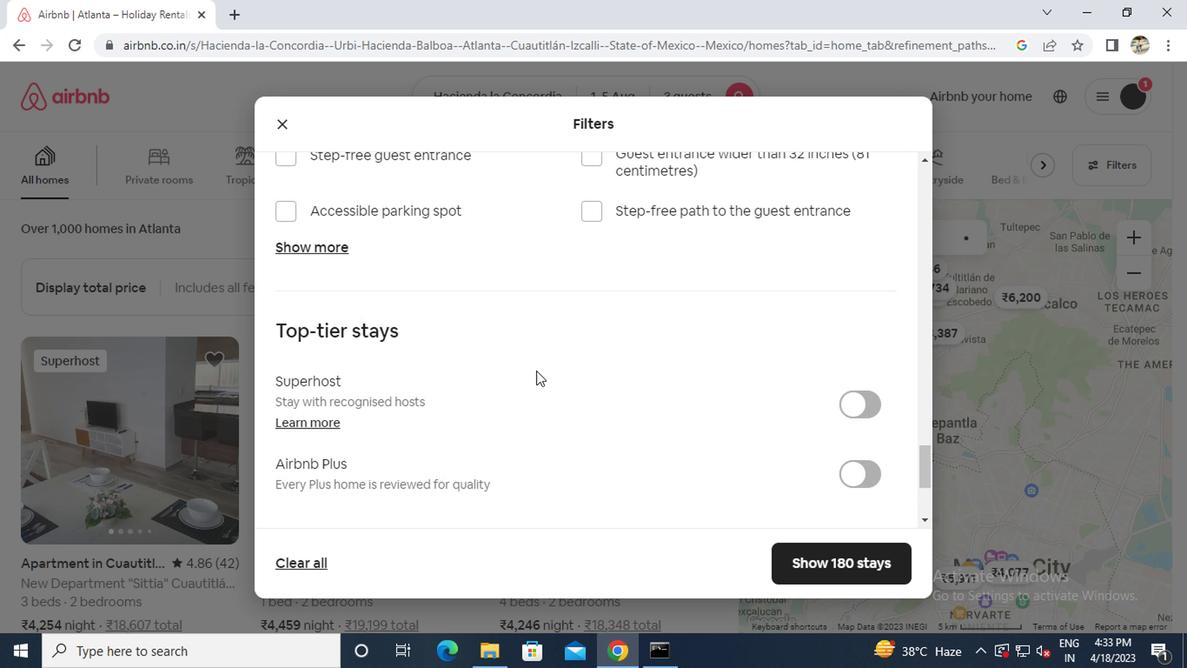 
Action: Mouse moved to (325, 410)
Screenshot: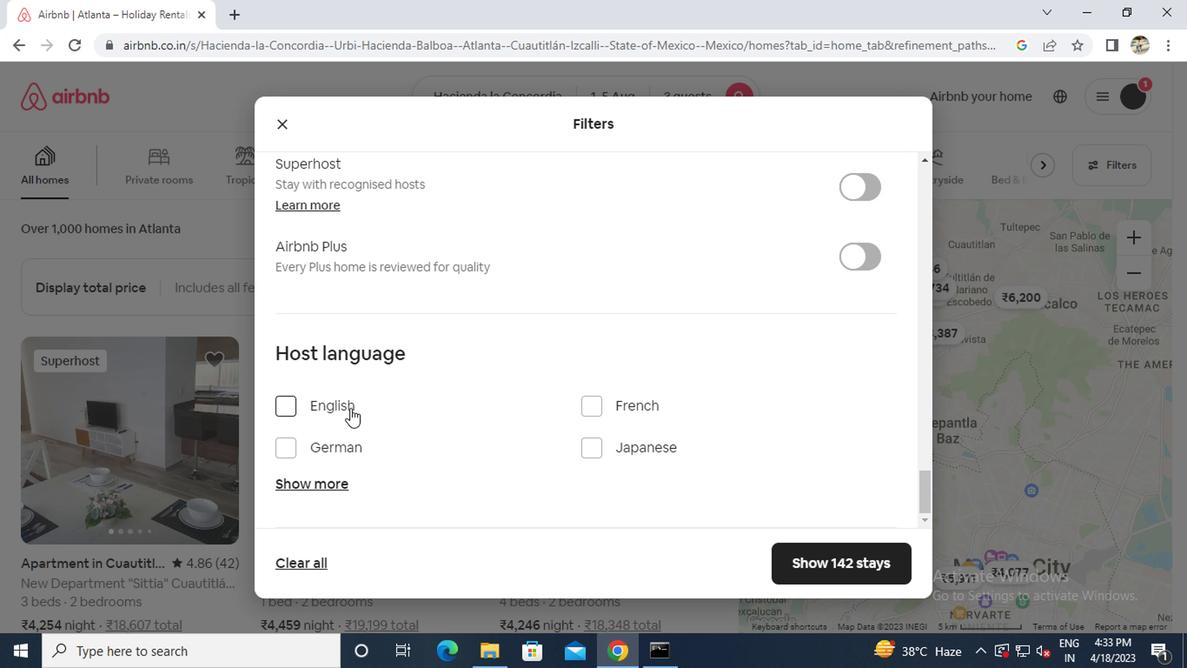 
Action: Mouse pressed left at (325, 410)
Screenshot: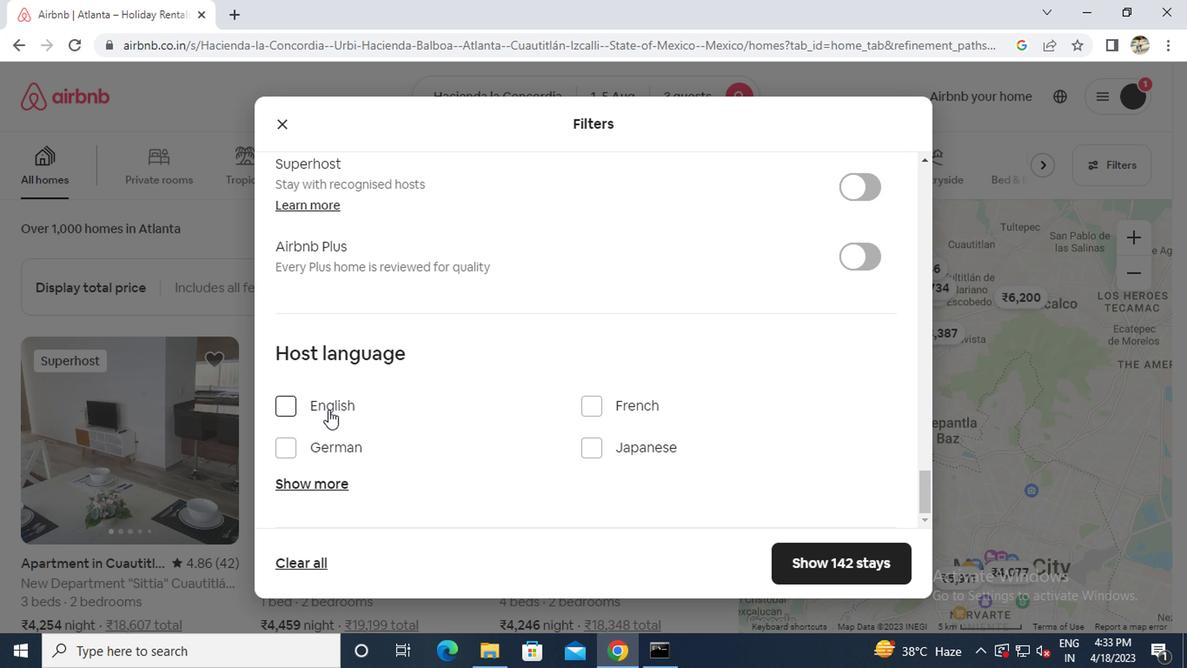 
Action: Mouse moved to (808, 561)
Screenshot: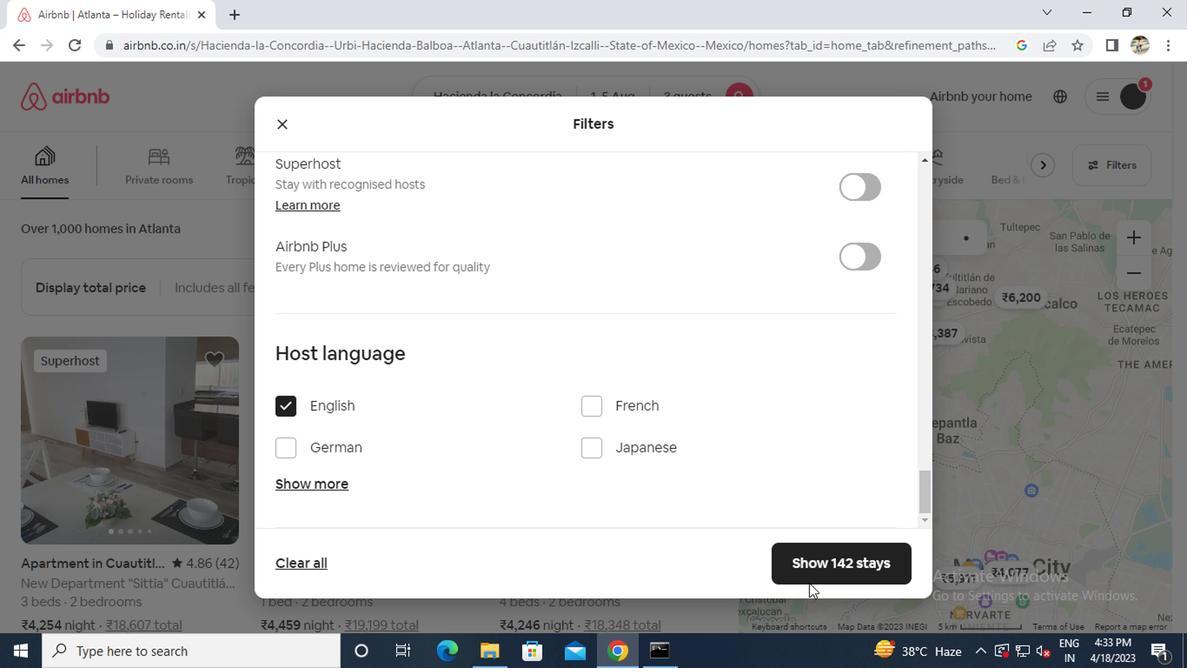
Action: Mouse pressed left at (808, 561)
Screenshot: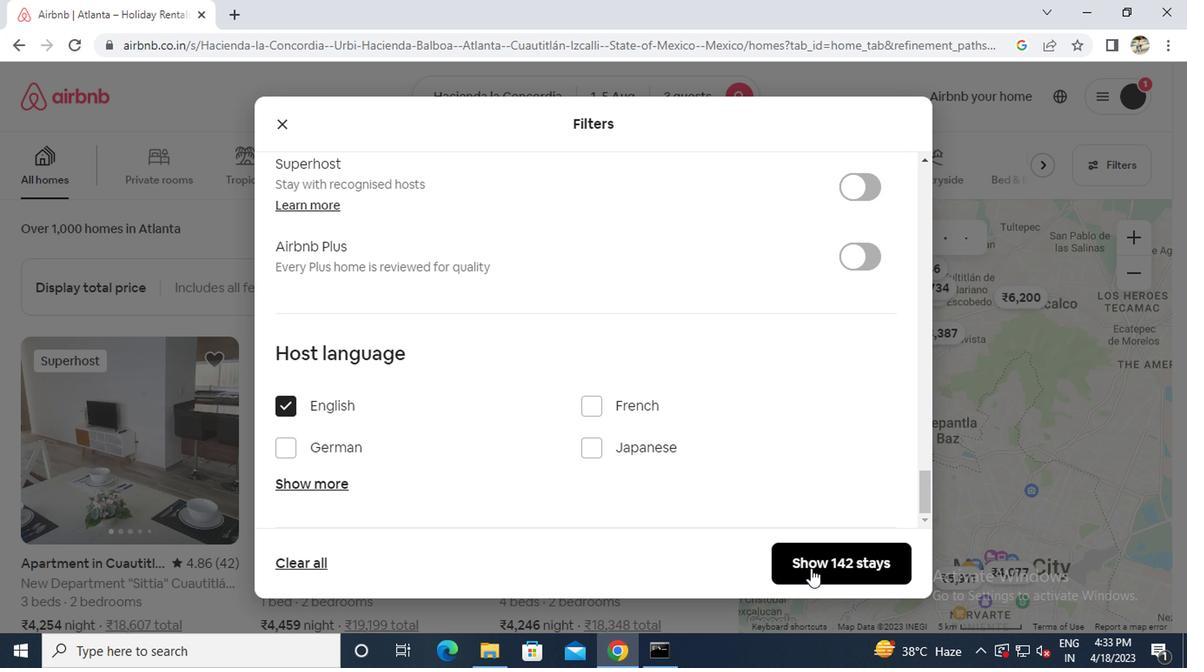 
